 Task: Find connections with filter location Enger with filter topic #Bestadvicewith filter profile language English with filter current company PwC Acceleration Centers in India with filter school Prince Shri Venkateshwara Padmavathy Engineering College with filter industry Business Content with filter service category Event Photography with filter keywords title Principal
Action: Mouse moved to (657, 90)
Screenshot: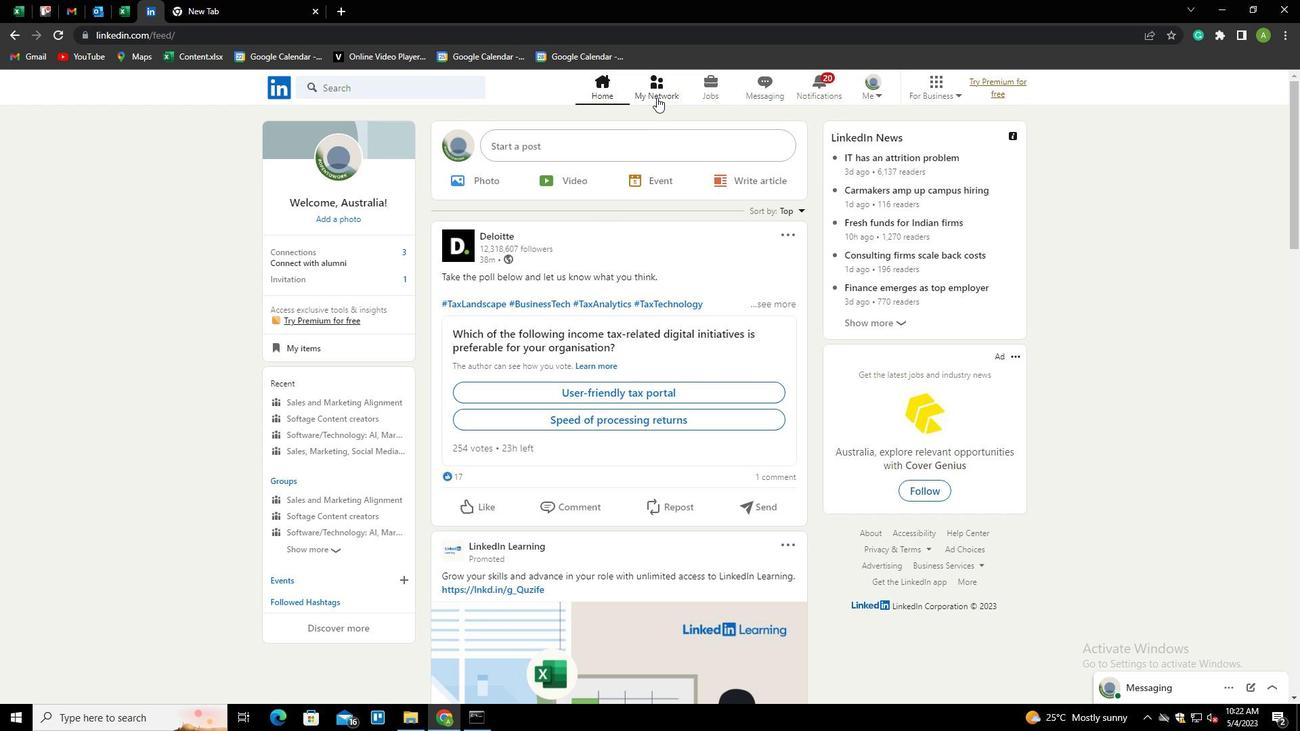 
Action: Mouse pressed left at (657, 90)
Screenshot: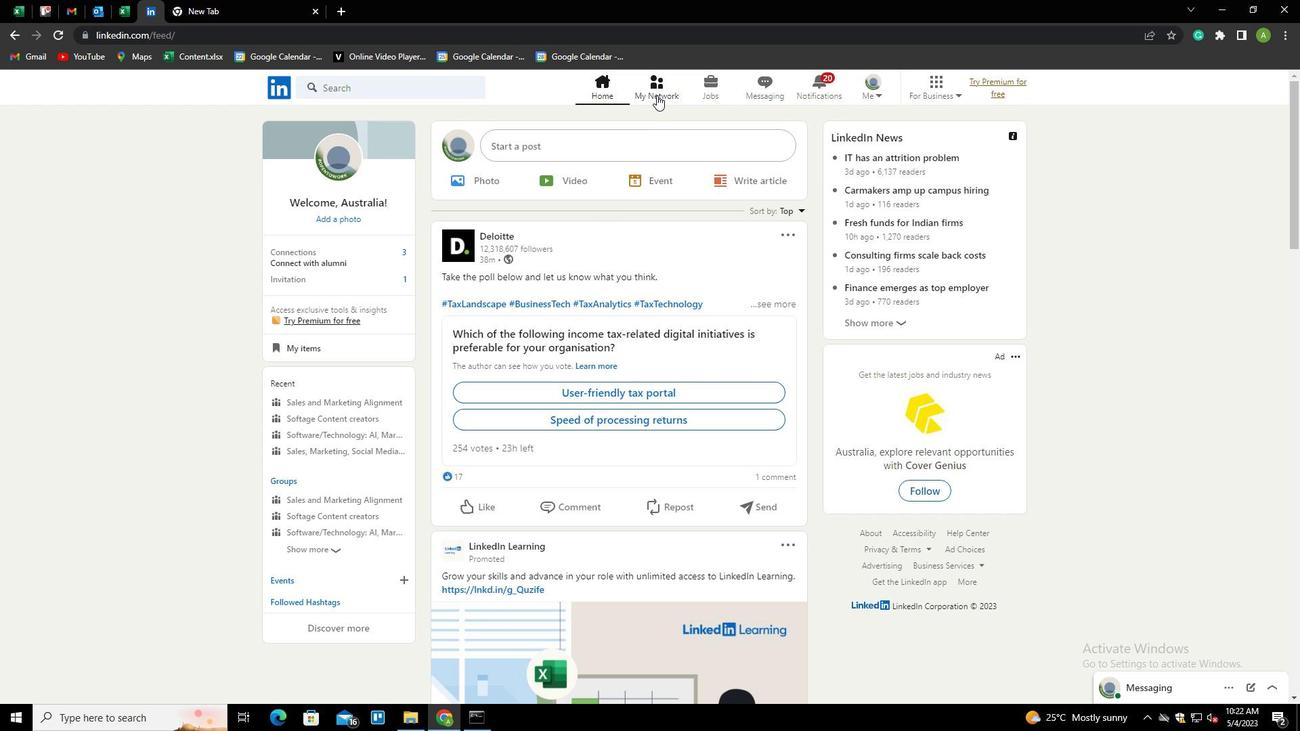 
Action: Mouse moved to (337, 161)
Screenshot: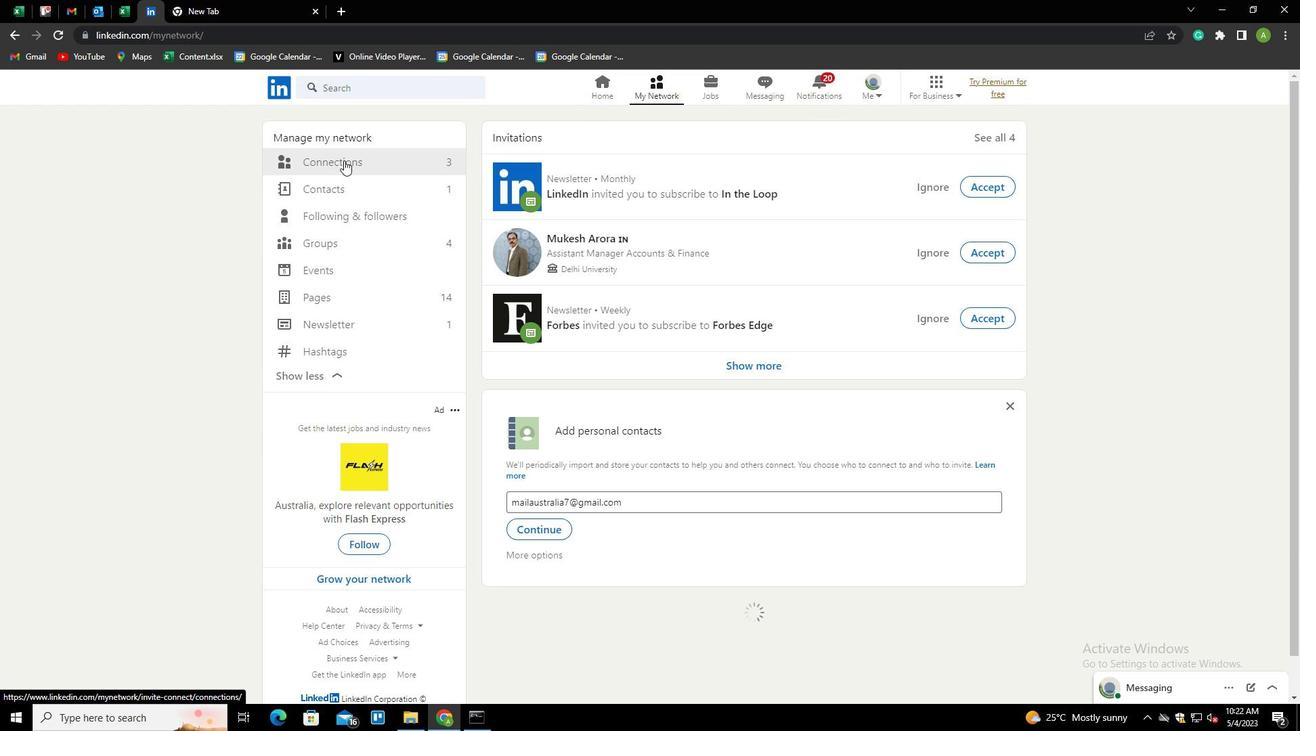 
Action: Mouse pressed left at (337, 161)
Screenshot: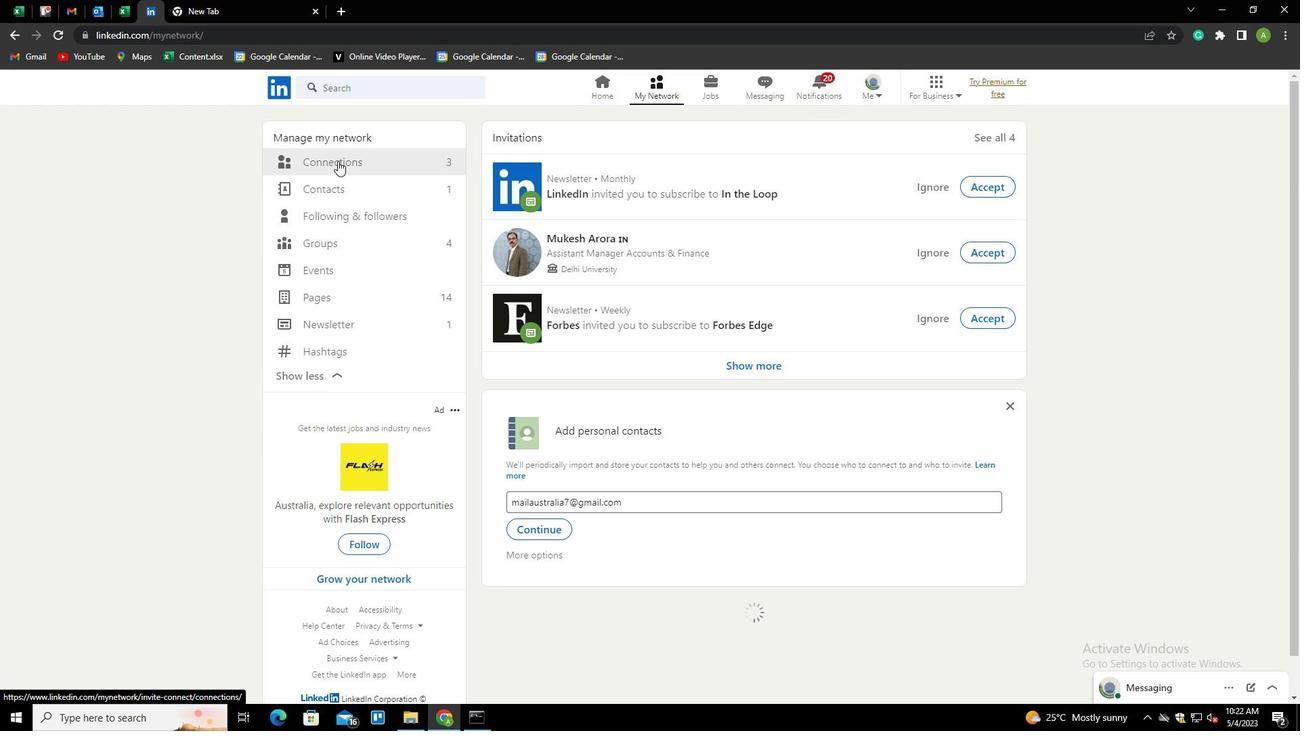 
Action: Mouse moved to (748, 157)
Screenshot: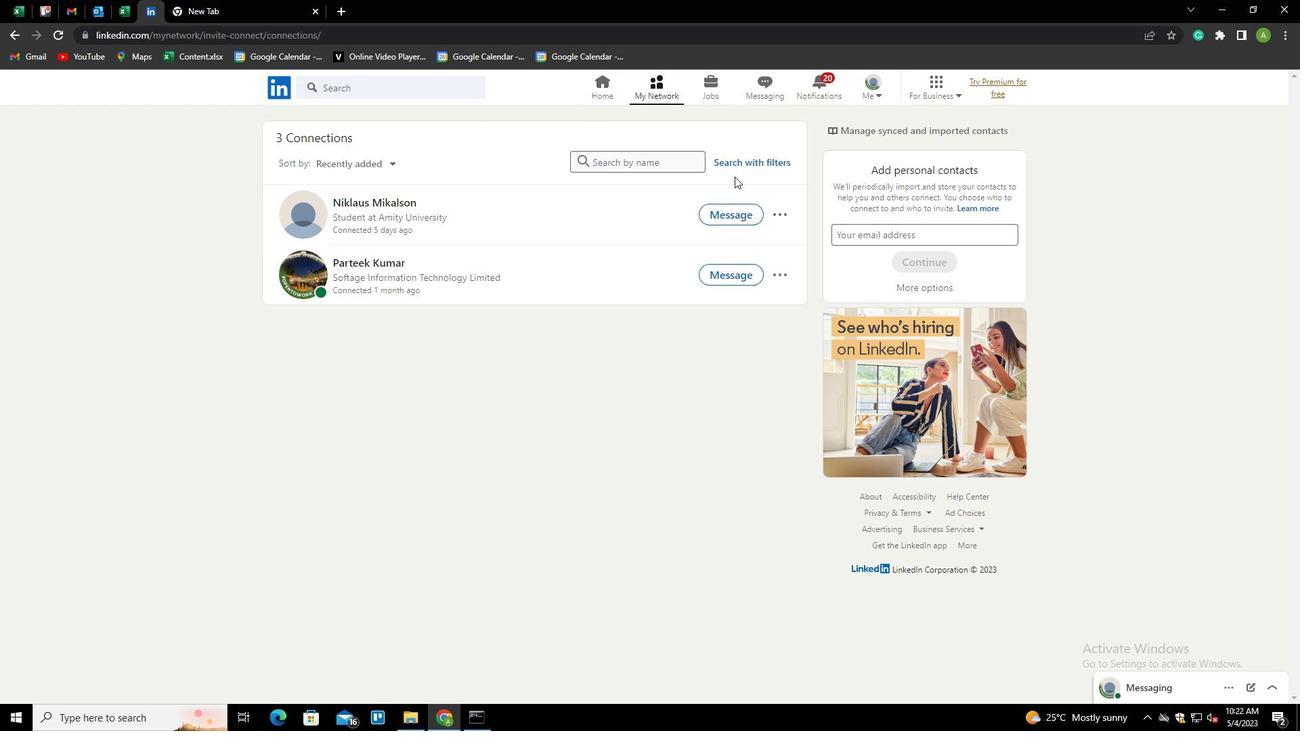 
Action: Mouse pressed left at (748, 157)
Screenshot: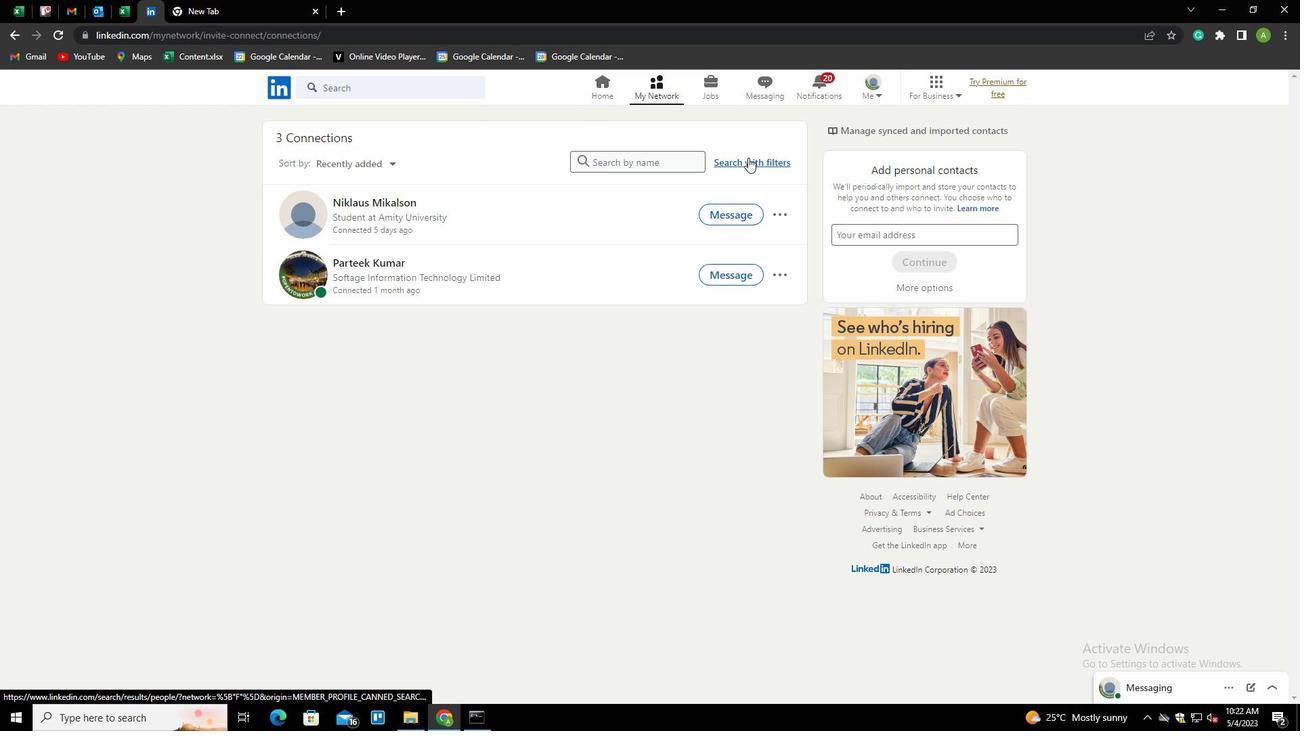 
Action: Mouse moved to (699, 126)
Screenshot: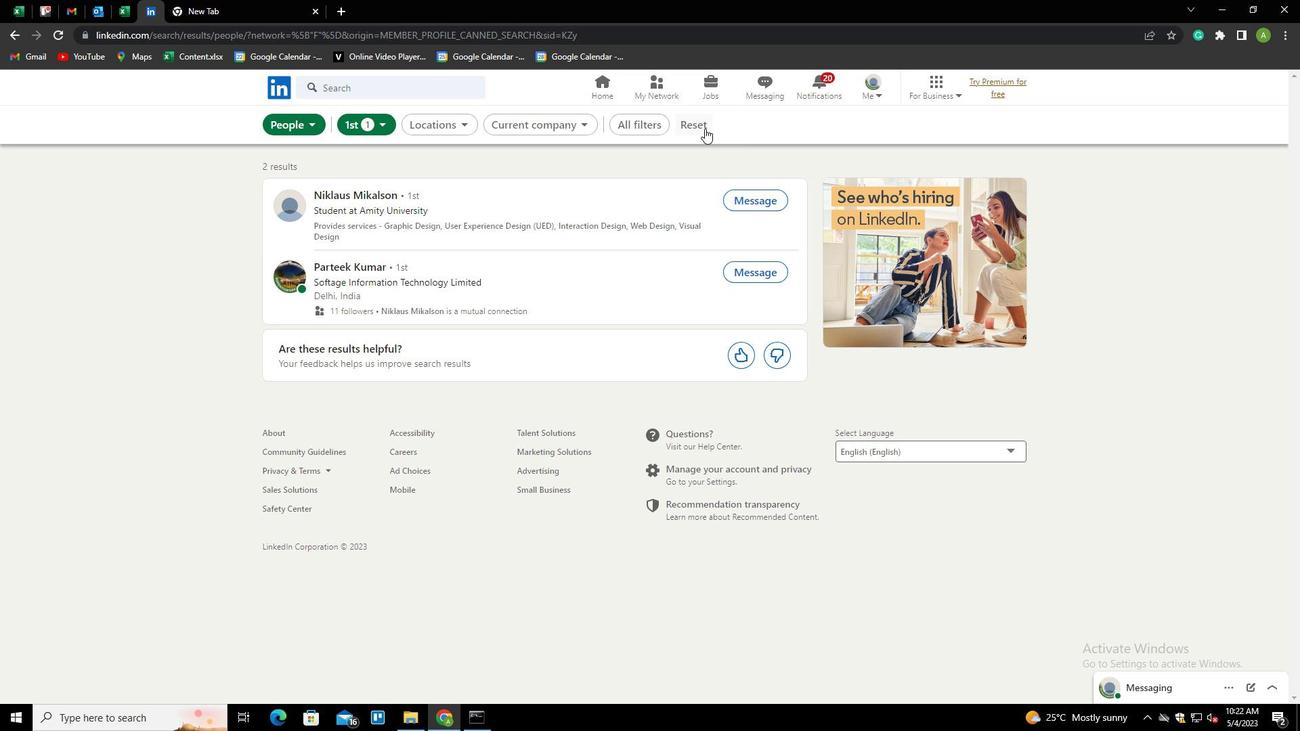 
Action: Mouse pressed left at (699, 126)
Screenshot: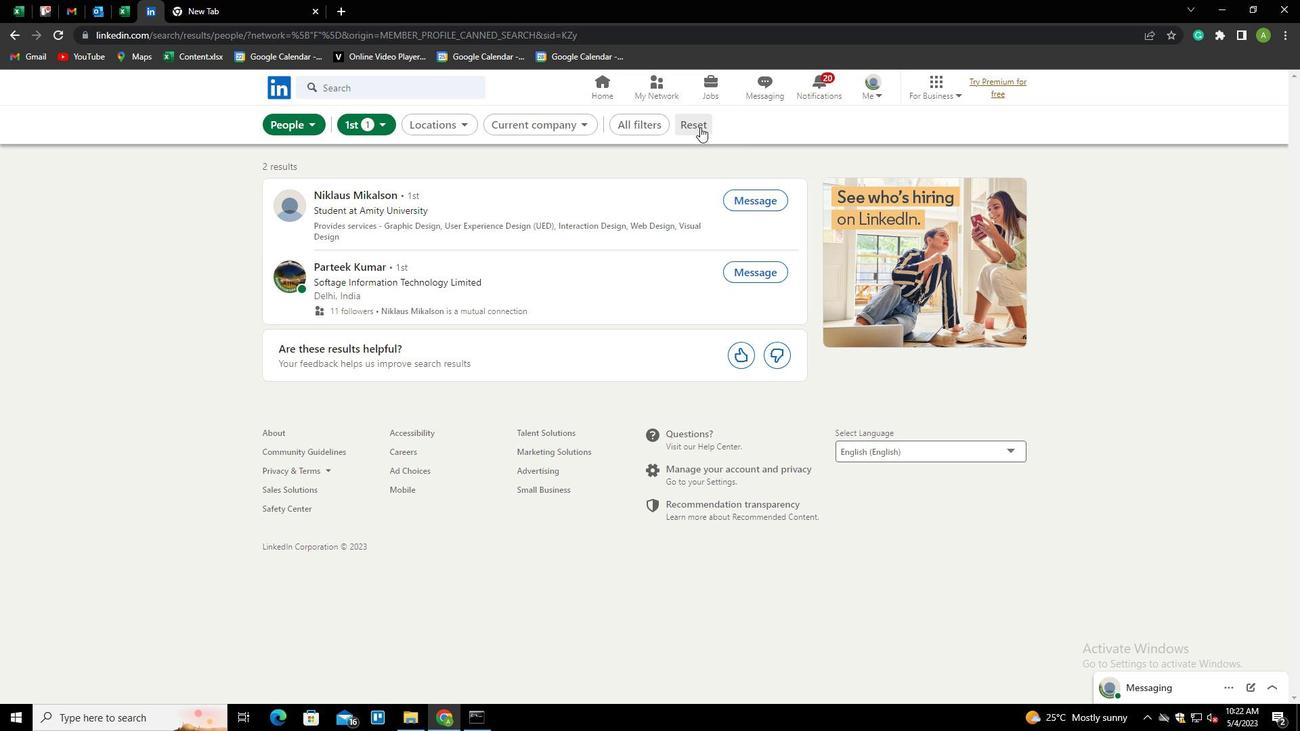 
Action: Mouse moved to (667, 125)
Screenshot: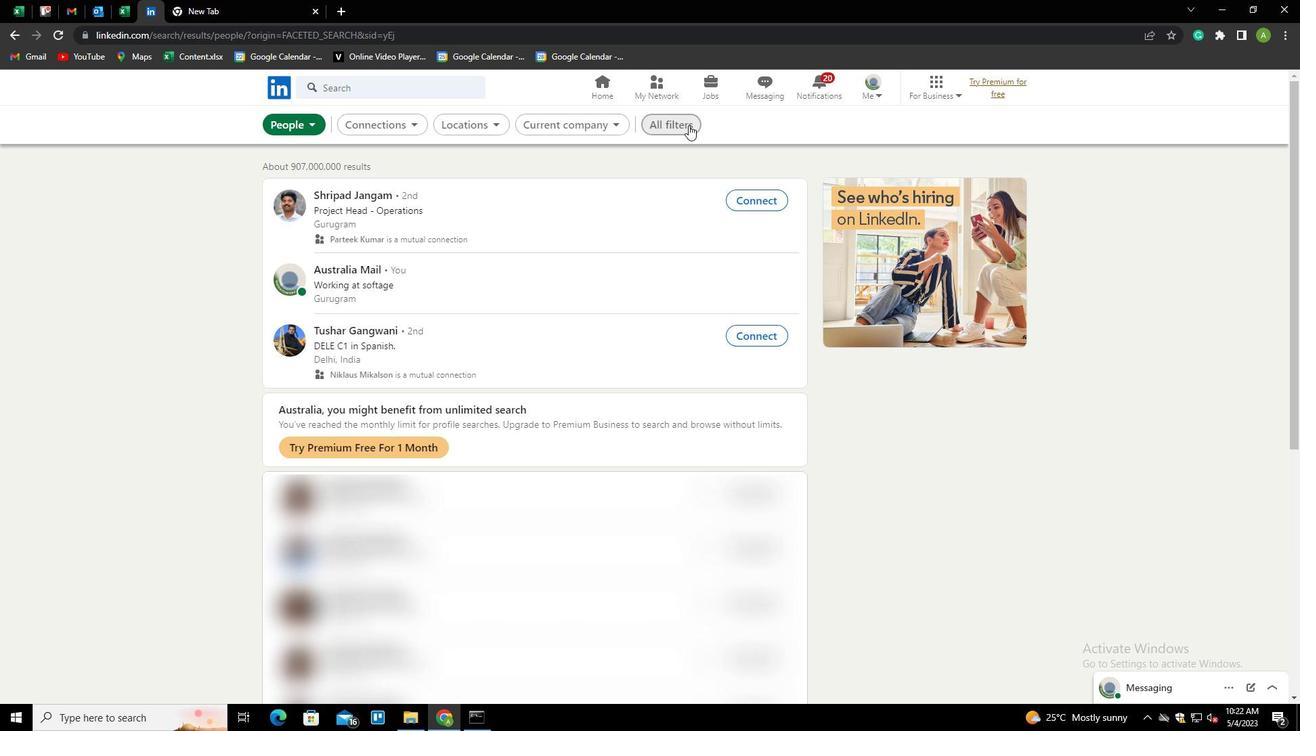 
Action: Mouse pressed left at (667, 125)
Screenshot: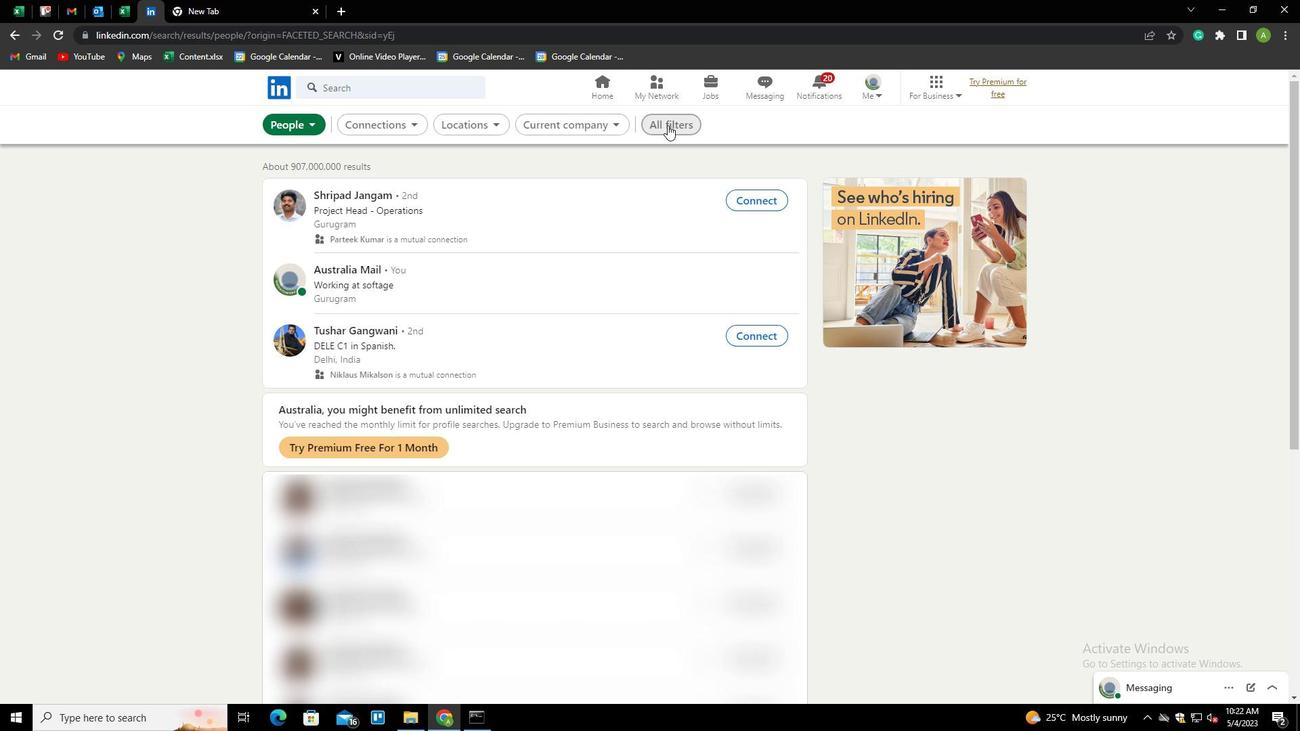
Action: Mouse moved to (739, 222)
Screenshot: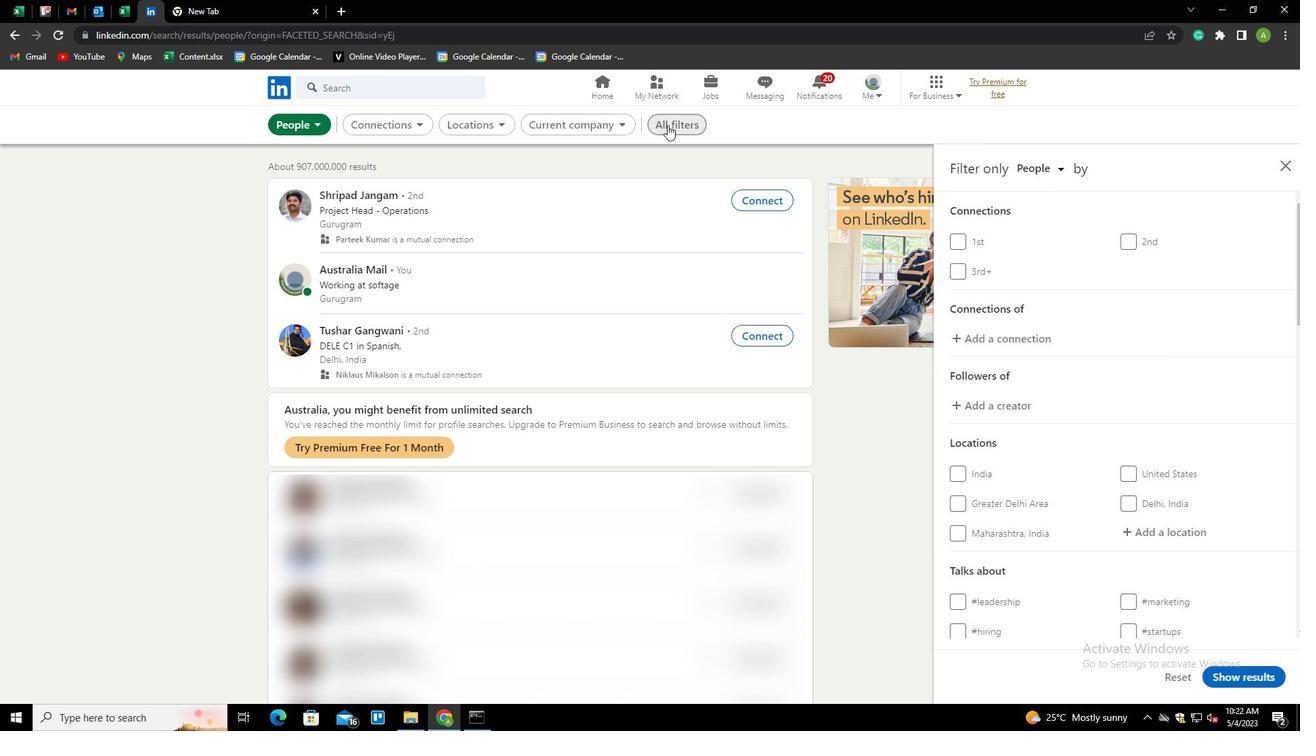 
Action: Mouse pressed left at (739, 222)
Screenshot: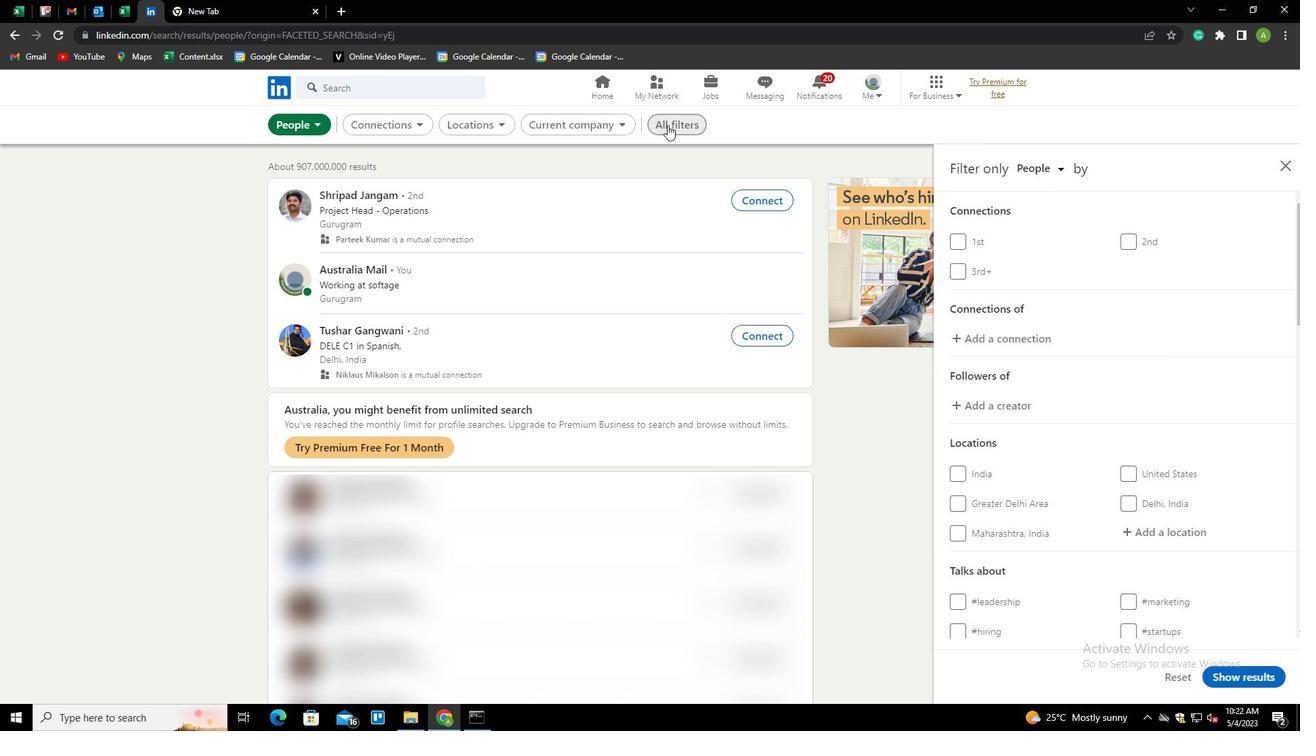 
Action: Mouse moved to (1102, 417)
Screenshot: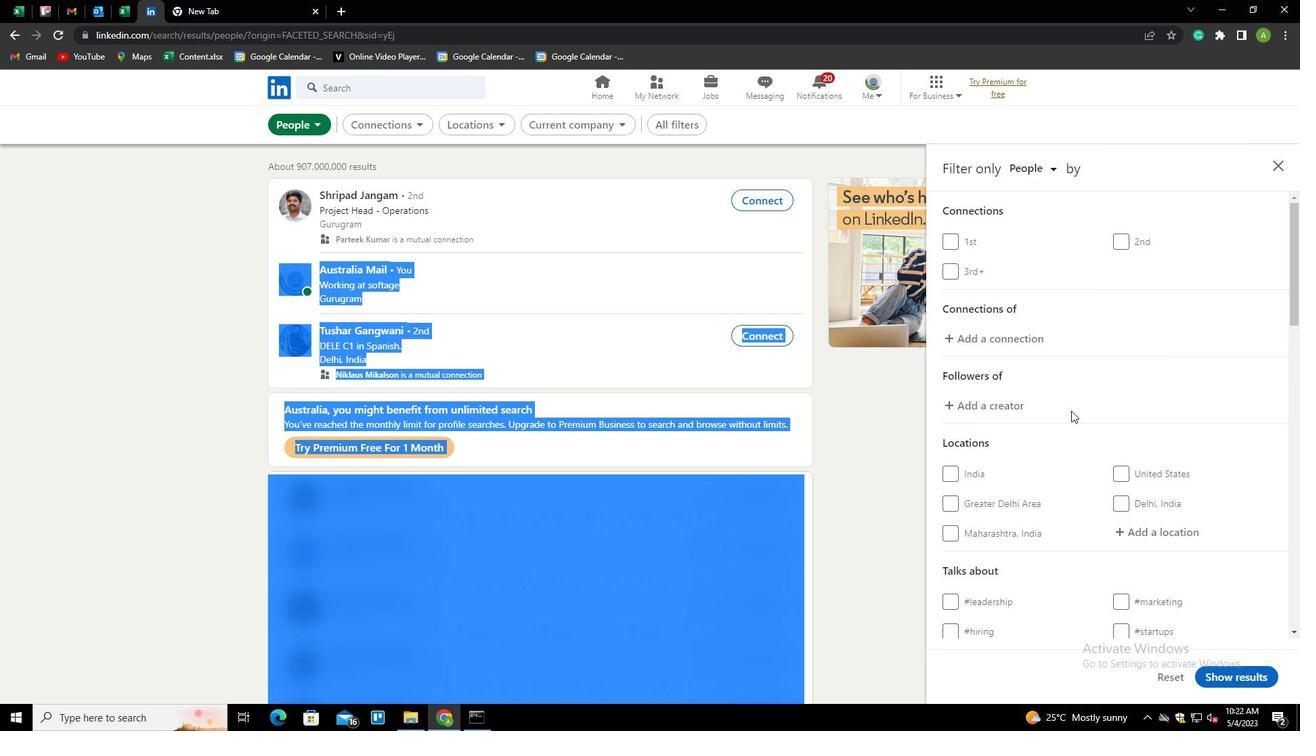 
Action: Mouse scrolled (1102, 416) with delta (0, 0)
Screenshot: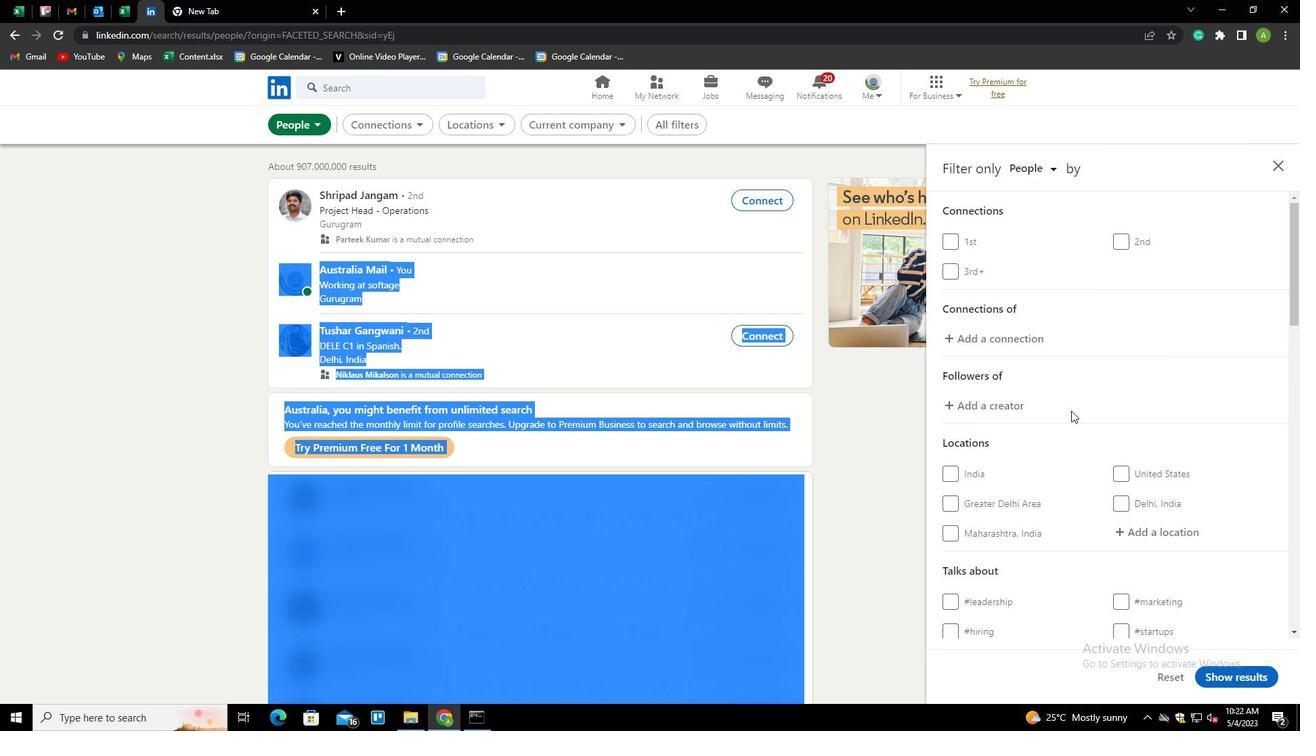 
Action: Mouse scrolled (1102, 416) with delta (0, 0)
Screenshot: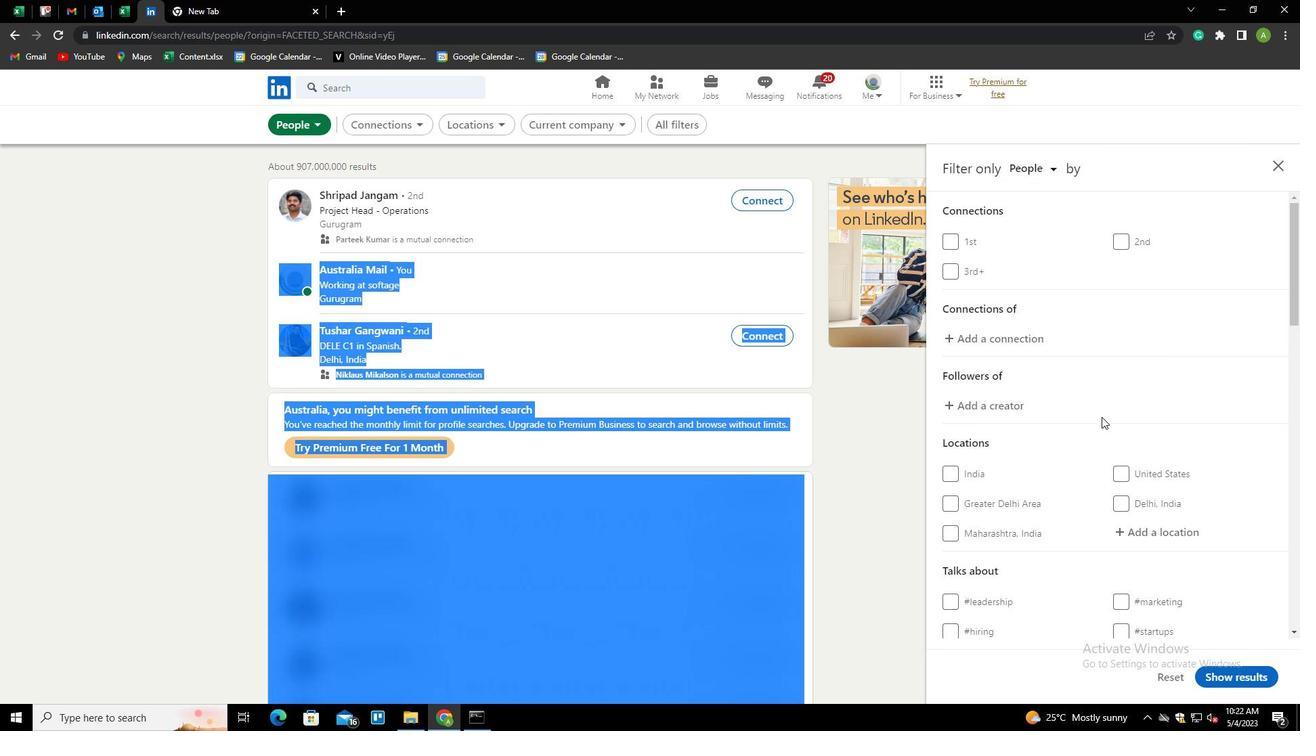 
Action: Mouse pressed left at (1102, 417)
Screenshot: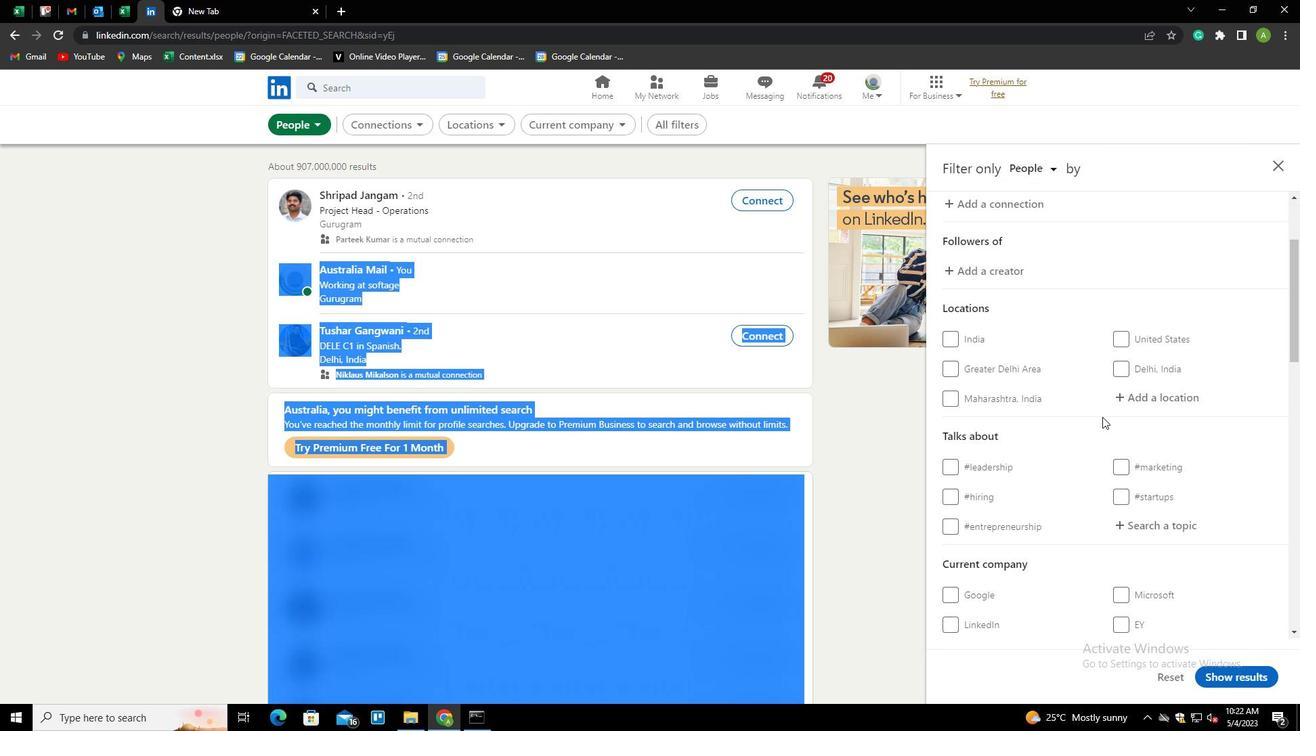 
Action: Mouse moved to (1135, 401)
Screenshot: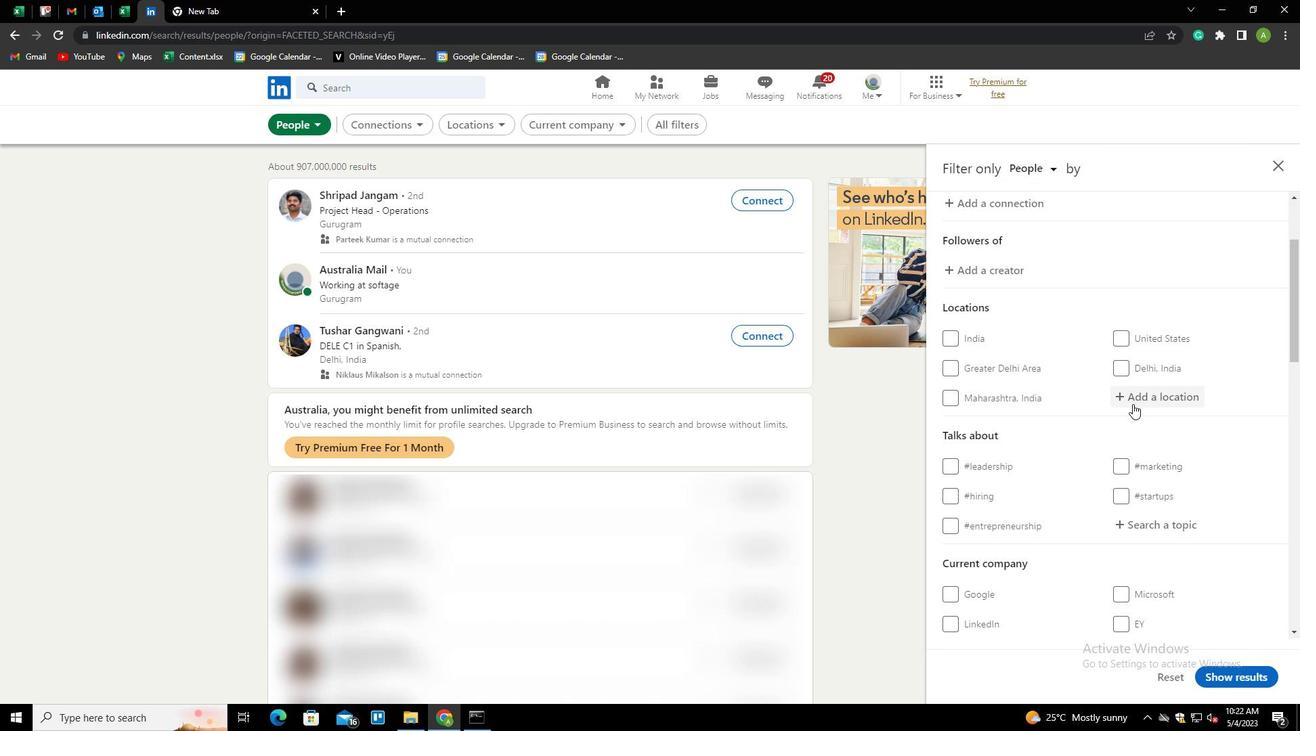 
Action: Mouse pressed left at (1135, 401)
Screenshot: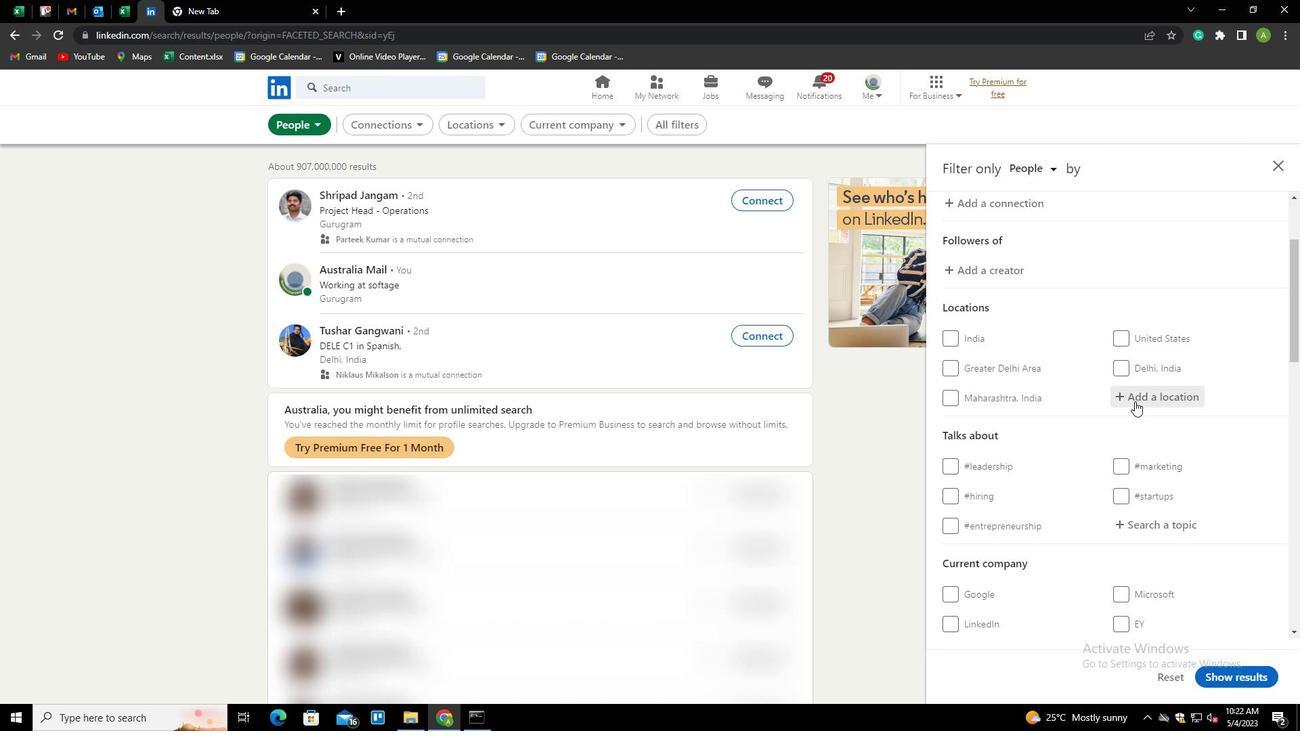 
Action: Key pressed <Key.shift>E
Screenshot: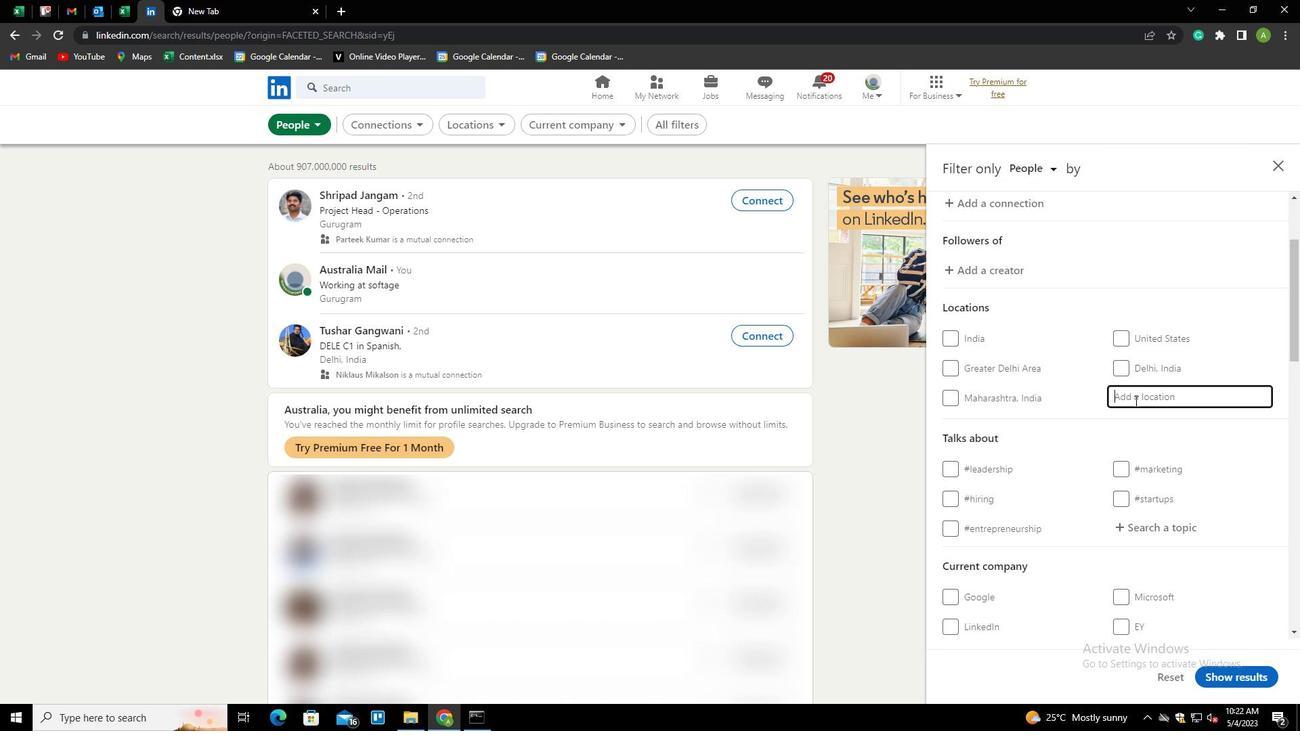 
Action: Mouse moved to (1135, 401)
Screenshot: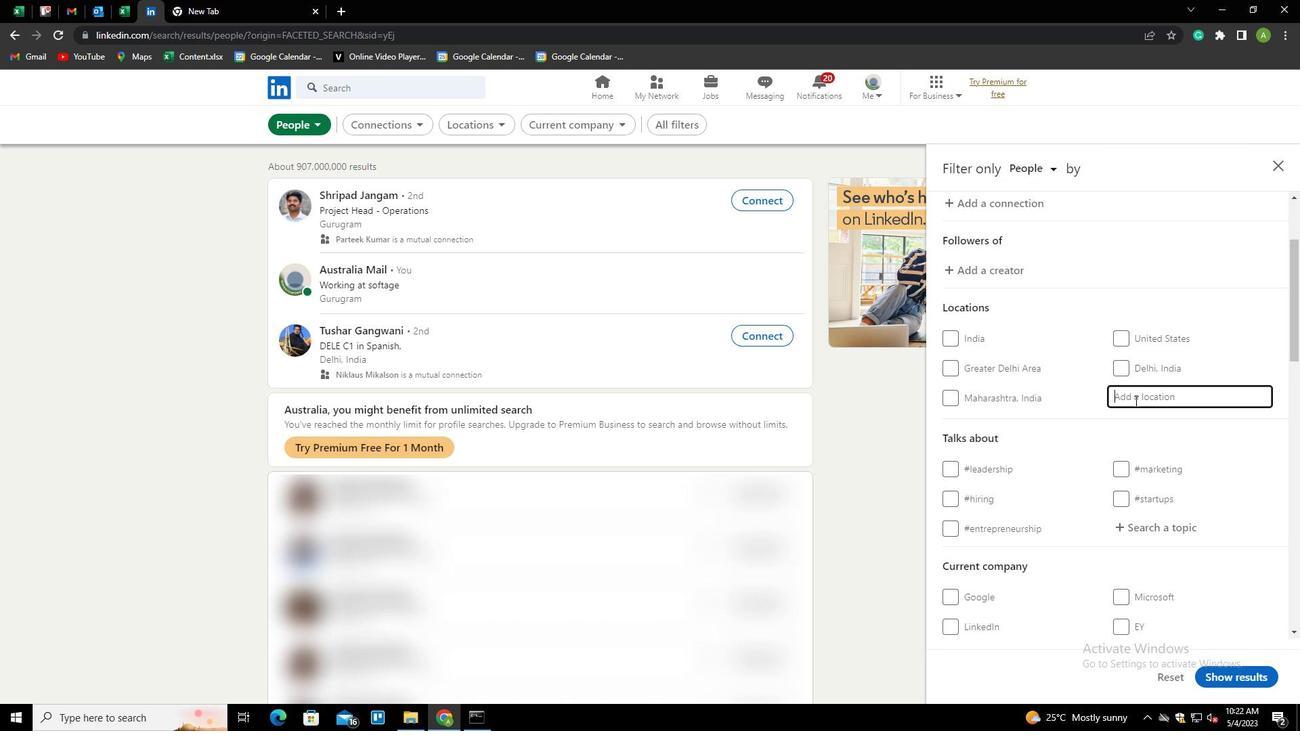 
Action: Key pressed NGER<Key.down><Key.enter>
Screenshot: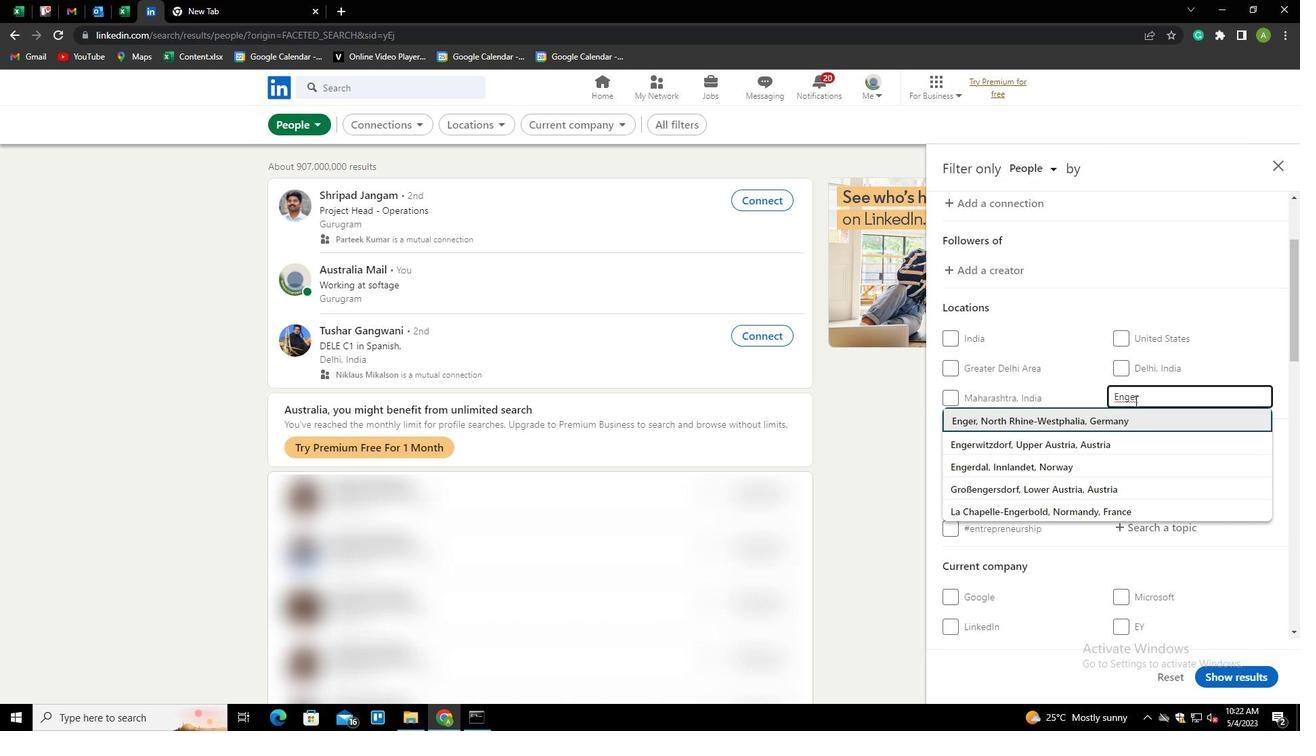 
Action: Mouse scrolled (1135, 400) with delta (0, 0)
Screenshot: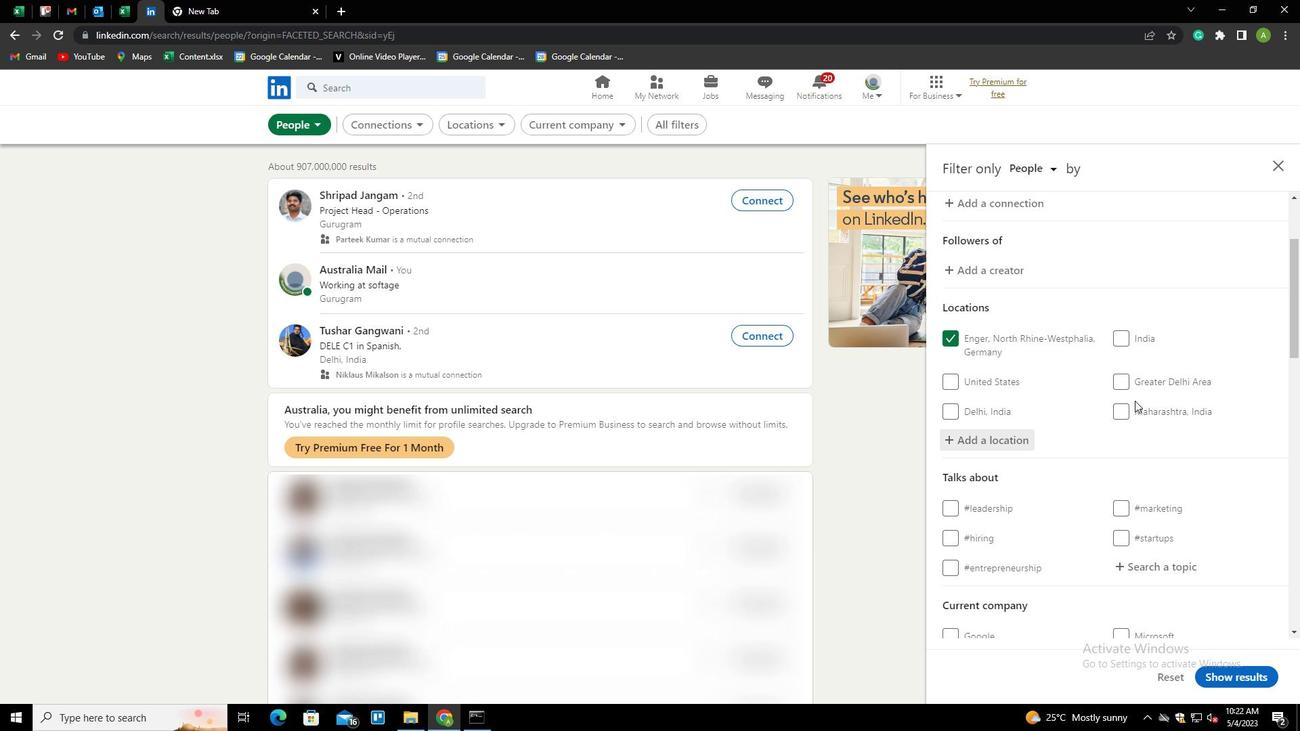 
Action: Mouse scrolled (1135, 400) with delta (0, 0)
Screenshot: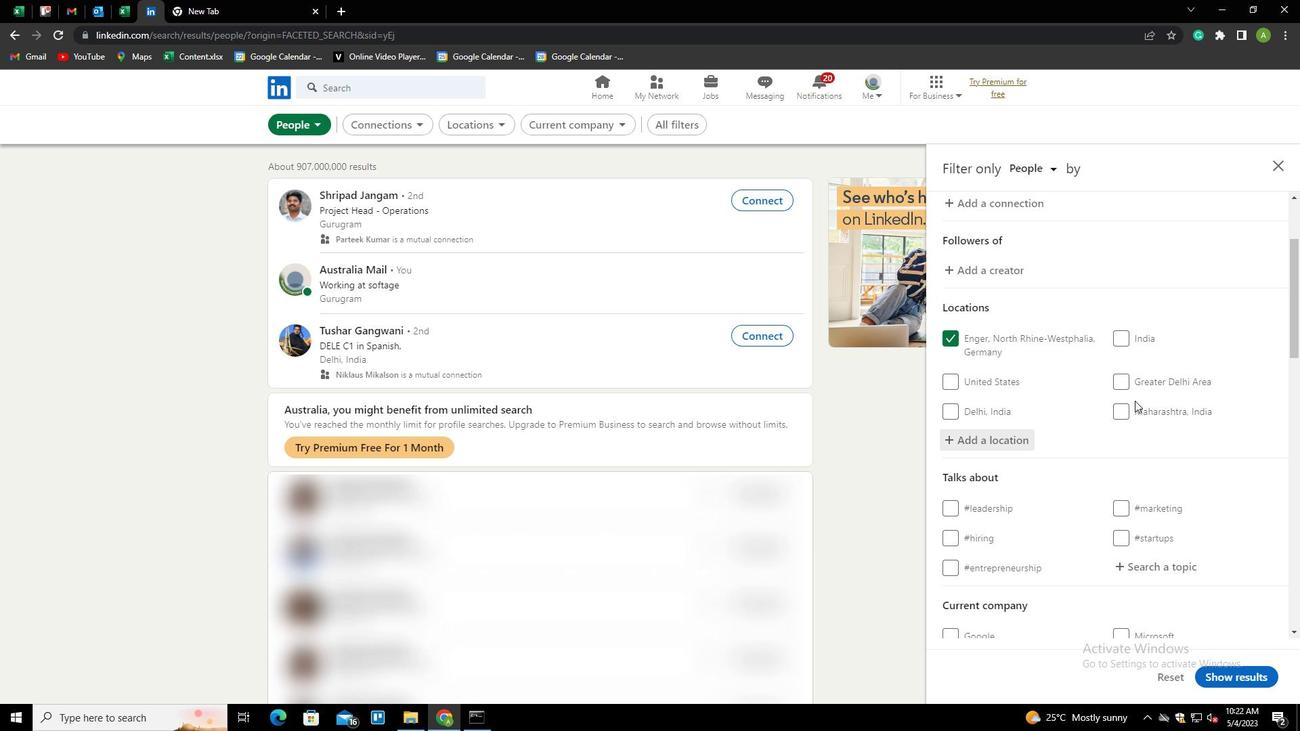 
Action: Mouse moved to (1153, 436)
Screenshot: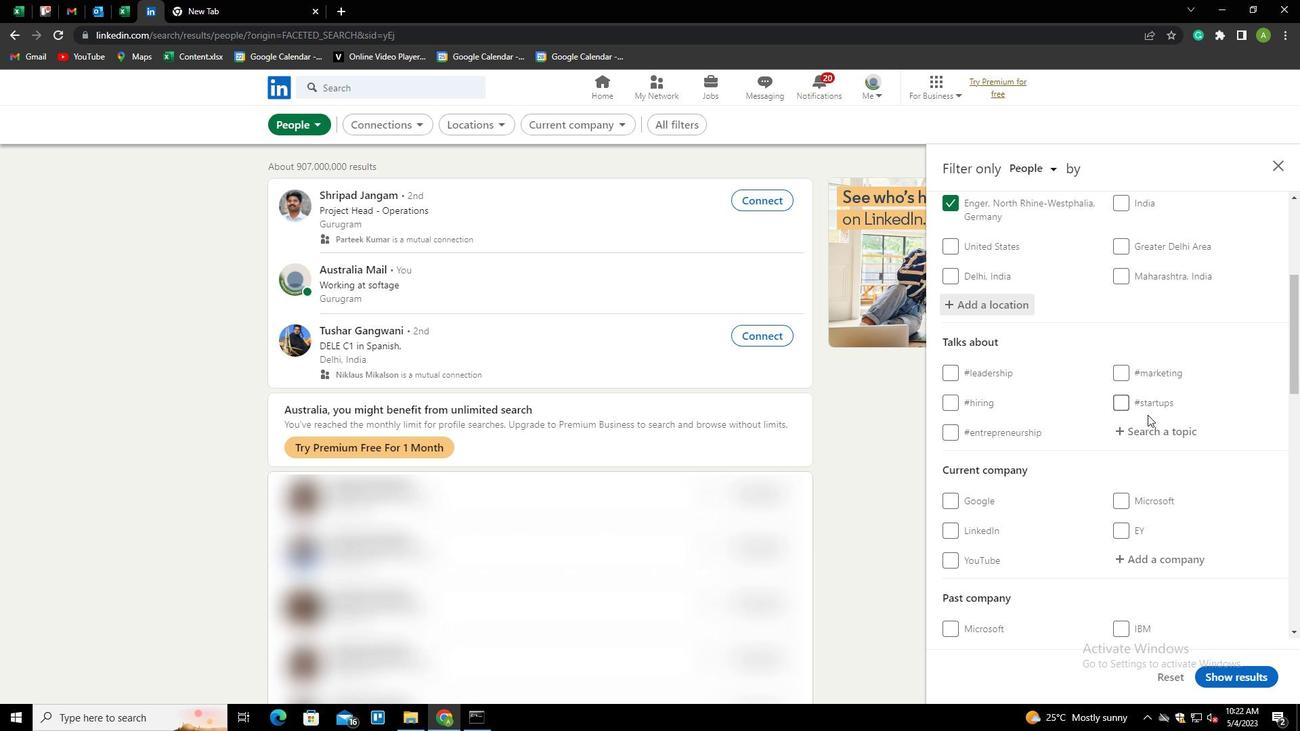 
Action: Mouse pressed left at (1153, 436)
Screenshot: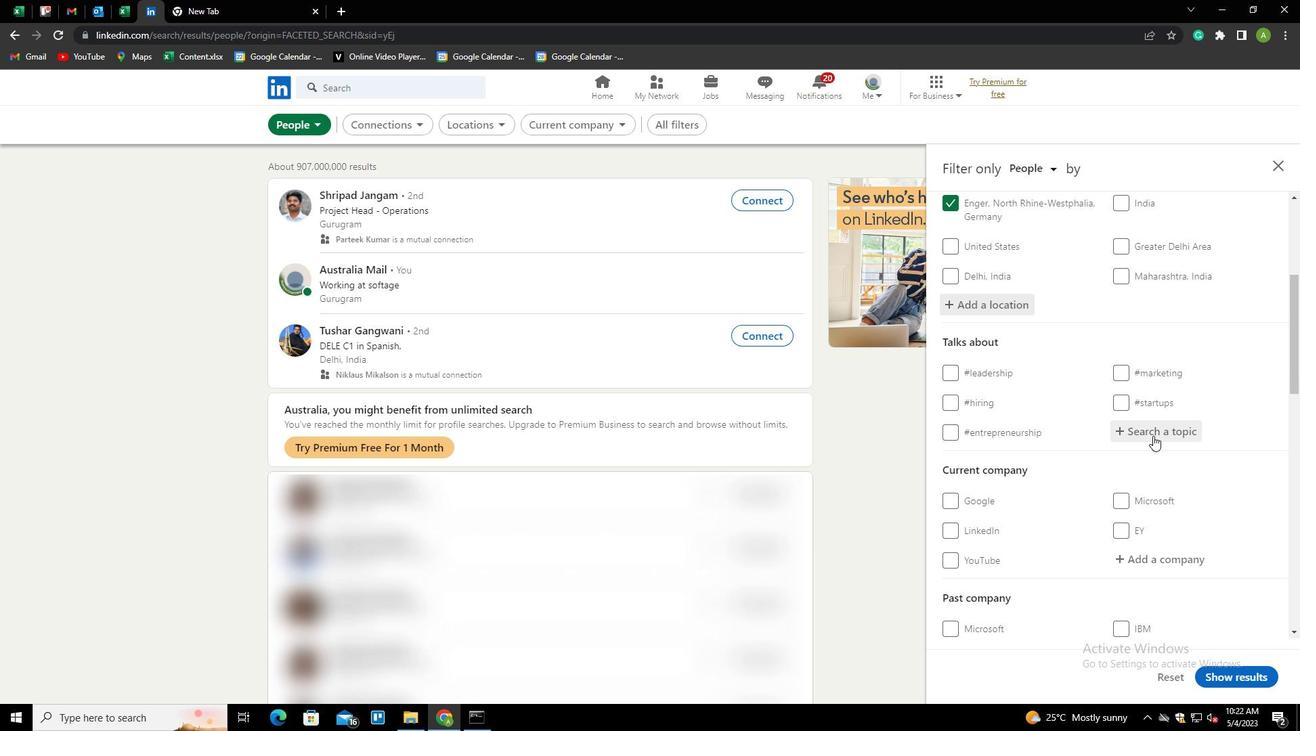 
Action: Key pressed <Key.shift>BESTADVICE<Key.down><Key.enter>
Screenshot: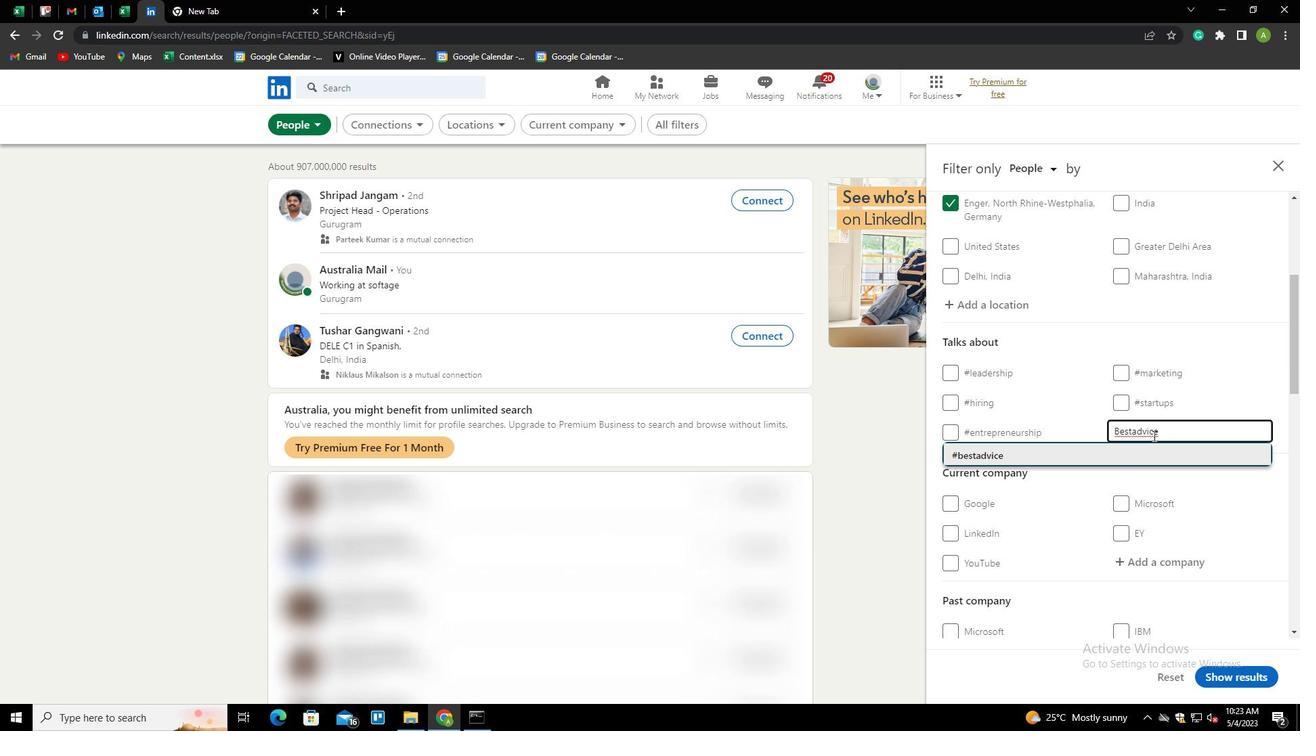 
Action: Mouse scrolled (1153, 435) with delta (0, 0)
Screenshot: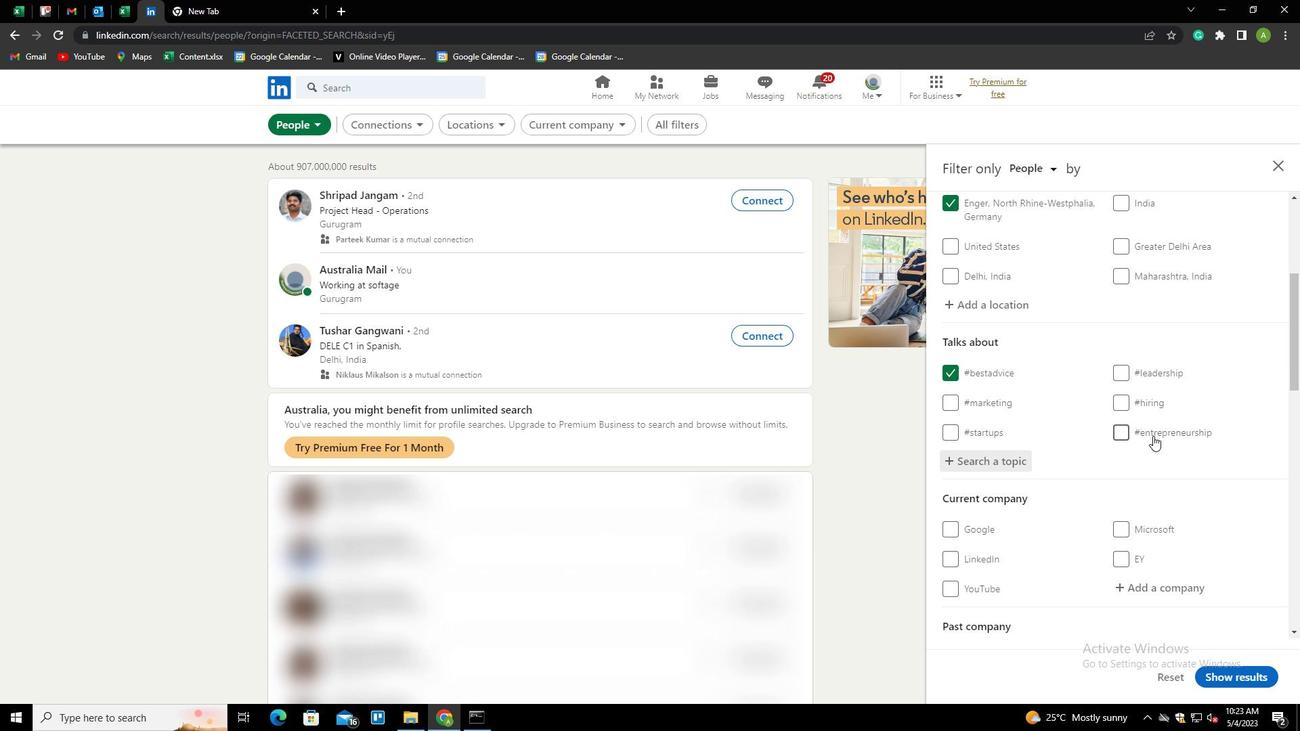 
Action: Mouse scrolled (1153, 435) with delta (0, 0)
Screenshot: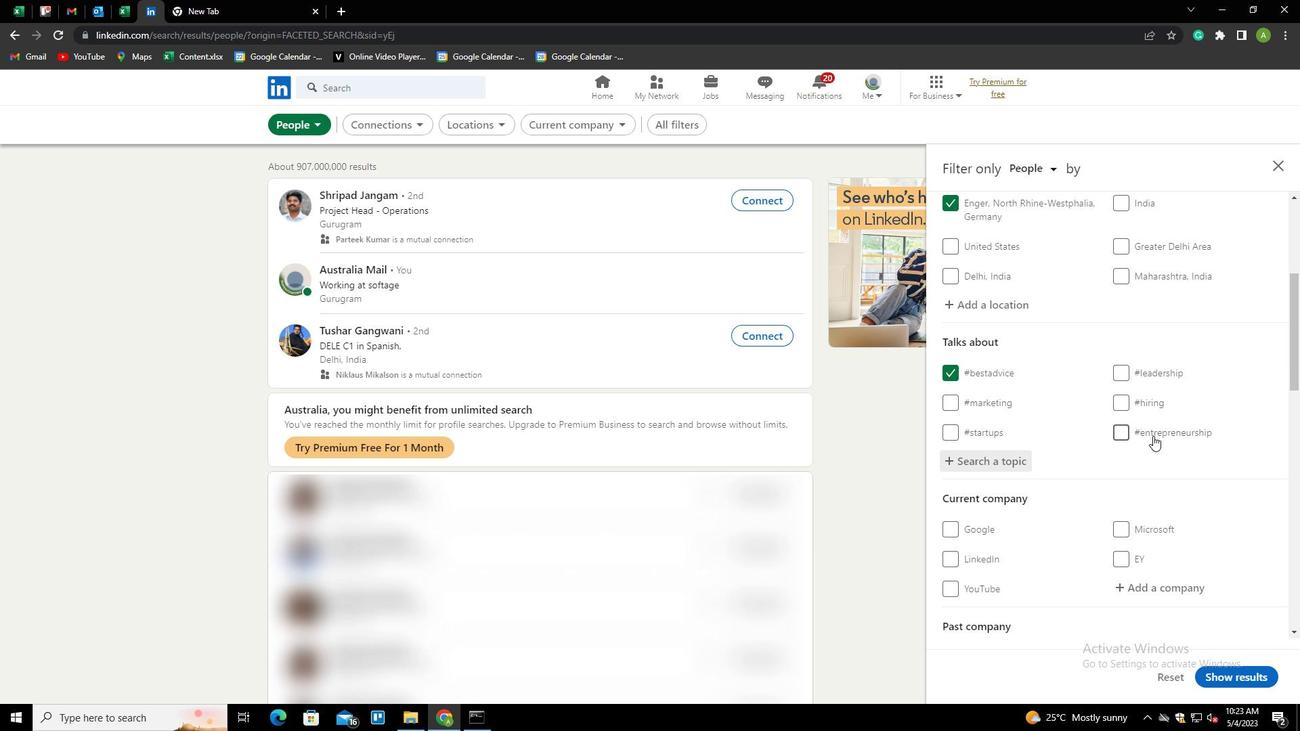 
Action: Mouse scrolled (1153, 435) with delta (0, 0)
Screenshot: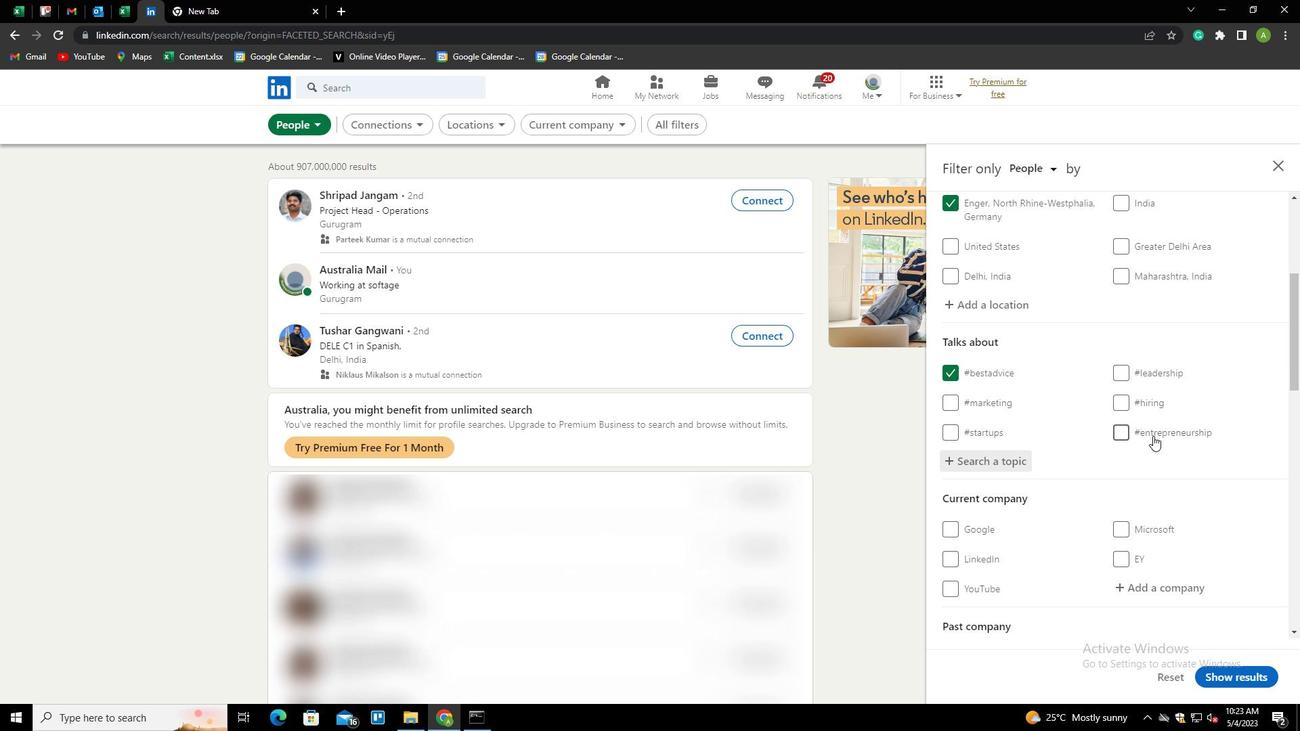 
Action: Mouse scrolled (1153, 435) with delta (0, 0)
Screenshot: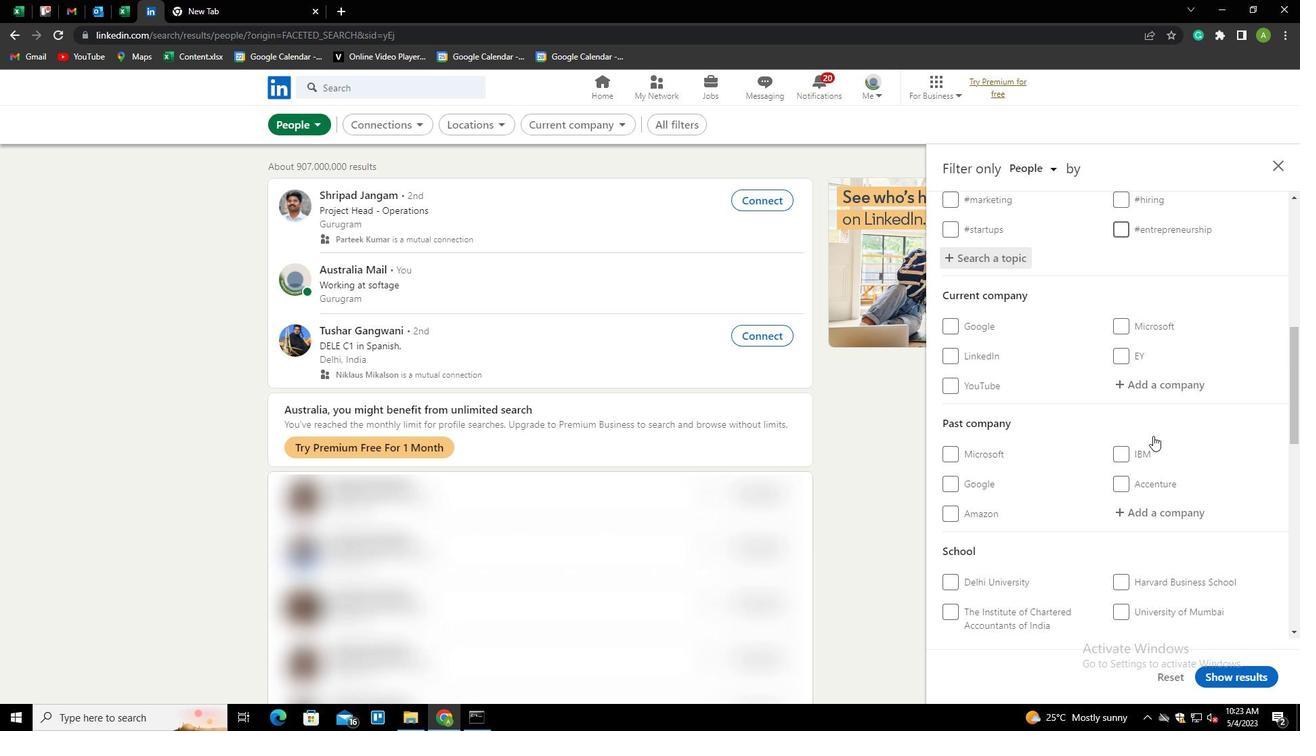 
Action: Mouse scrolled (1153, 435) with delta (0, 0)
Screenshot: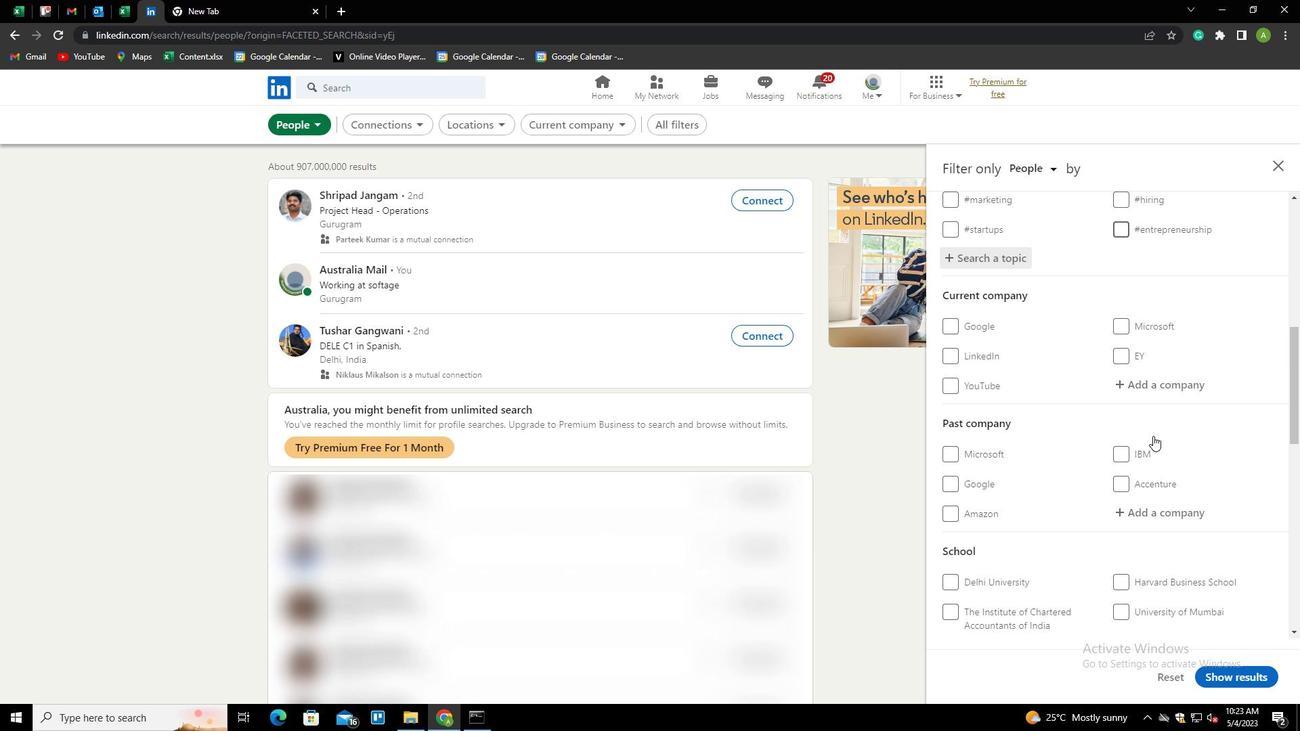 
Action: Mouse scrolled (1153, 435) with delta (0, 0)
Screenshot: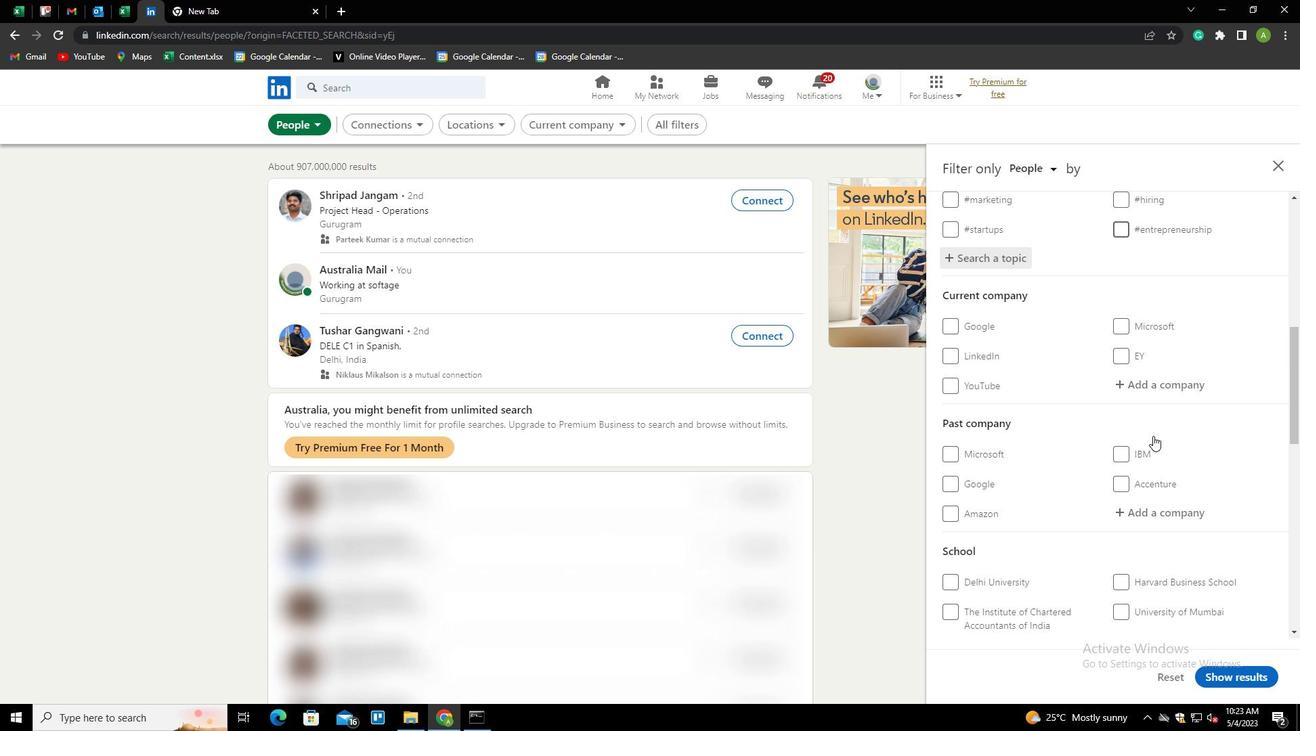 
Action: Mouse scrolled (1153, 435) with delta (0, 0)
Screenshot: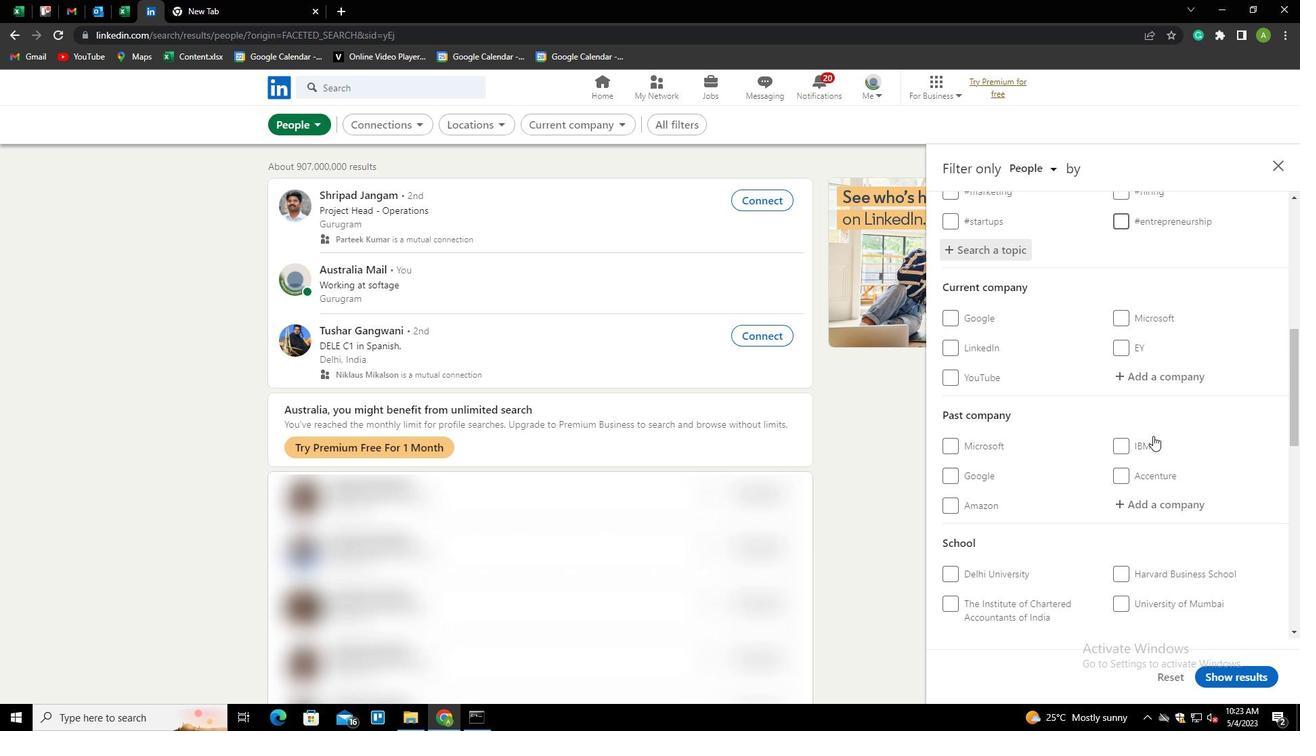 
Action: Mouse scrolled (1153, 435) with delta (0, 0)
Screenshot: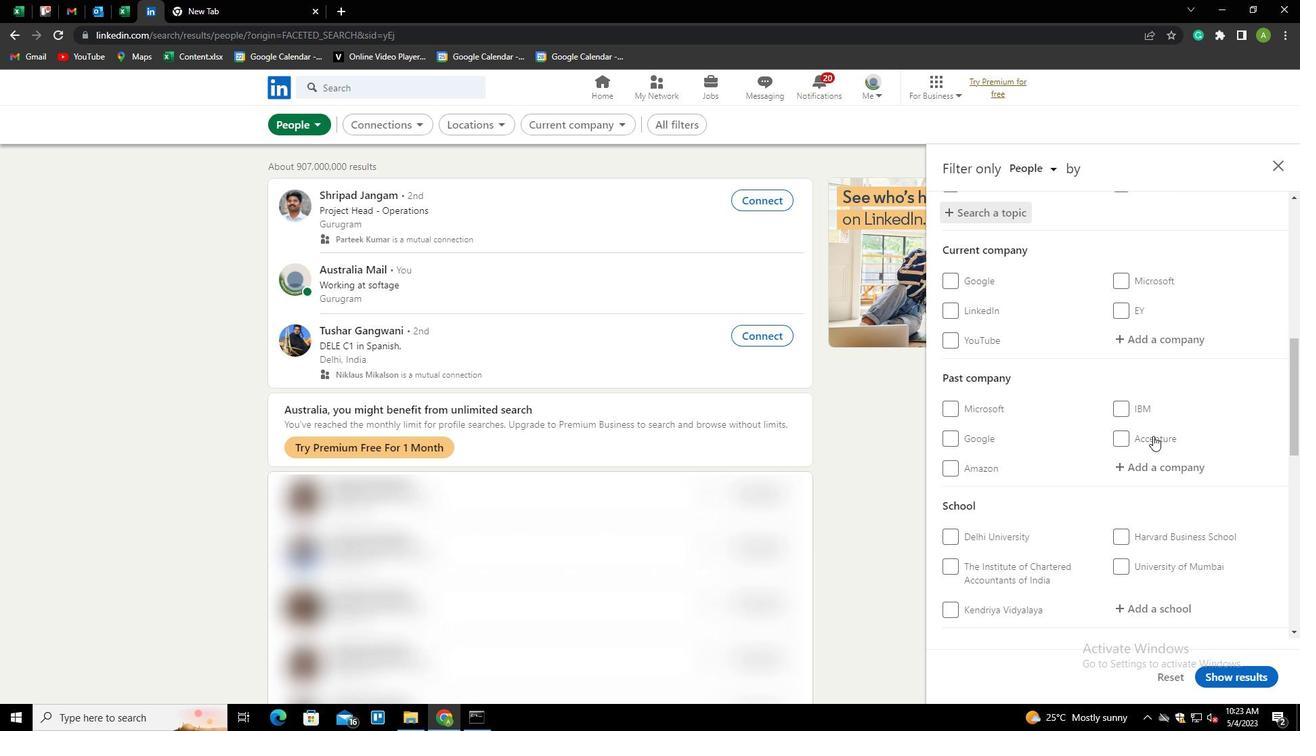
Action: Mouse moved to (1129, 540)
Screenshot: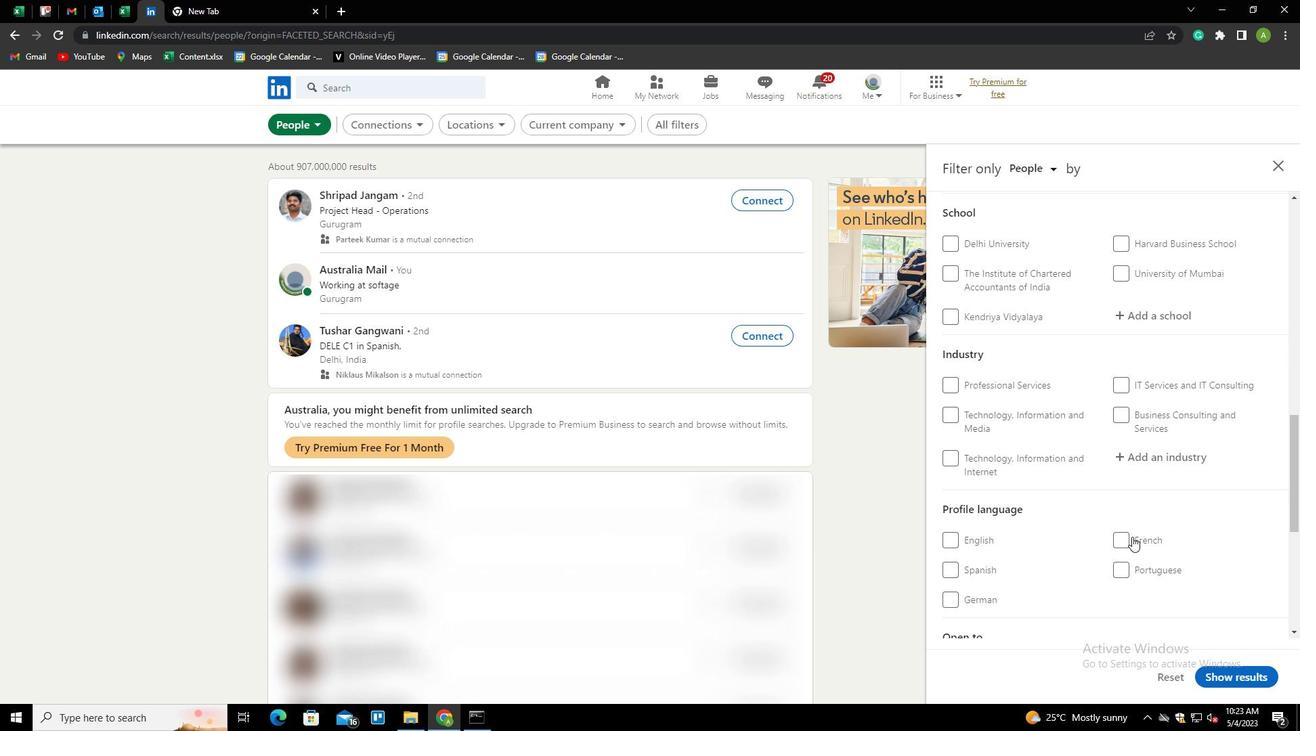 
Action: Mouse pressed left at (1129, 540)
Screenshot: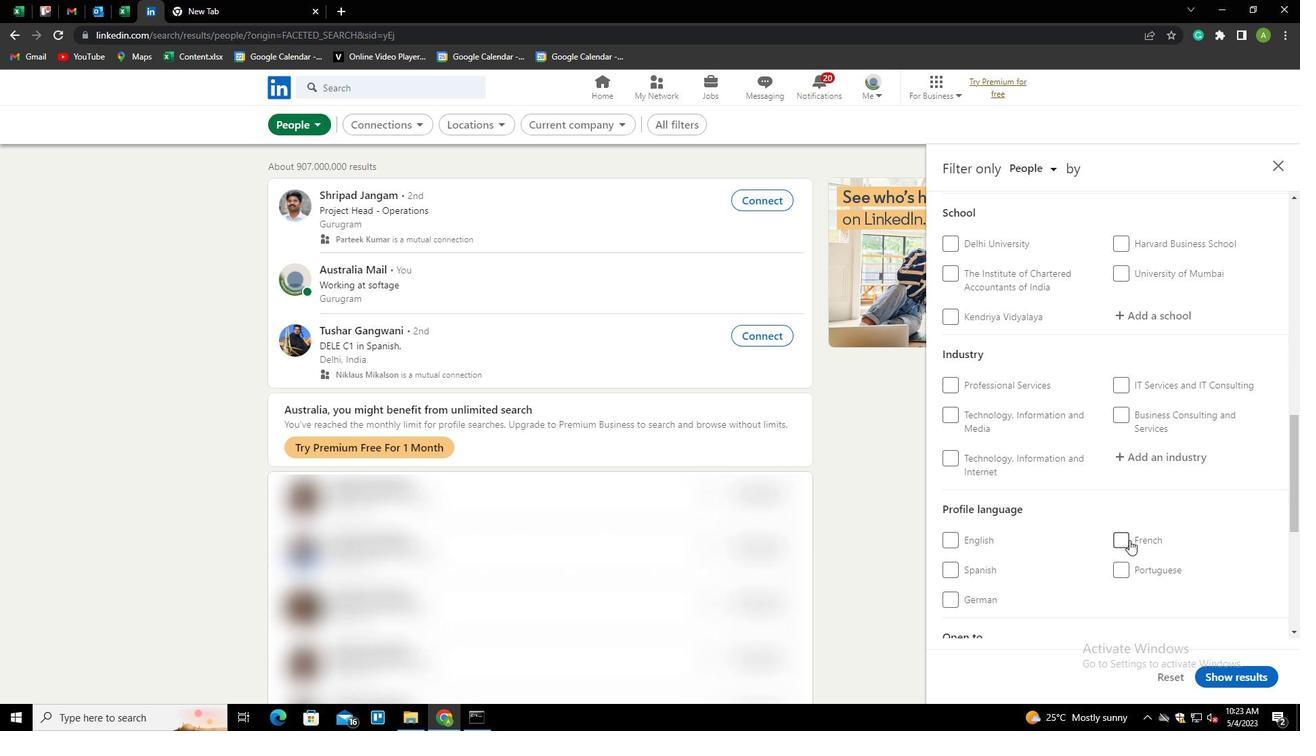 
Action: Mouse moved to (1176, 528)
Screenshot: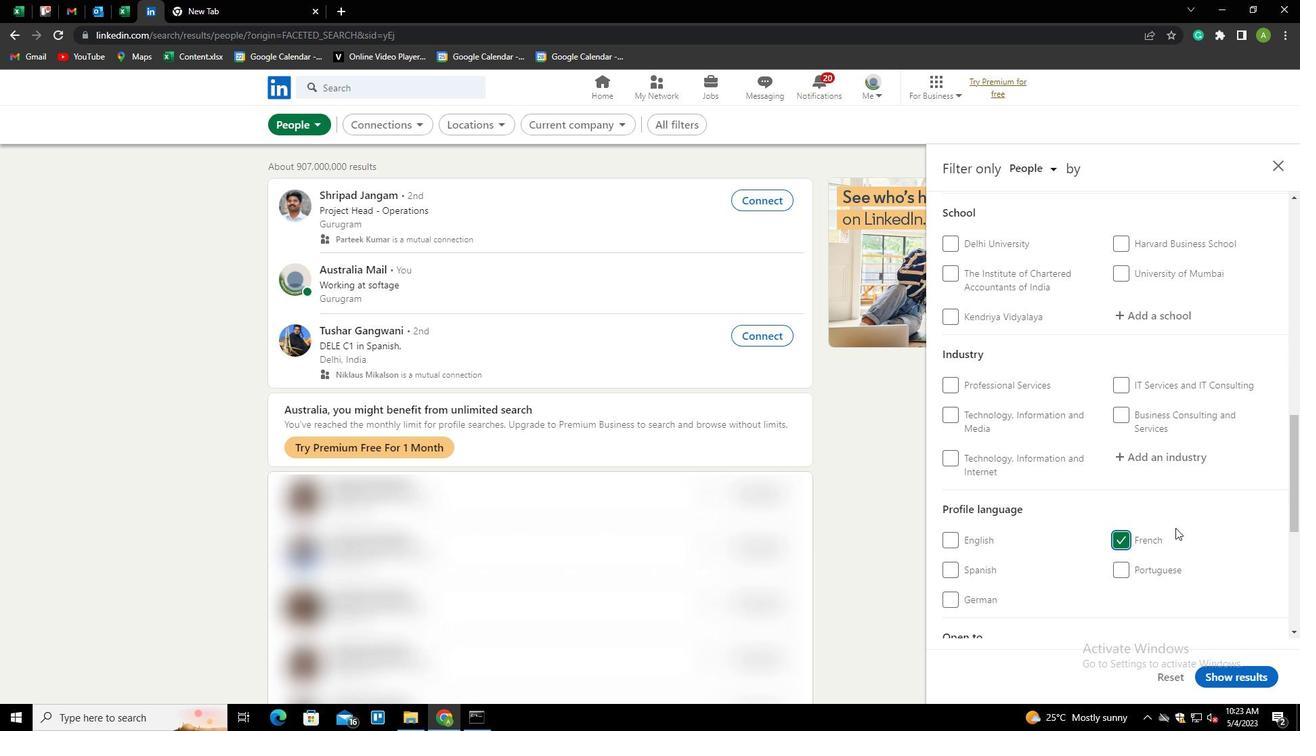 
Action: Mouse scrolled (1176, 529) with delta (0, 0)
Screenshot: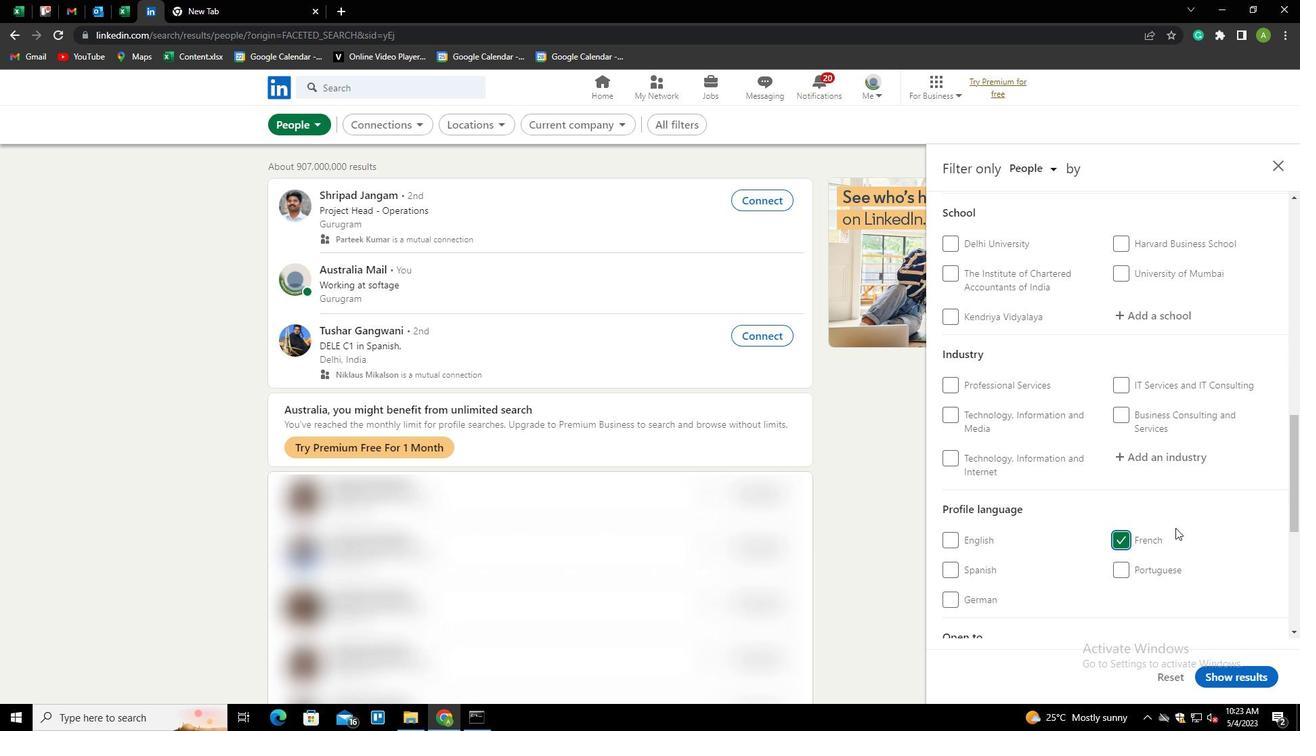 
Action: Mouse moved to (1160, 552)
Screenshot: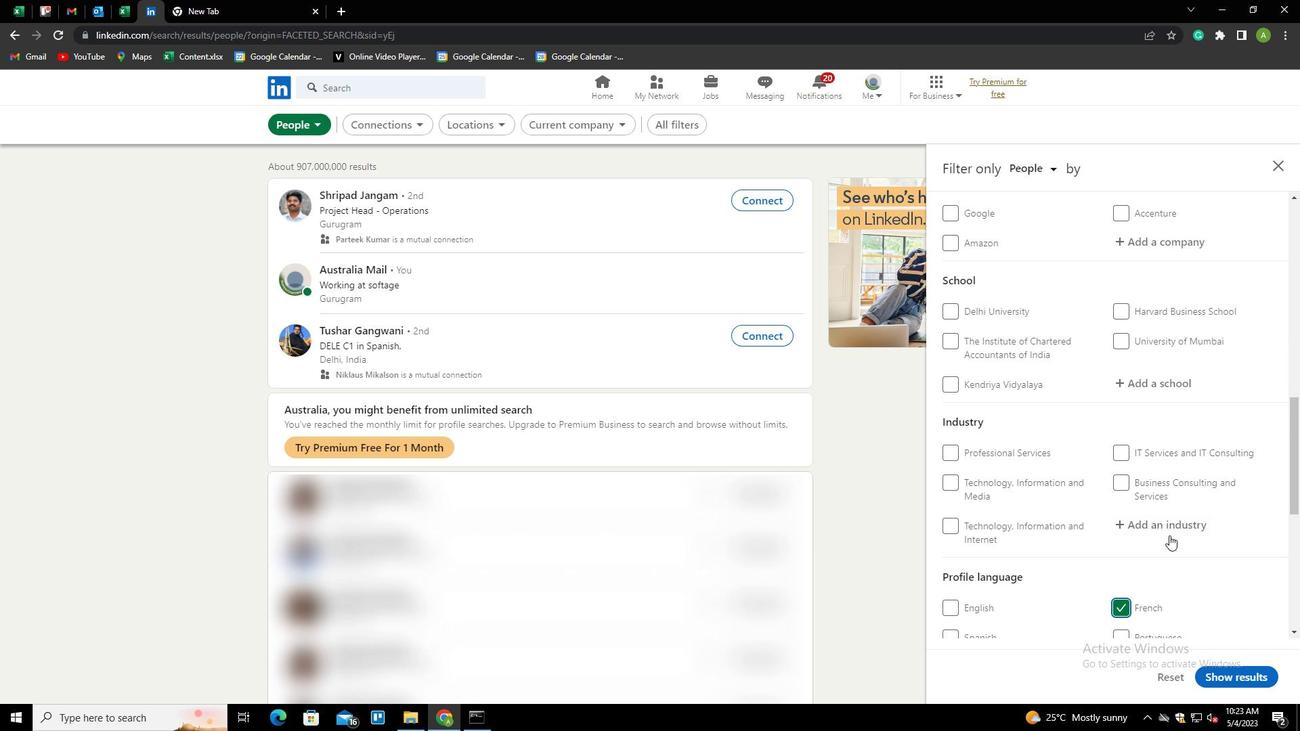 
Action: Mouse scrolled (1160, 552) with delta (0, 0)
Screenshot: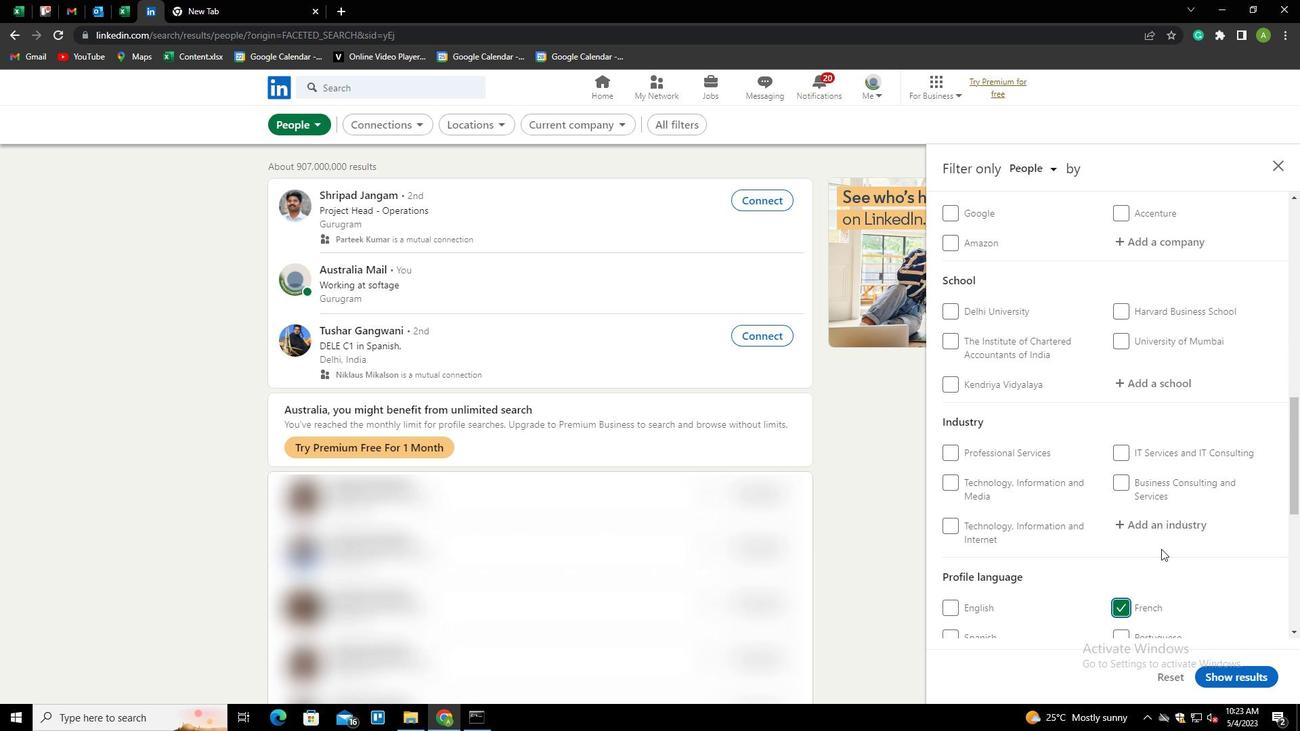 
Action: Mouse moved to (961, 541)
Screenshot: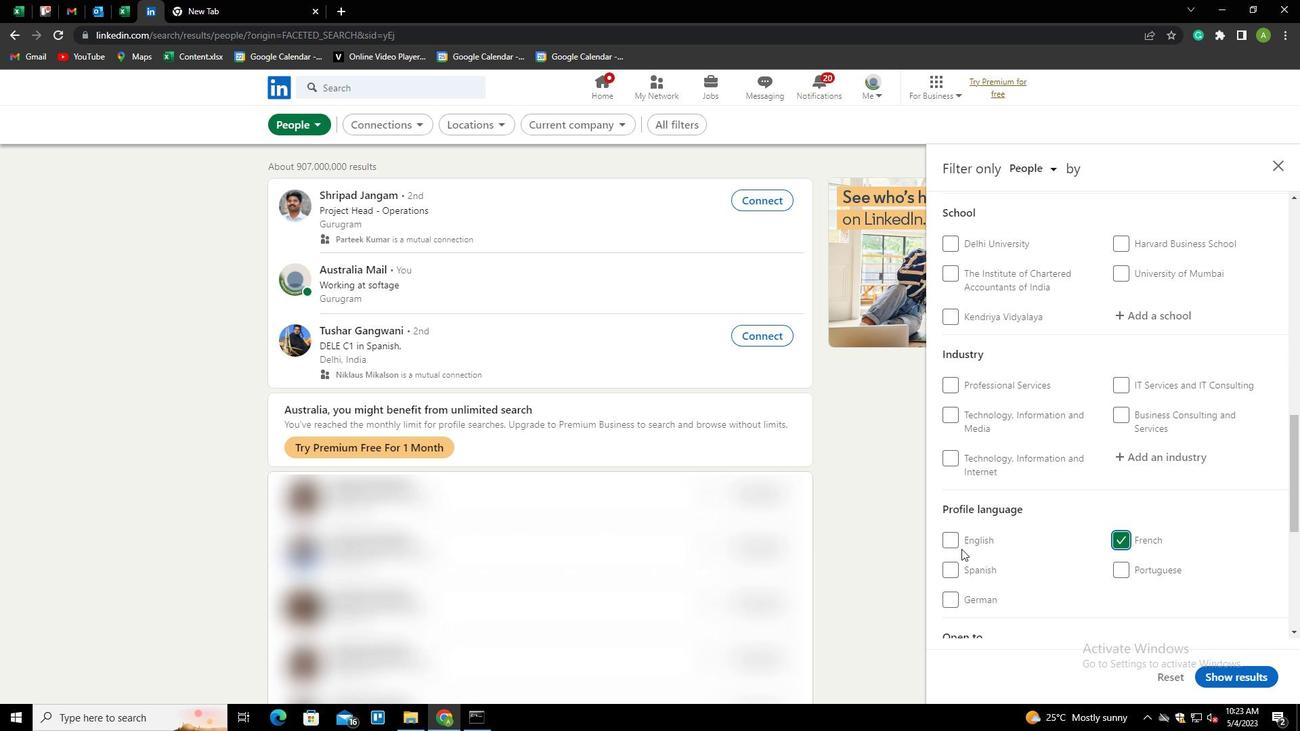 
Action: Mouse pressed left at (961, 541)
Screenshot: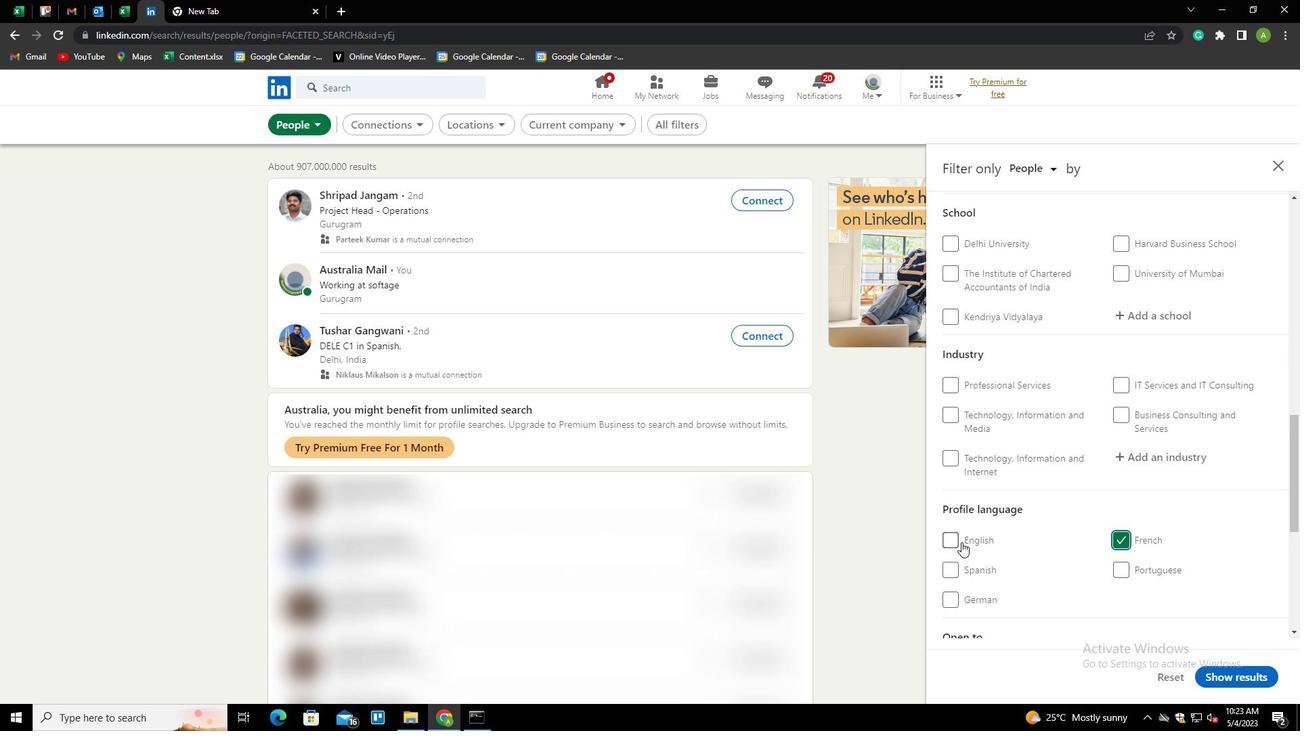 
Action: Mouse moved to (1137, 539)
Screenshot: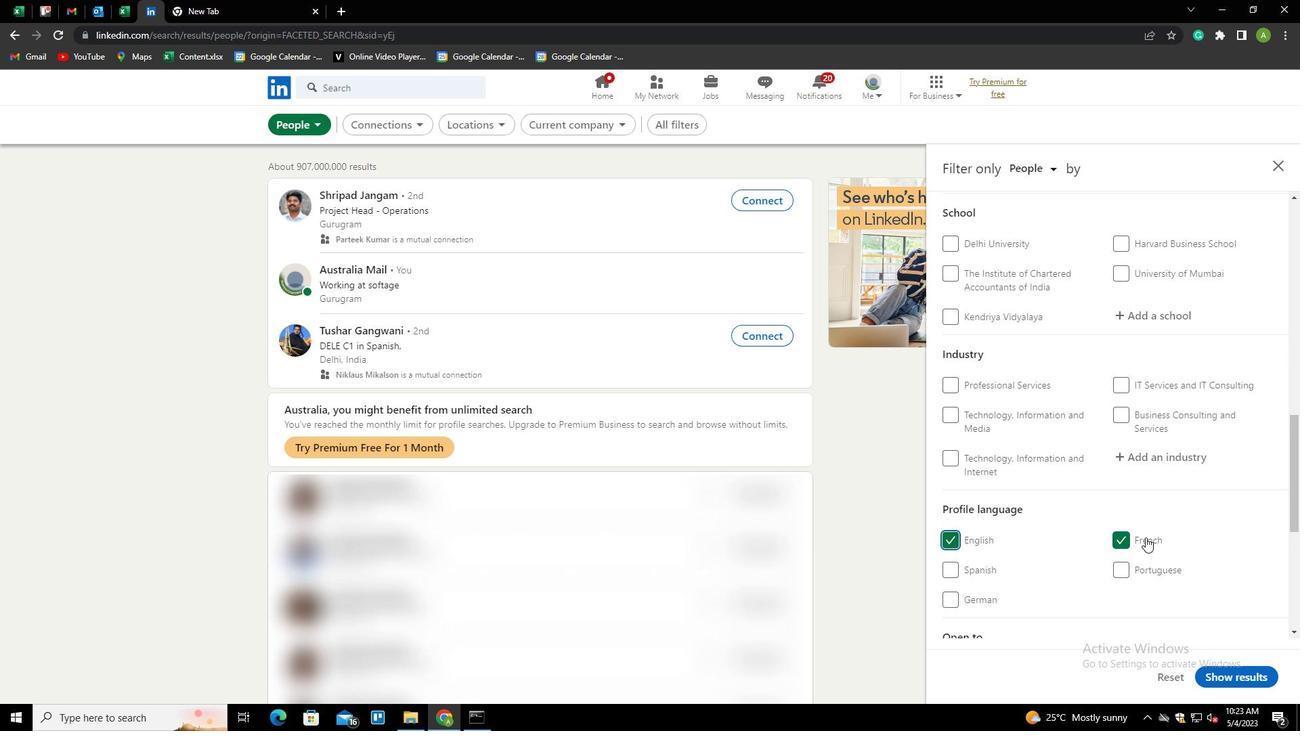
Action: Mouse pressed left at (1137, 539)
Screenshot: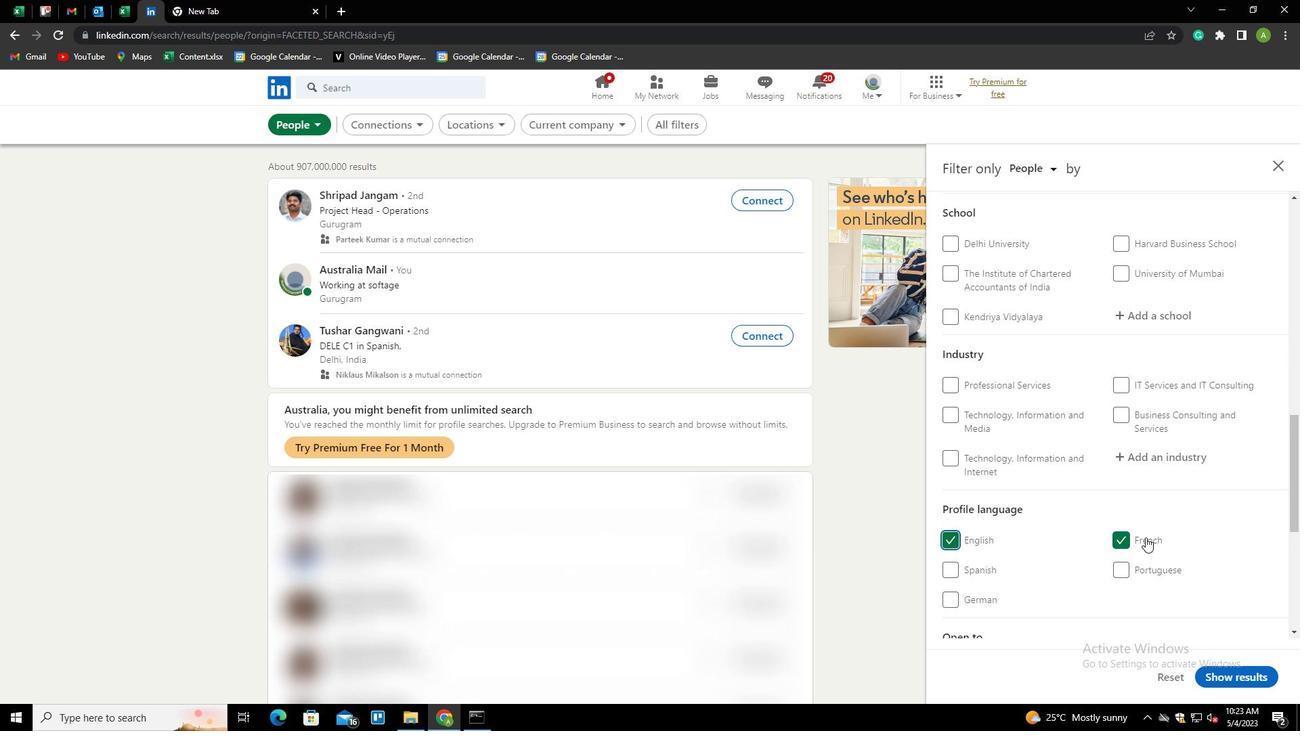
Action: Mouse moved to (1196, 522)
Screenshot: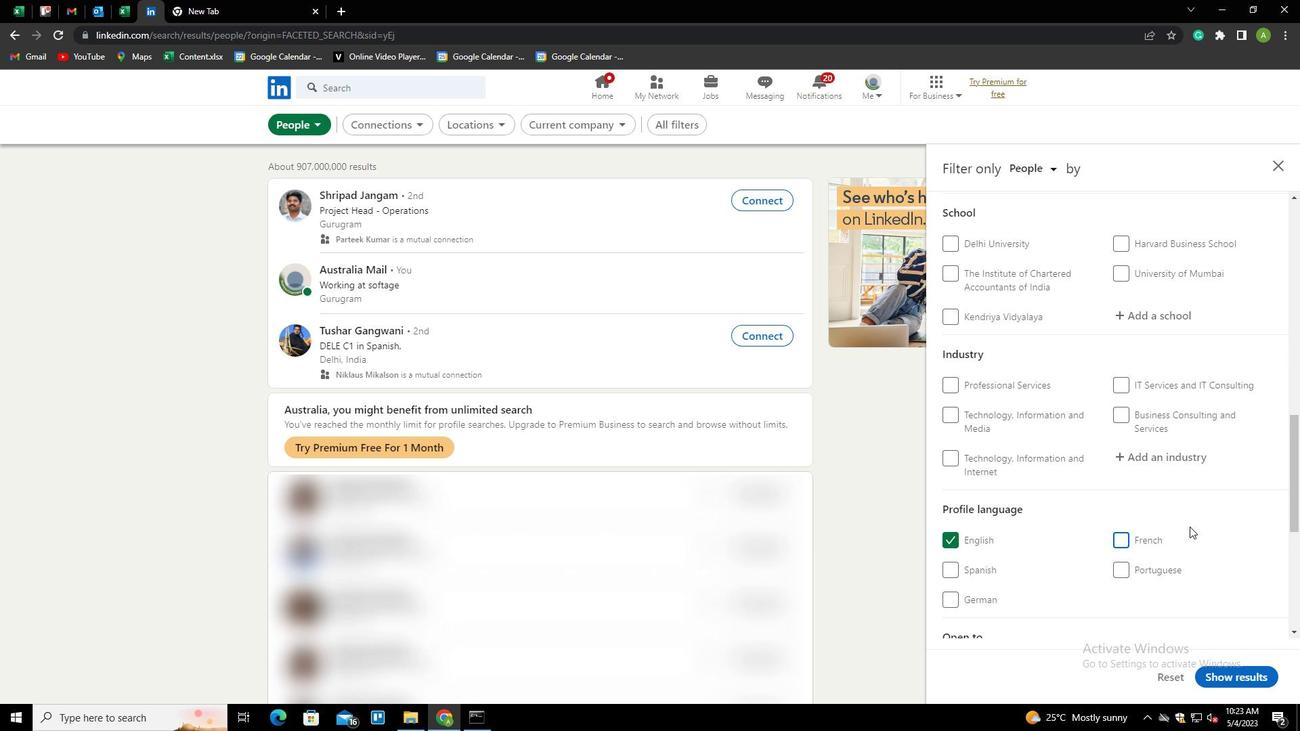 
Action: Mouse scrolled (1196, 522) with delta (0, 0)
Screenshot: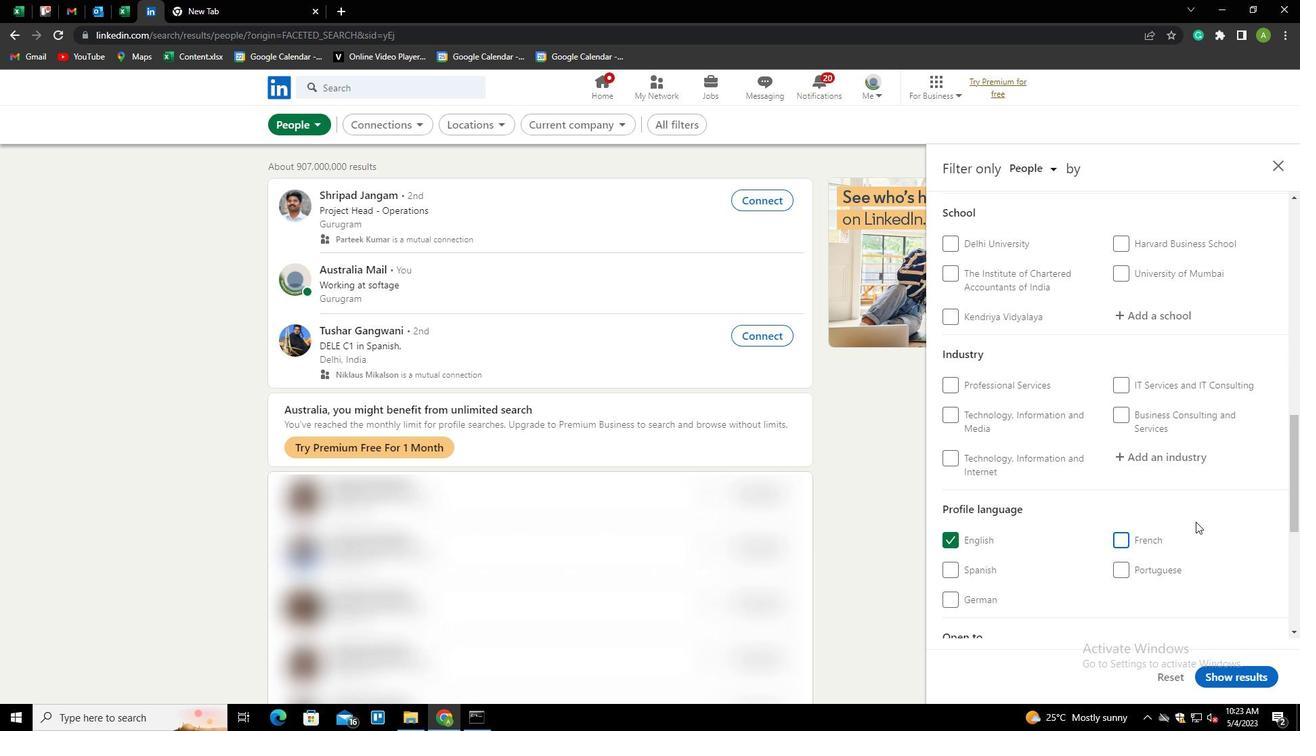 
Action: Mouse scrolled (1196, 522) with delta (0, 0)
Screenshot: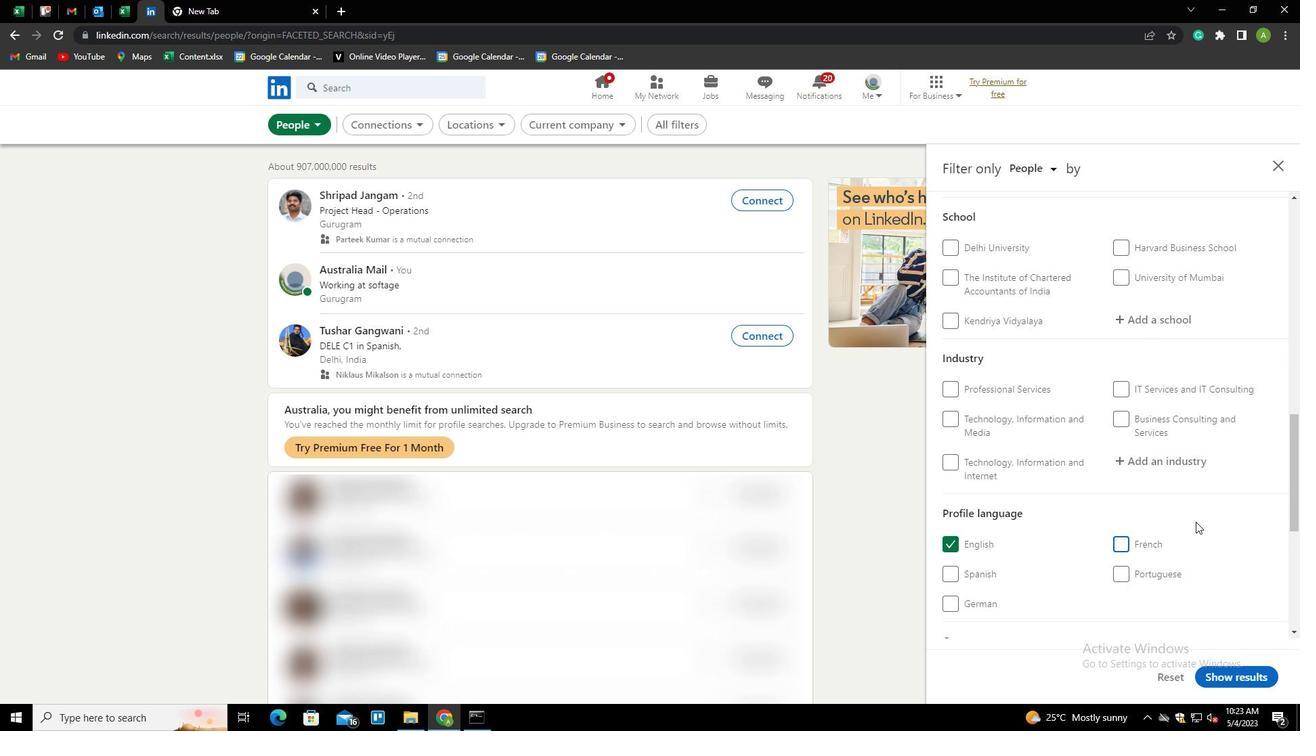 
Action: Mouse scrolled (1196, 522) with delta (0, 0)
Screenshot: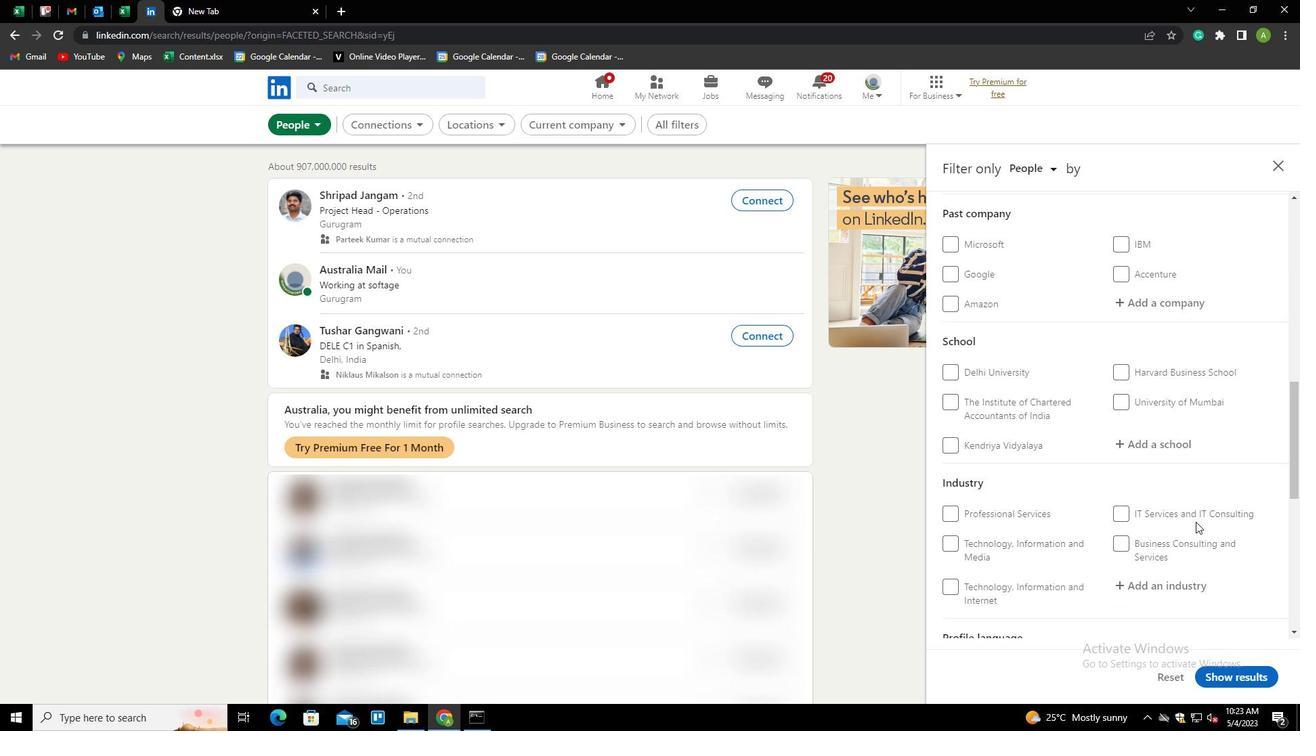 
Action: Mouse scrolled (1196, 522) with delta (0, 0)
Screenshot: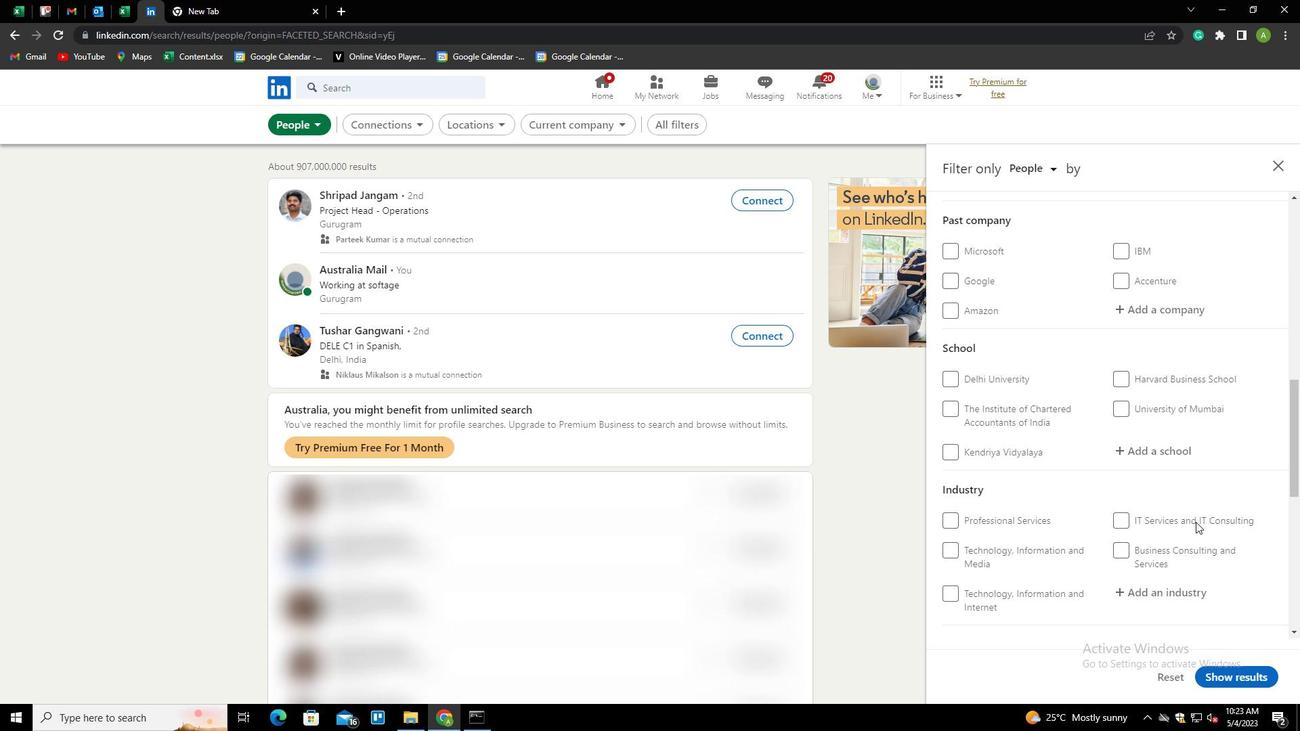 
Action: Mouse scrolled (1196, 522) with delta (0, 0)
Screenshot: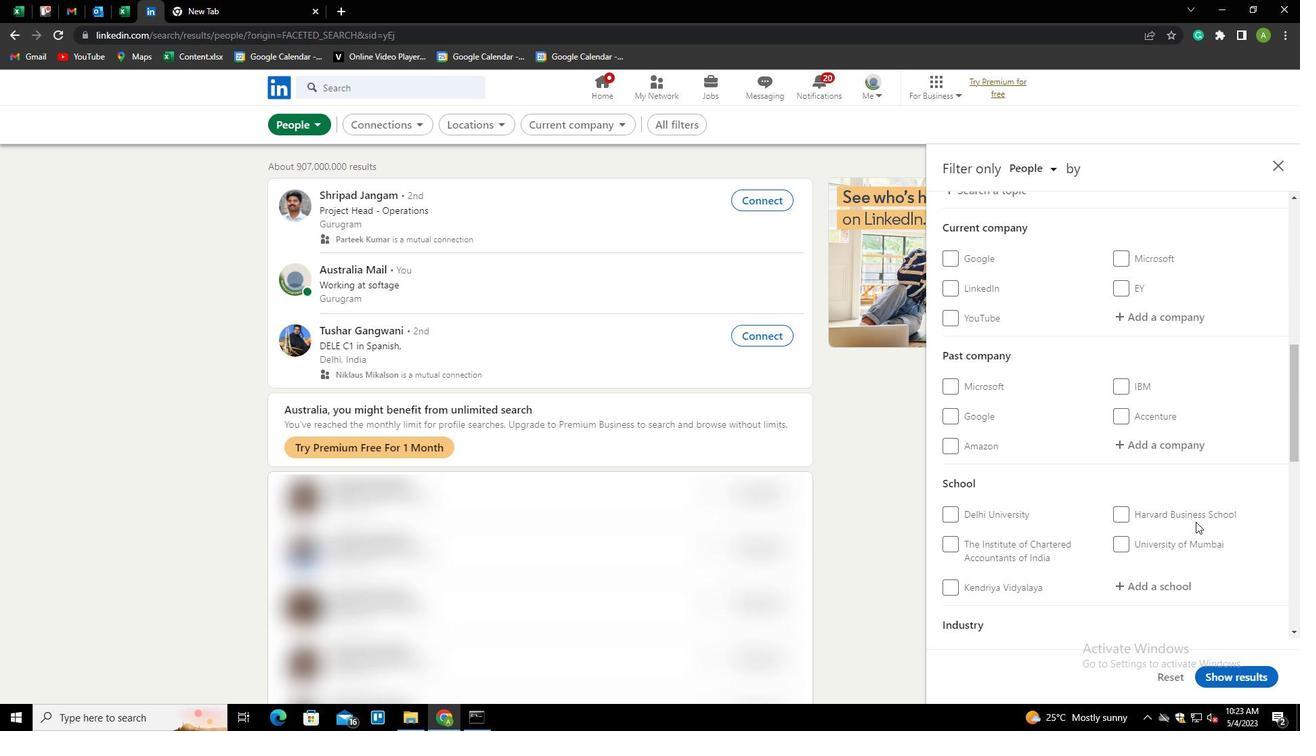 
Action: Mouse scrolled (1196, 522) with delta (0, 0)
Screenshot: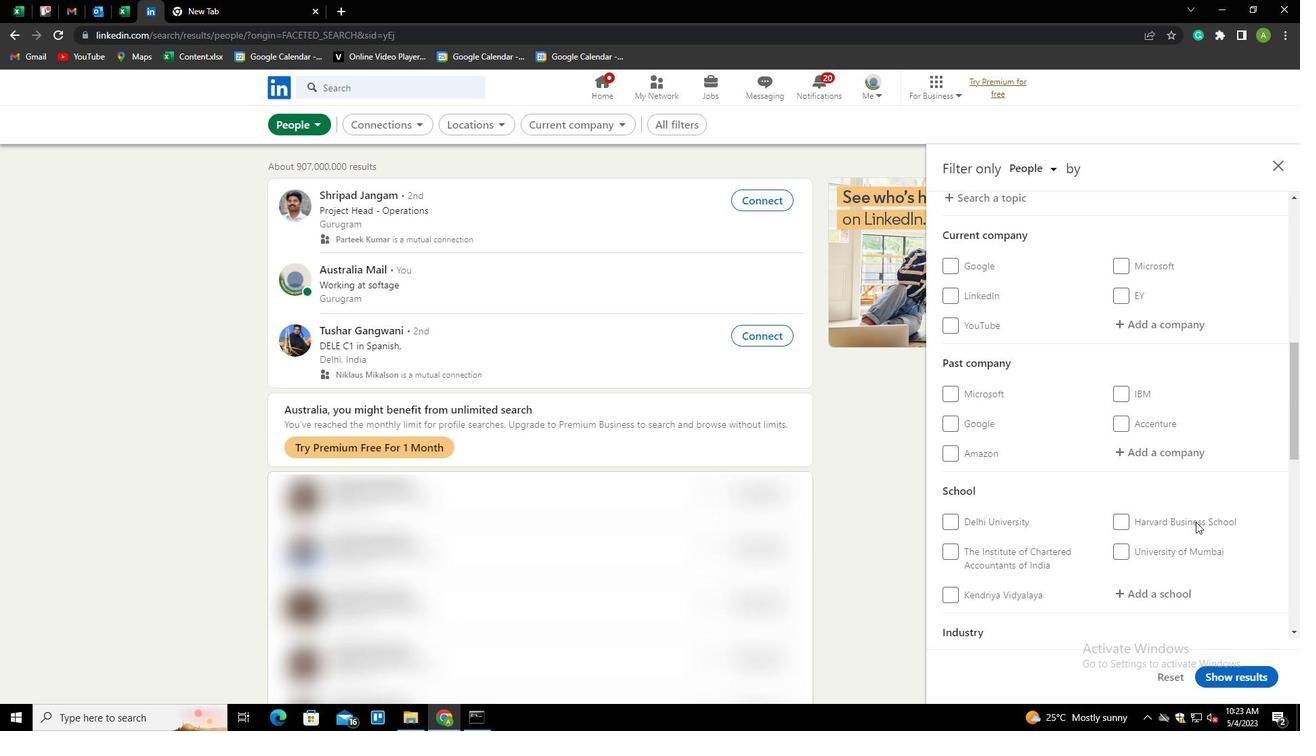 
Action: Mouse scrolled (1196, 522) with delta (0, 0)
Screenshot: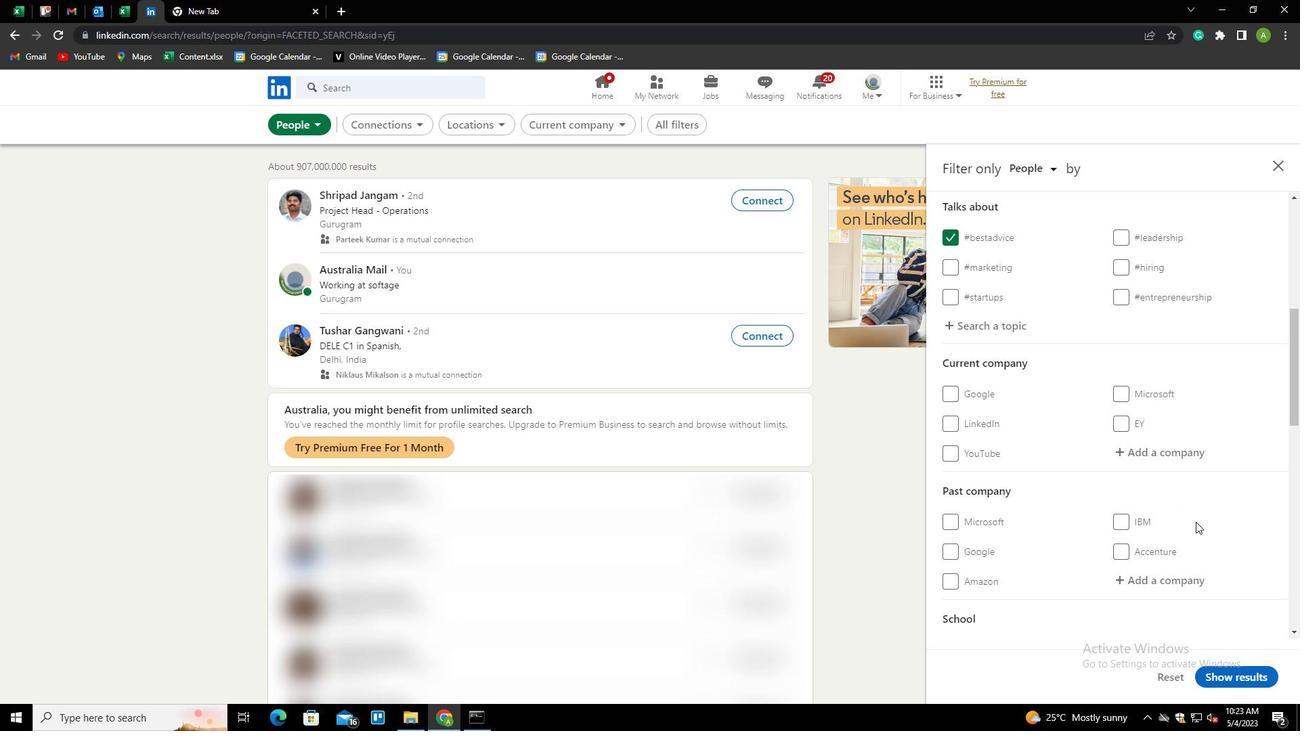 
Action: Mouse scrolled (1196, 522) with delta (0, 0)
Screenshot: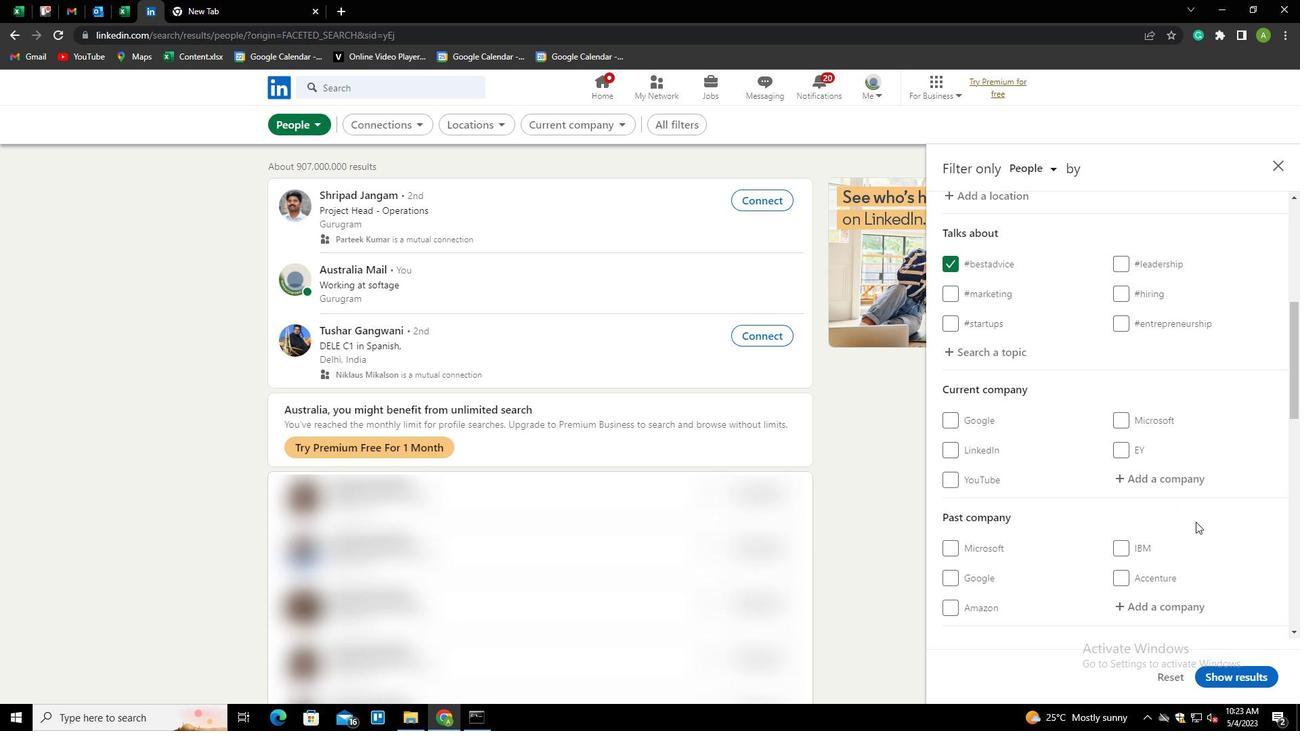 
Action: Mouse moved to (1190, 529)
Screenshot: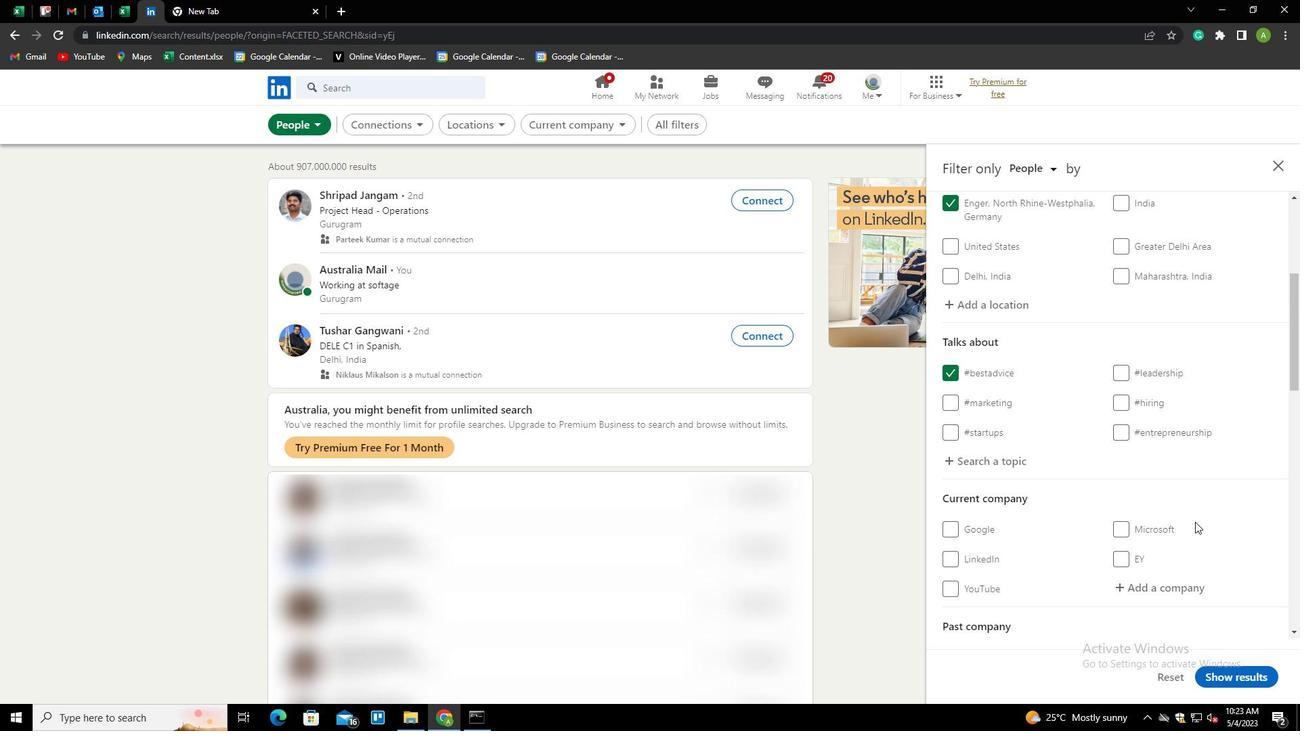 
Action: Mouse scrolled (1190, 528) with delta (0, 0)
Screenshot: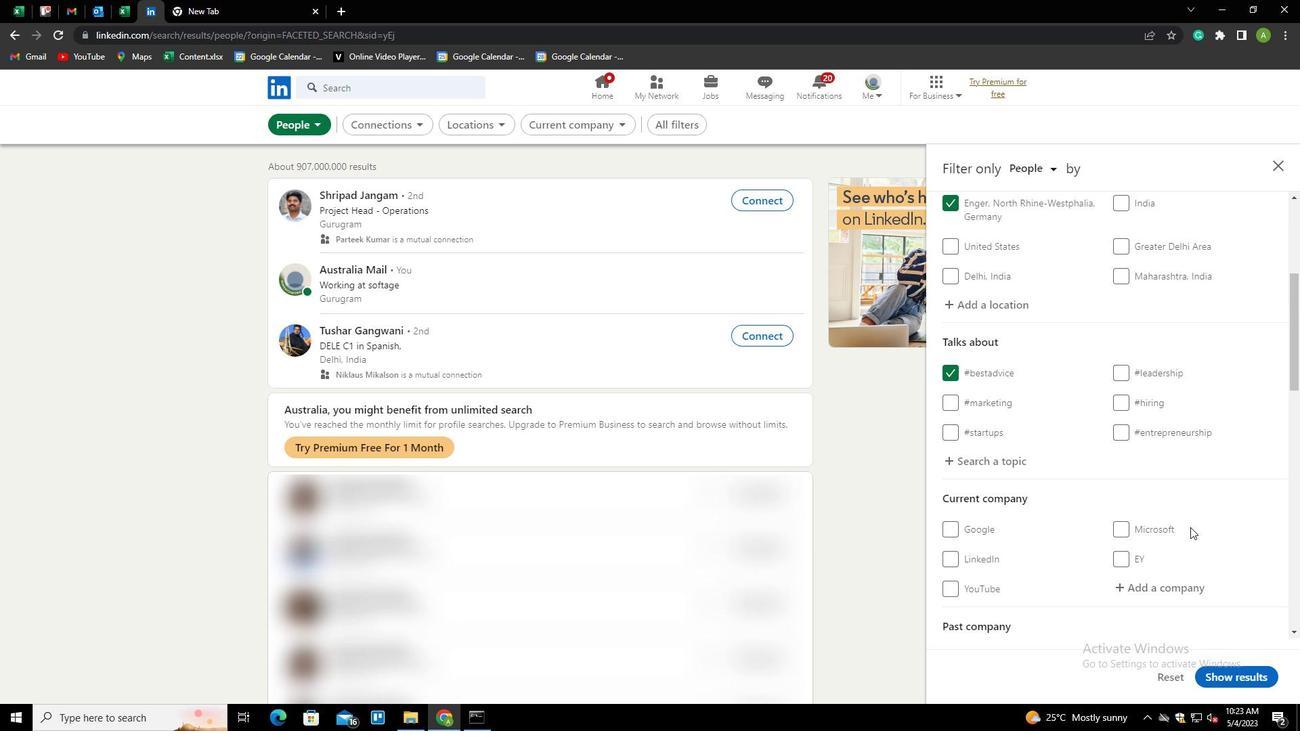 
Action: Mouse scrolled (1190, 528) with delta (0, 0)
Screenshot: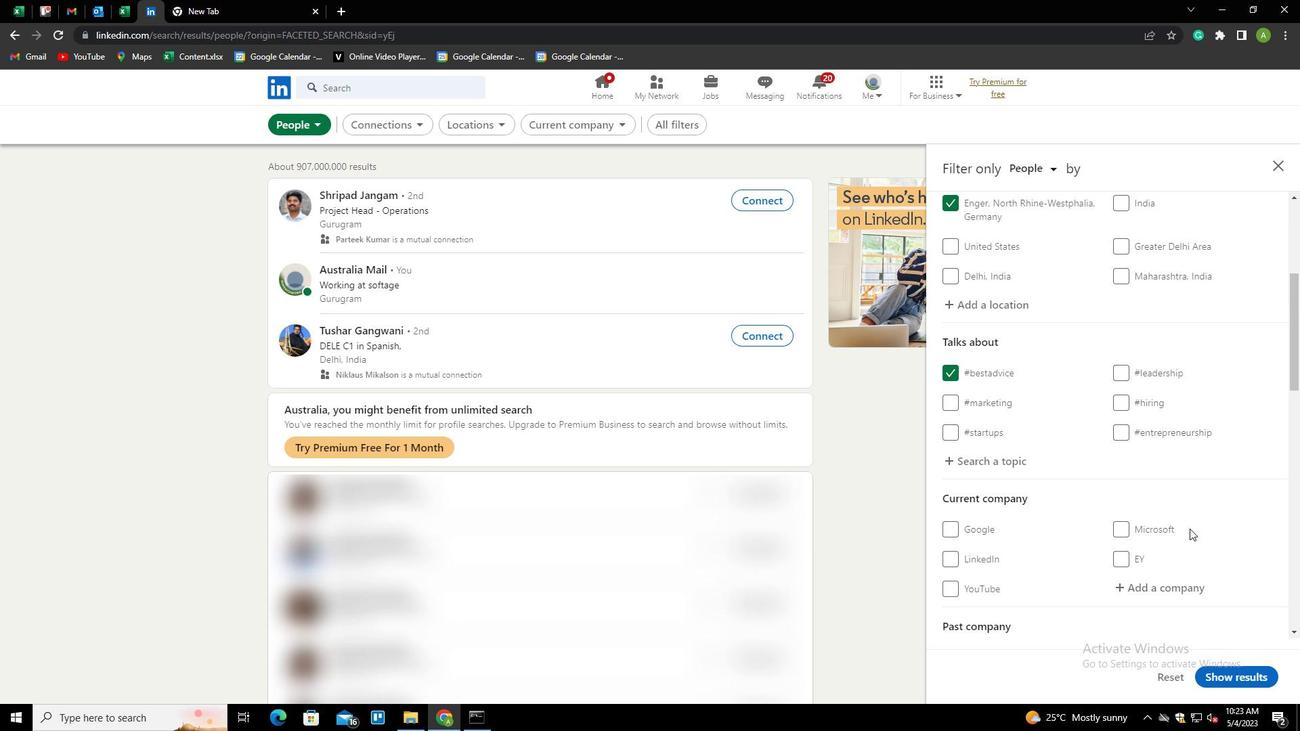 
Action: Mouse moved to (1134, 443)
Screenshot: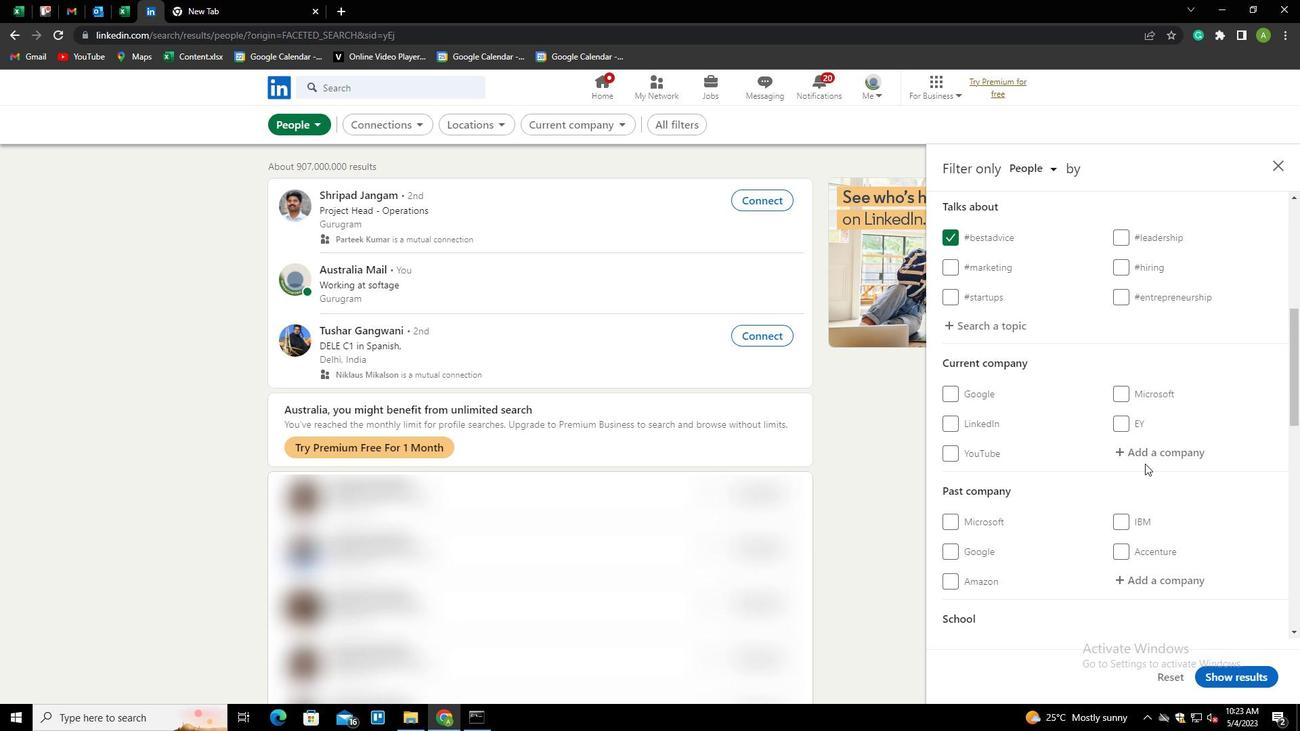 
Action: Mouse pressed left at (1134, 443)
Screenshot: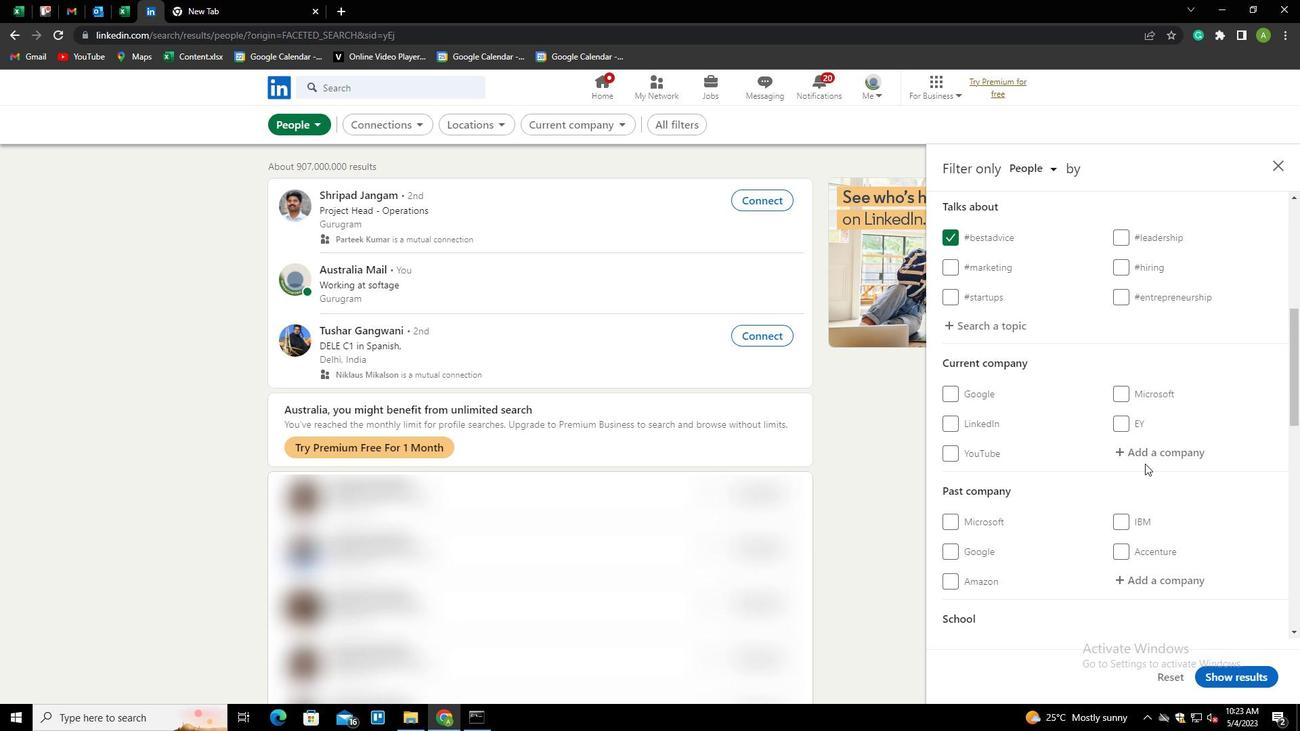 
Action: Mouse moved to (1139, 447)
Screenshot: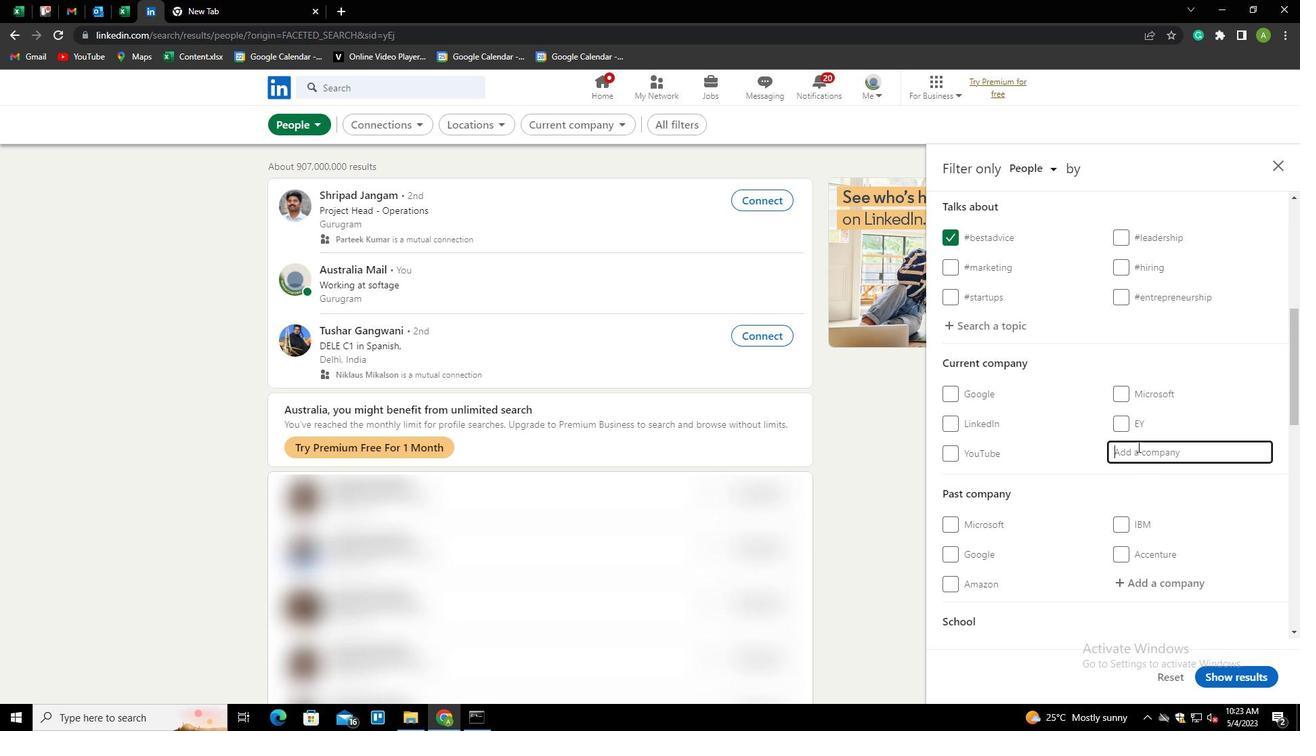 
Action: Mouse pressed left at (1139, 447)
Screenshot: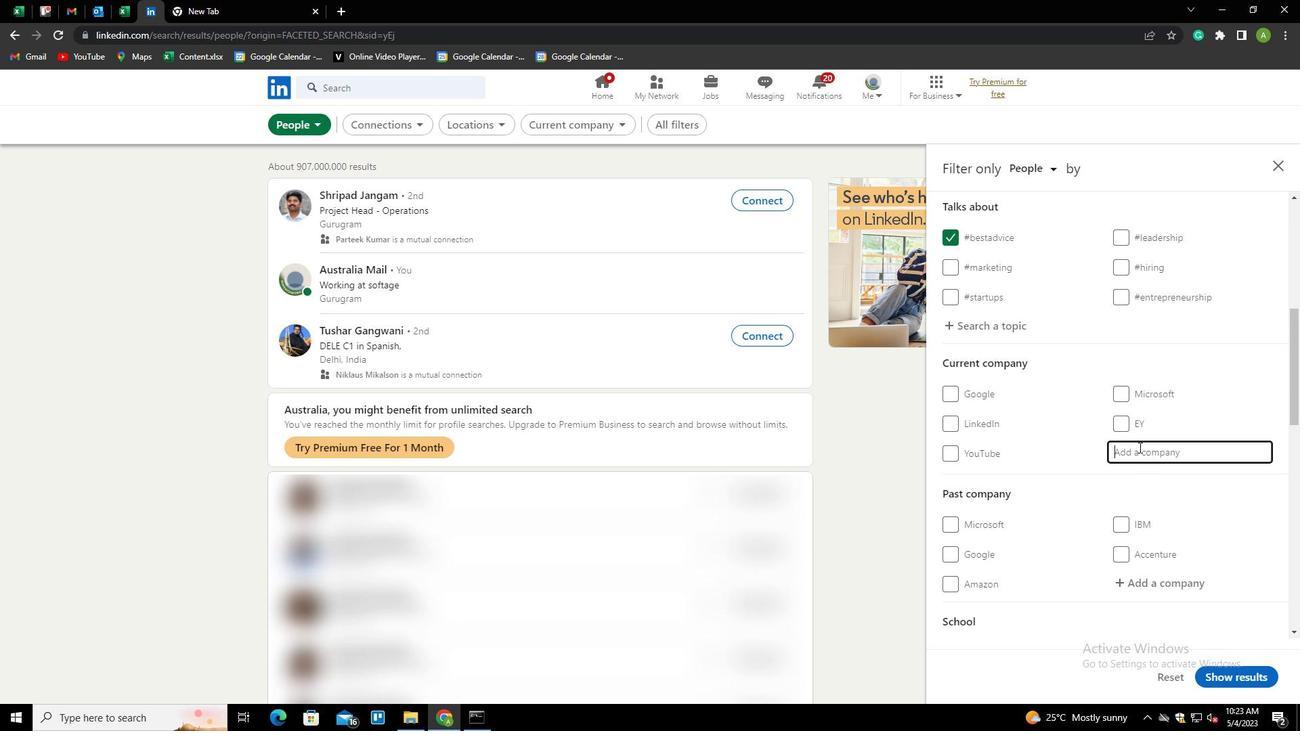 
Action: Key pressed <Key.shift>PW<Key.shift><Key.shift>C<Key.space><Key.shift>ACCELRATION<Key.left><Key.left><Key.left><Key.left><Key.left><Key.left>E<Key.down><Key.end><Key.space><Key.shift>CENTERS<Key.down><Key.down><Key.enter>
Screenshot: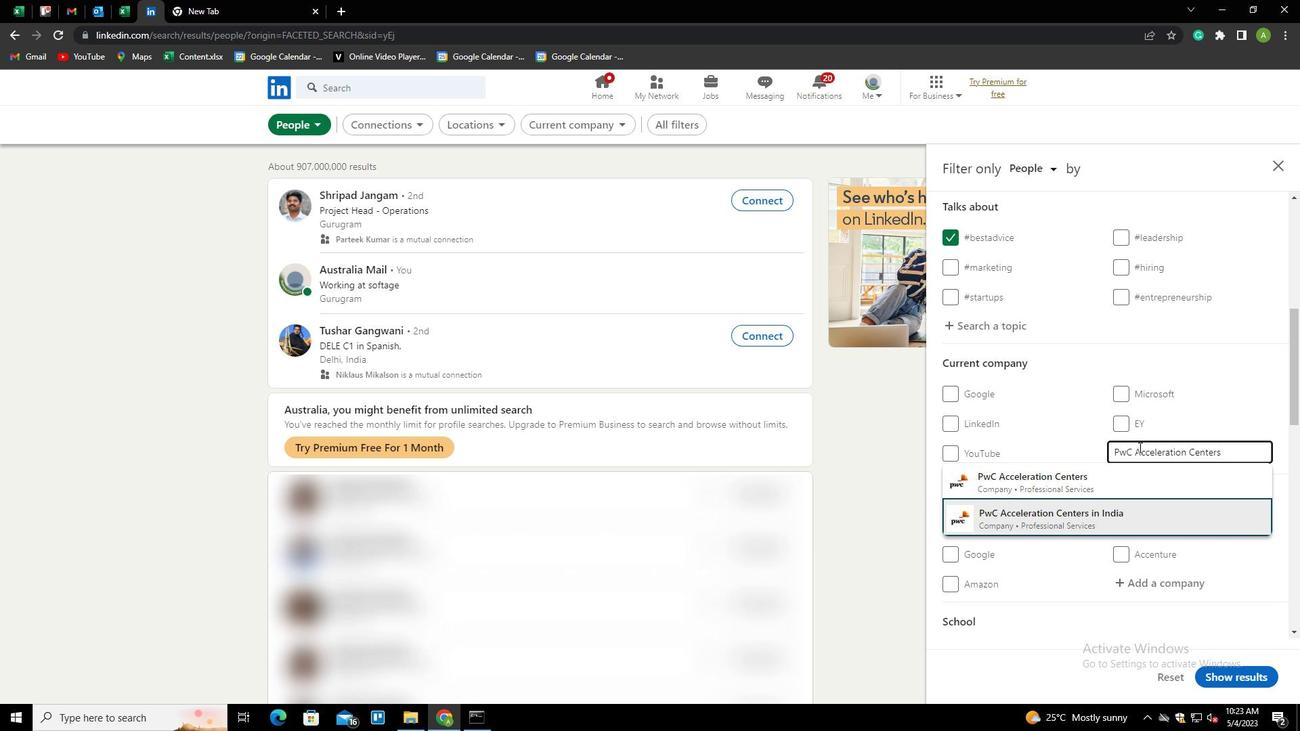 
Action: Mouse scrolled (1139, 447) with delta (0, 0)
Screenshot: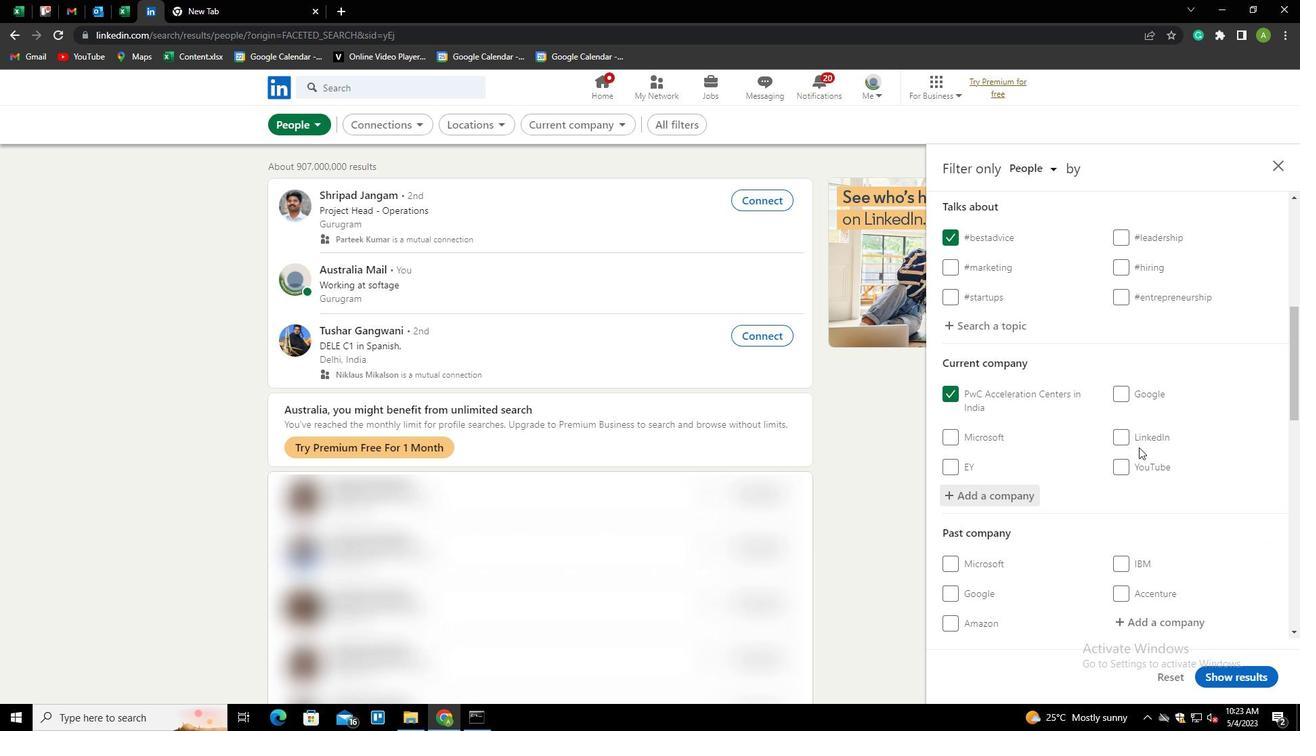 
Action: Mouse scrolled (1139, 447) with delta (0, 0)
Screenshot: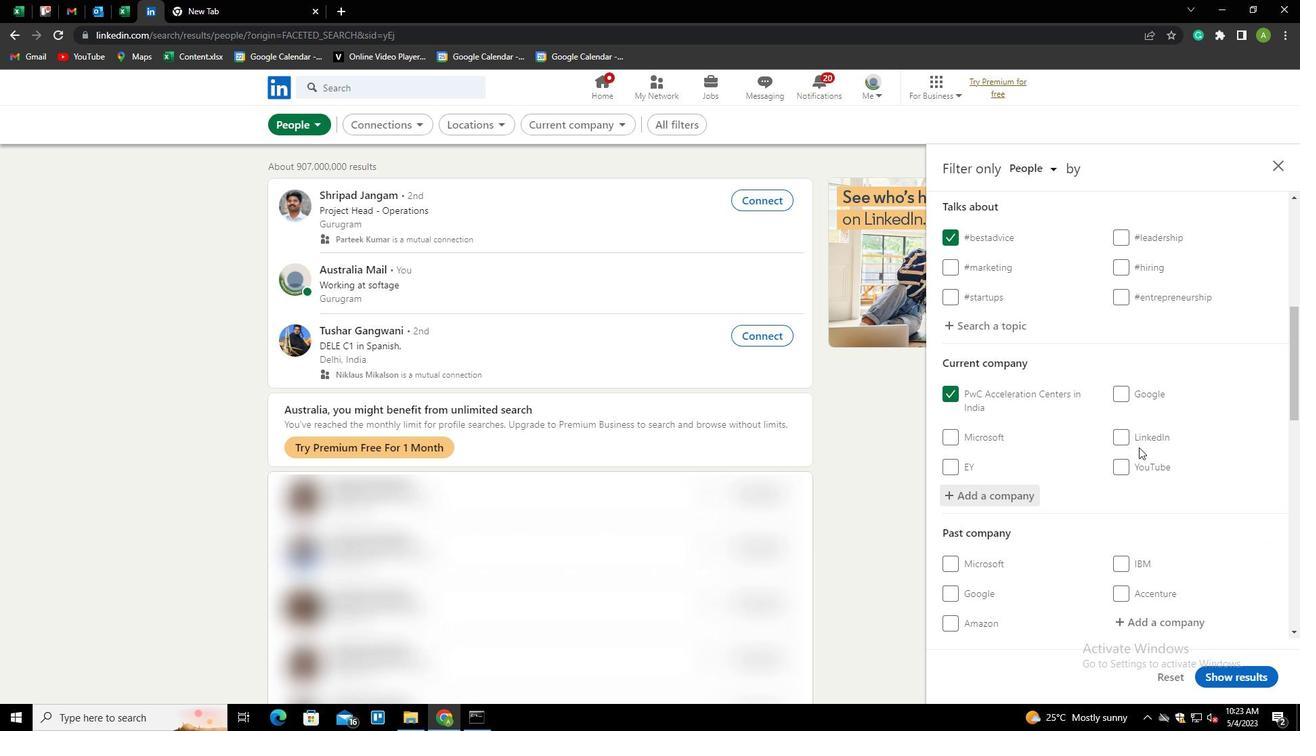 
Action: Mouse scrolled (1139, 447) with delta (0, 0)
Screenshot: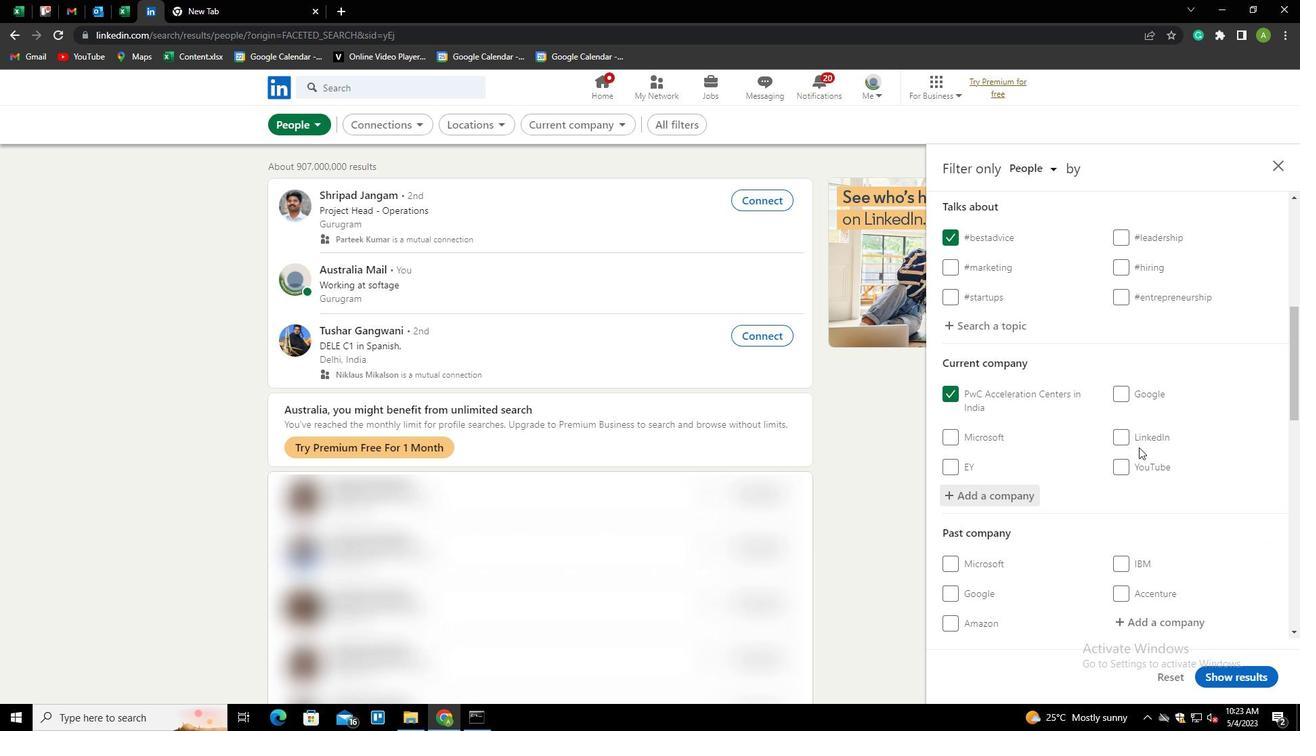
Action: Mouse scrolled (1139, 447) with delta (0, 0)
Screenshot: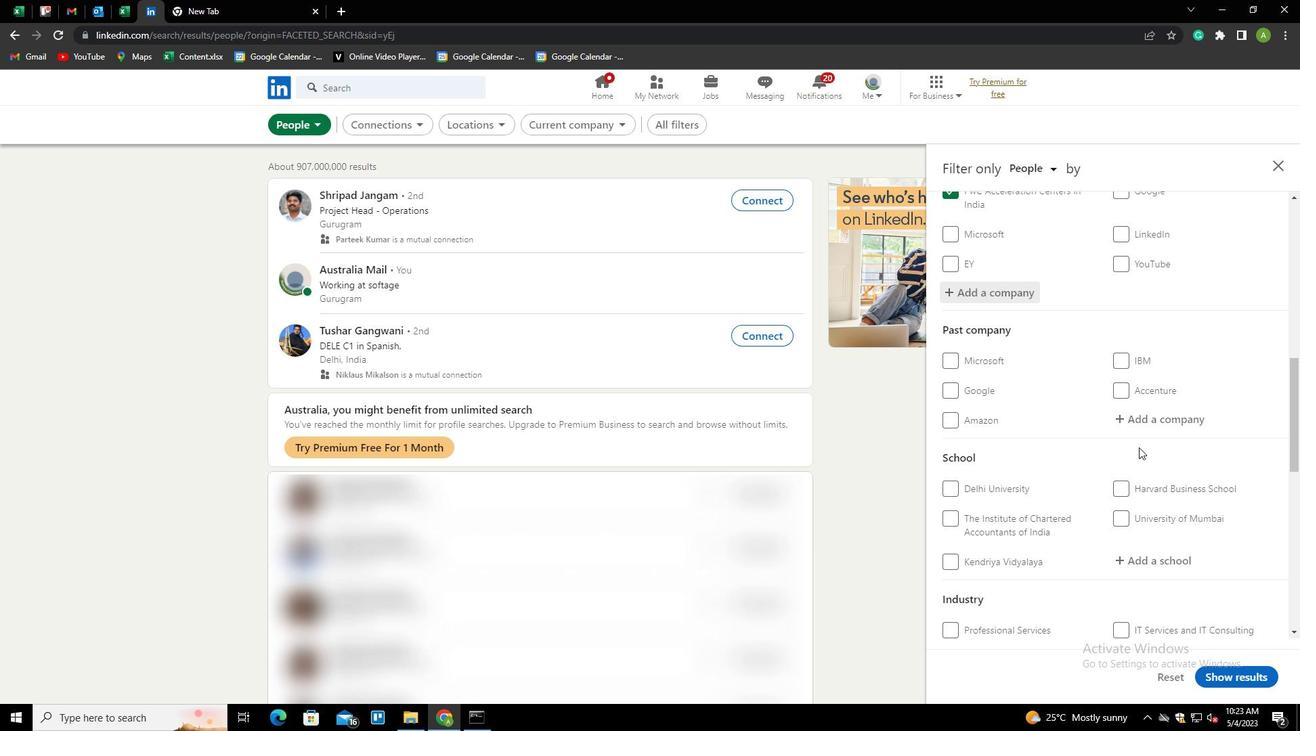 
Action: Mouse scrolled (1139, 447) with delta (0, 0)
Screenshot: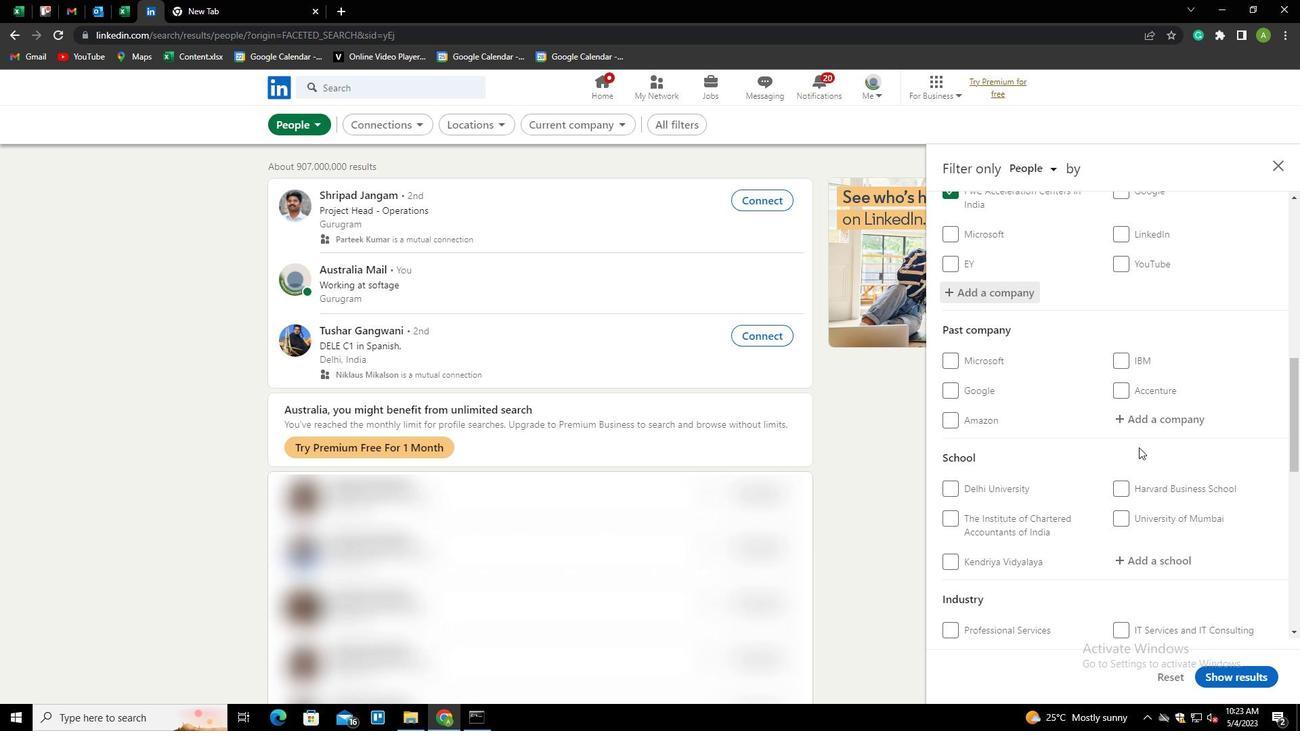 
Action: Mouse moved to (1143, 417)
Screenshot: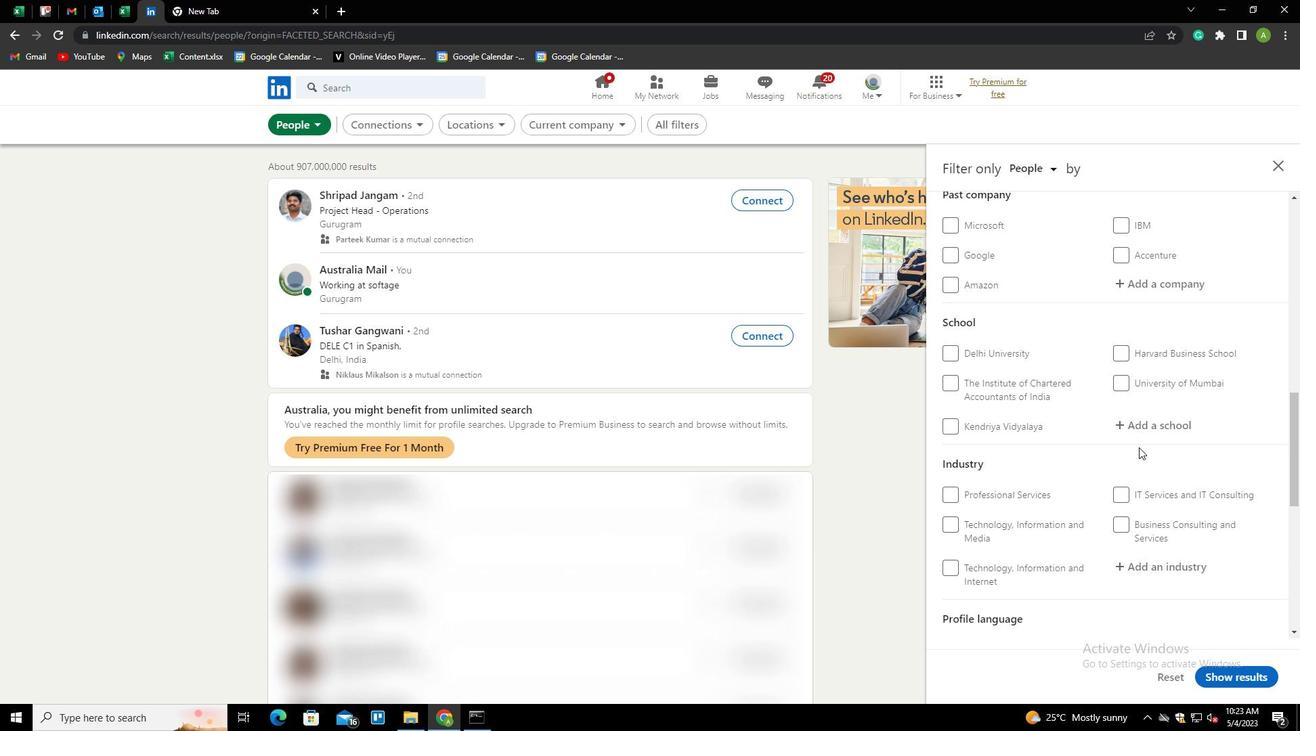 
Action: Mouse pressed left at (1143, 417)
Screenshot: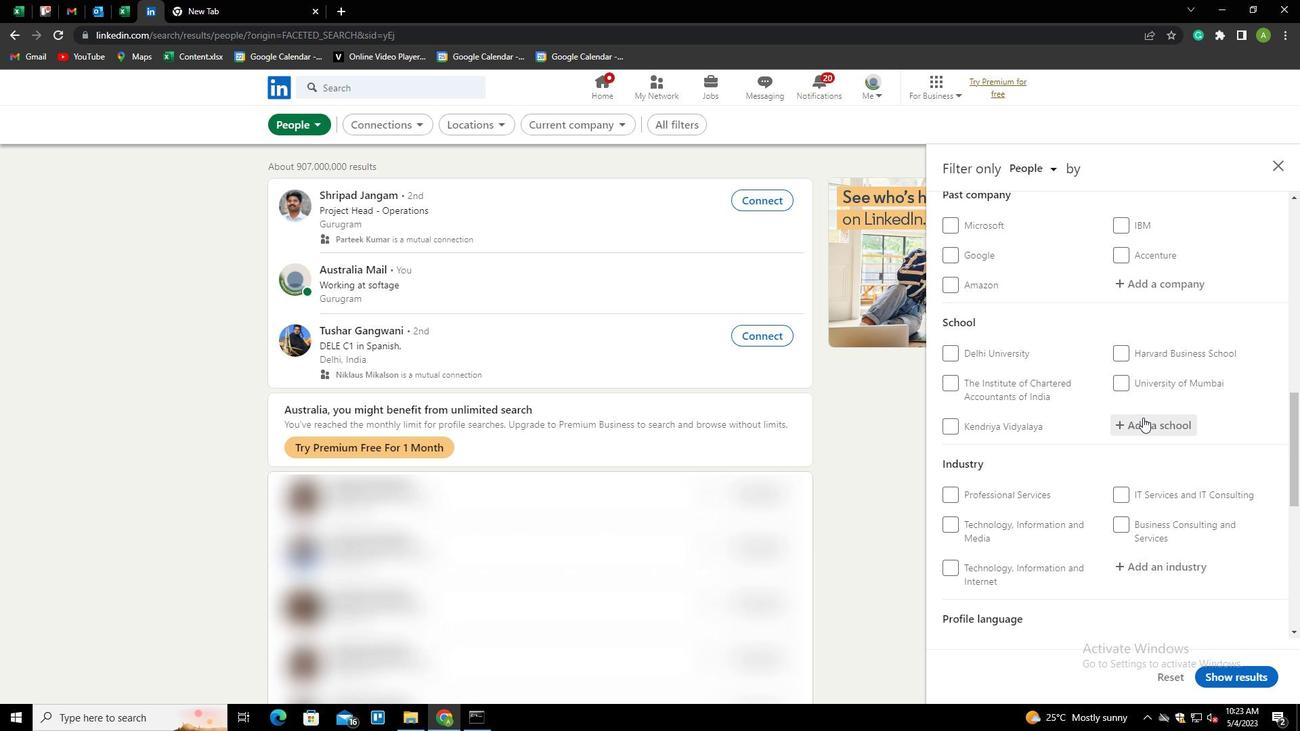 
Action: Key pressed <Key.shift>PRINCE<Key.space>S<Key.shift><Key.backspace><Key.shift>SHRI<Key.down><Key.down><Key.down><Key.space><Key.shift><Key.shift><Key.shift><Key.shift><Key.shift><Key.shift><Key.shift><Key.shift><Key.shift><Key.shift><Key.shift><Key.shift><Key.shift><Key.shift><Key.shift><Key.shift><Key.shift>REN<Key.backspace><Key.backspace><Key.backspace><Key.shift>VENKA<Key.down><Key.enter>
Screenshot: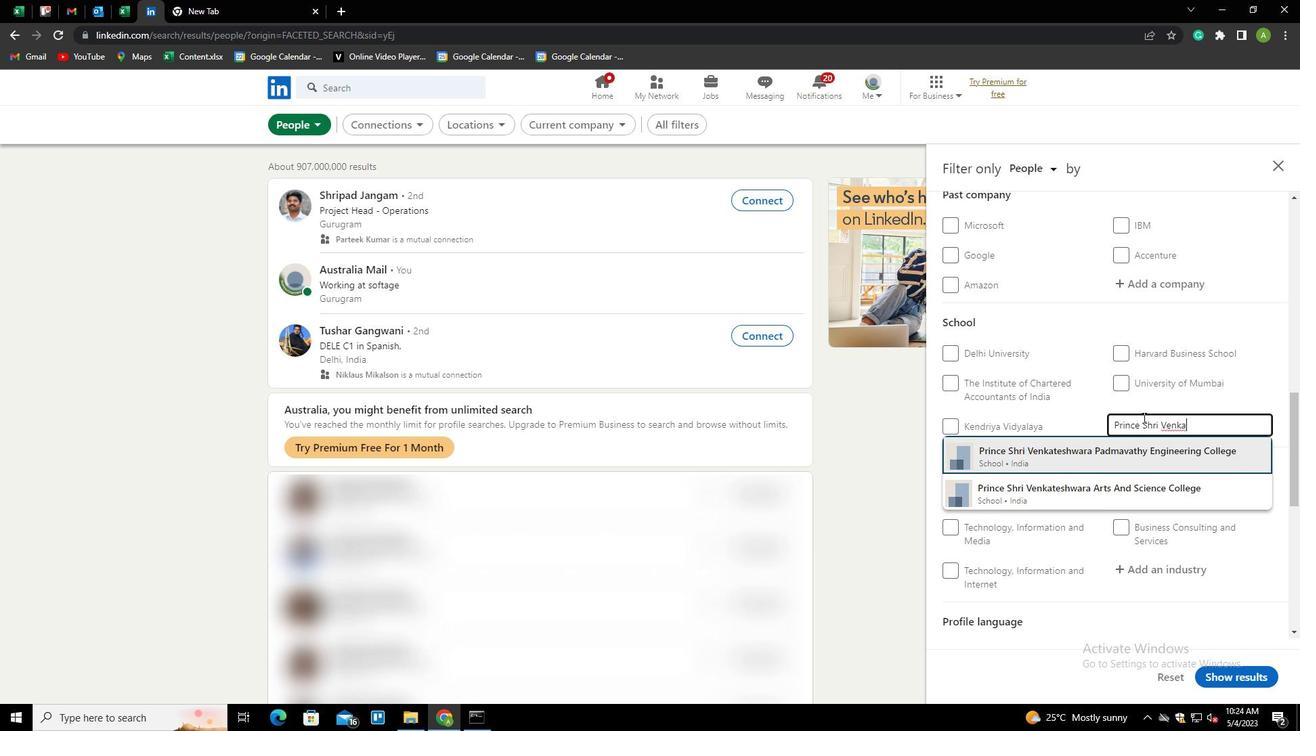 
Action: Mouse scrolled (1143, 417) with delta (0, 0)
Screenshot: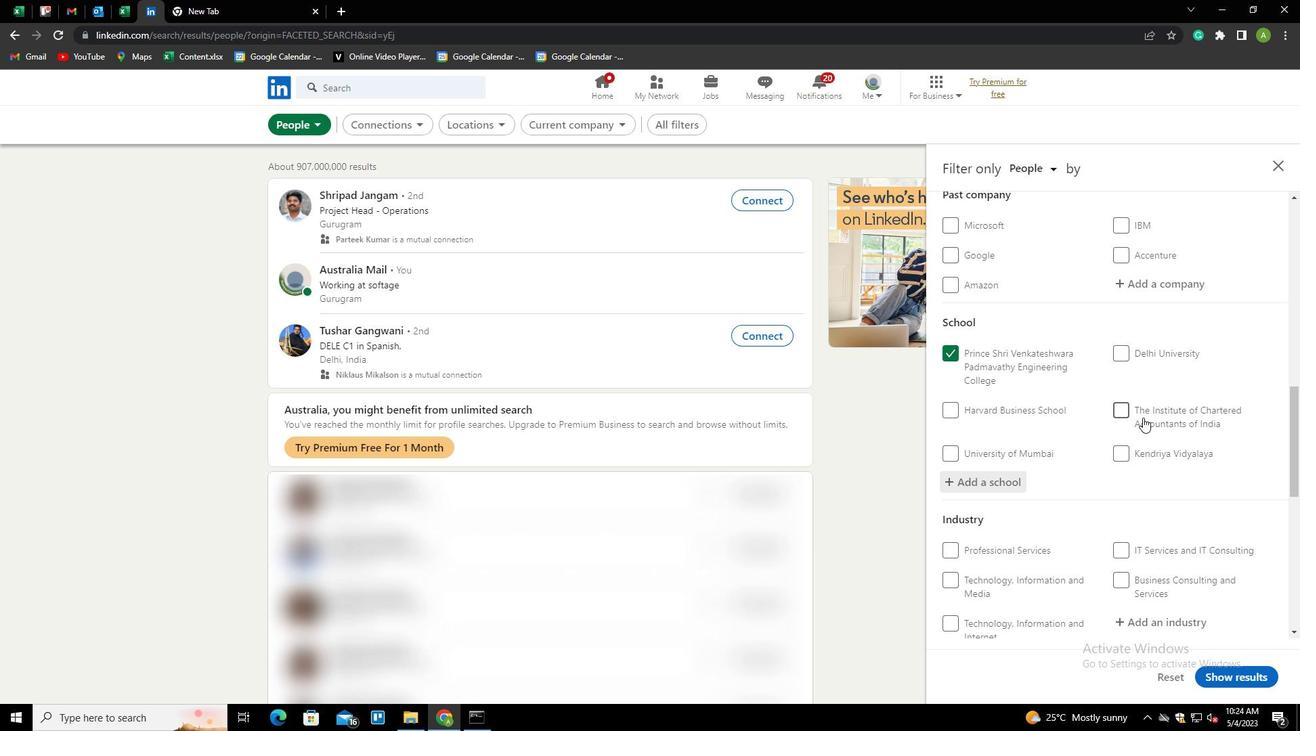 
Action: Mouse scrolled (1143, 417) with delta (0, 0)
Screenshot: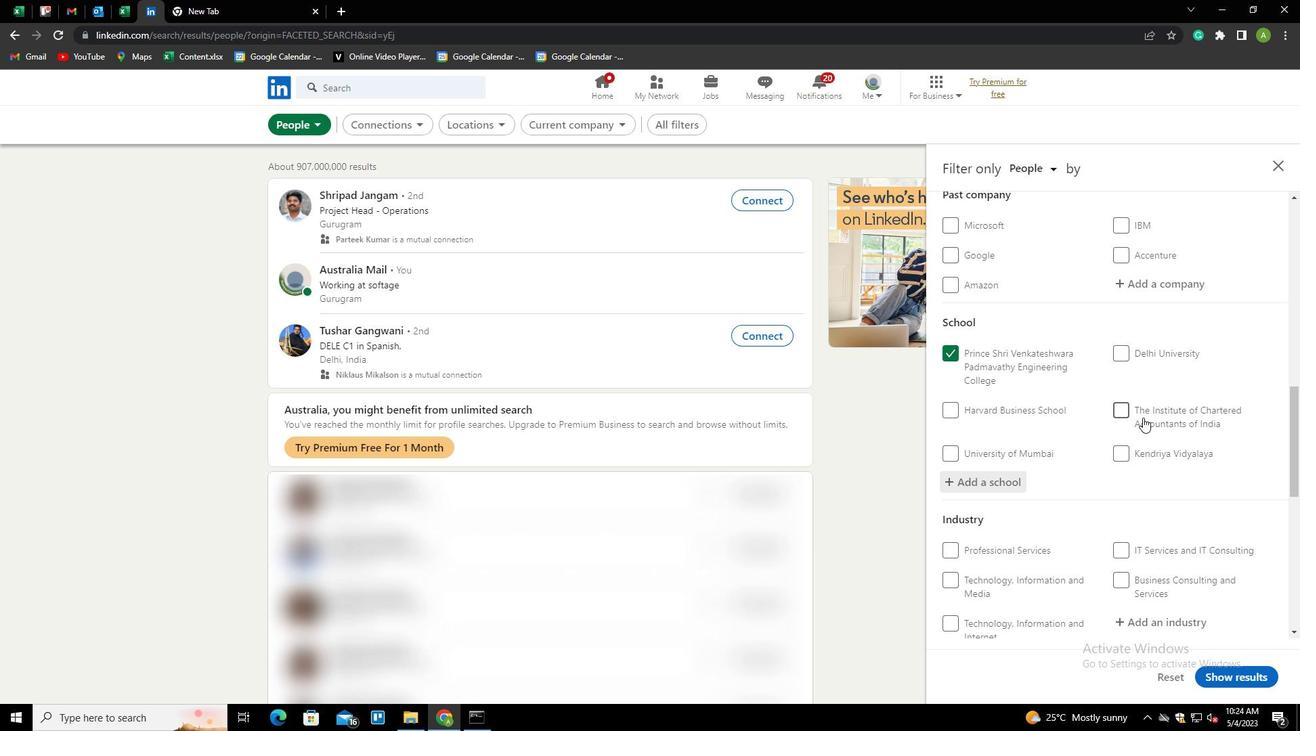 
Action: Mouse scrolled (1143, 417) with delta (0, 0)
Screenshot: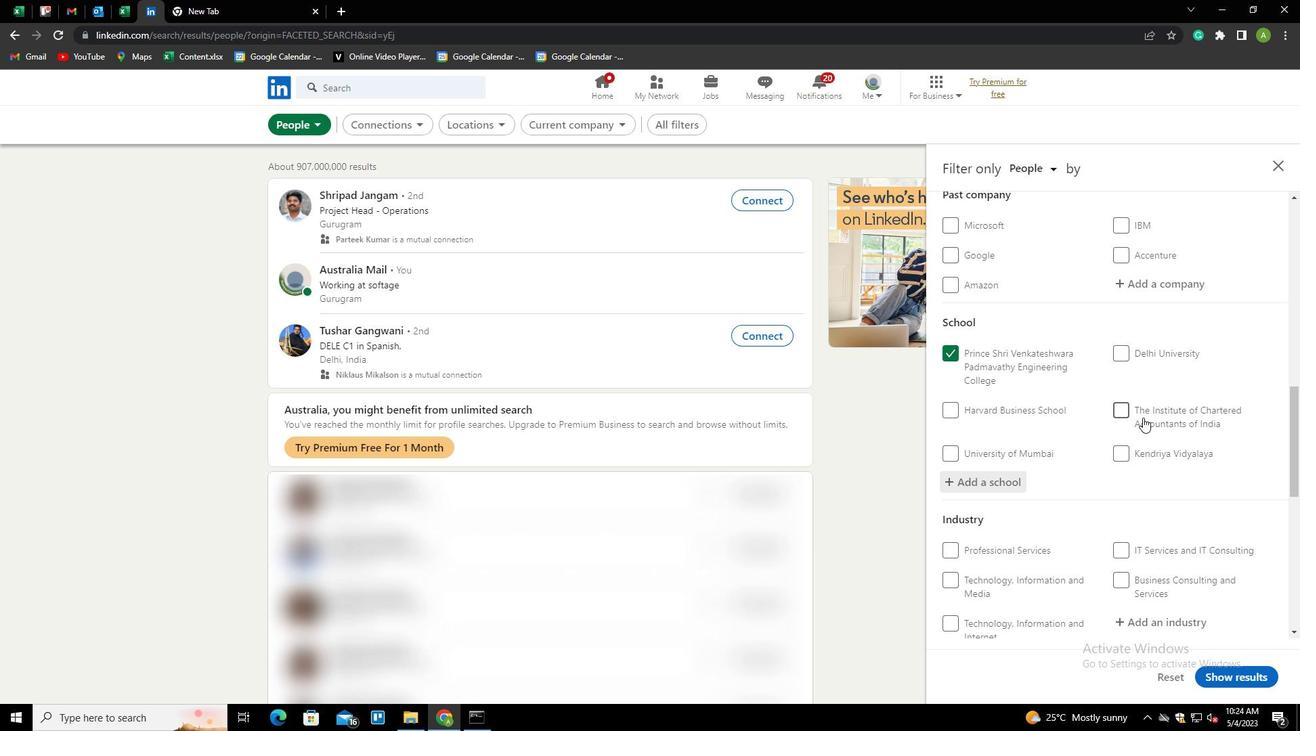 
Action: Mouse scrolled (1143, 417) with delta (0, 0)
Screenshot: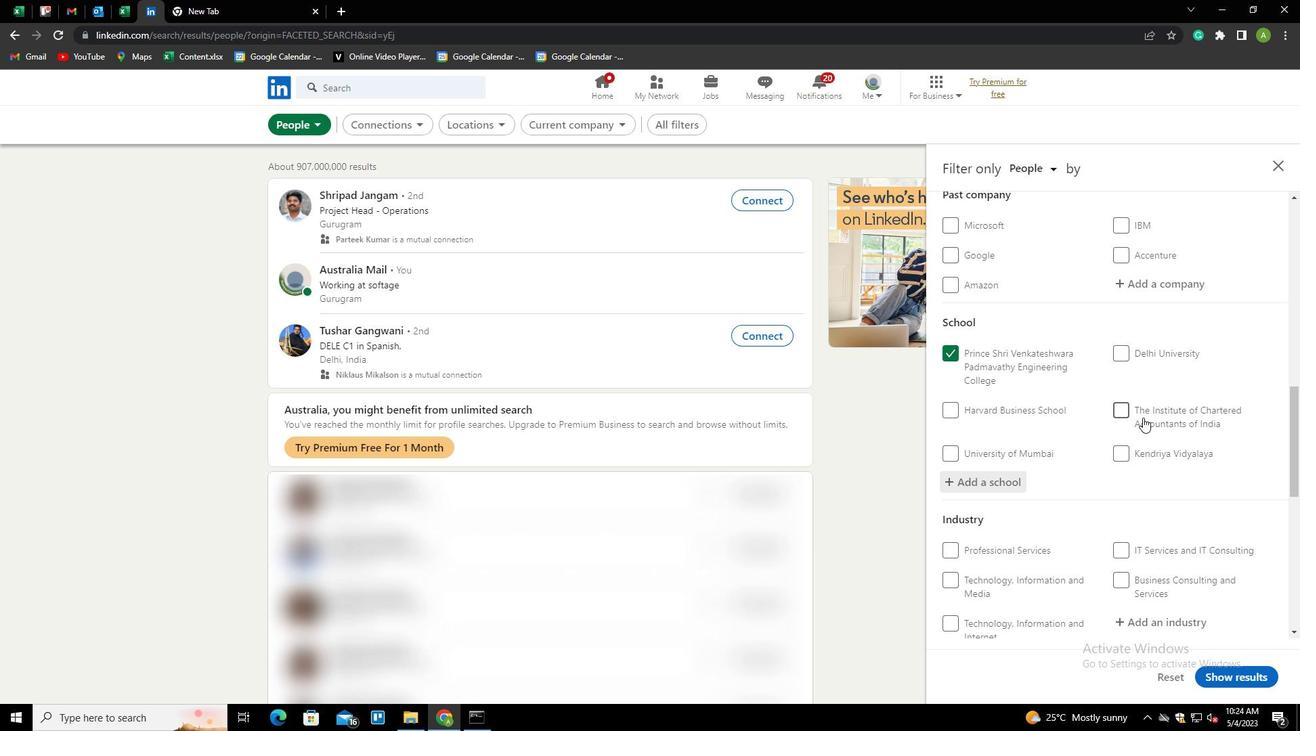 
Action: Mouse moved to (1143, 443)
Screenshot: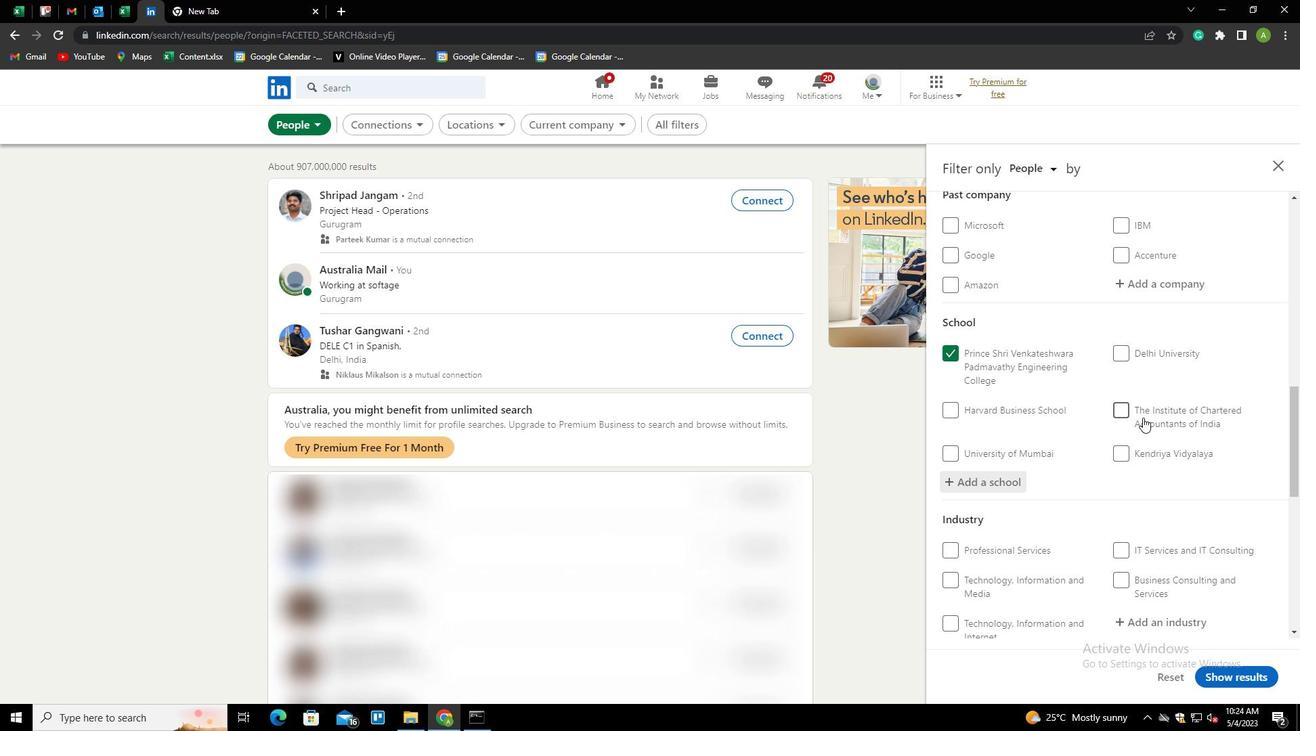 
Action: Mouse scrolled (1143, 442) with delta (0, 0)
Screenshot: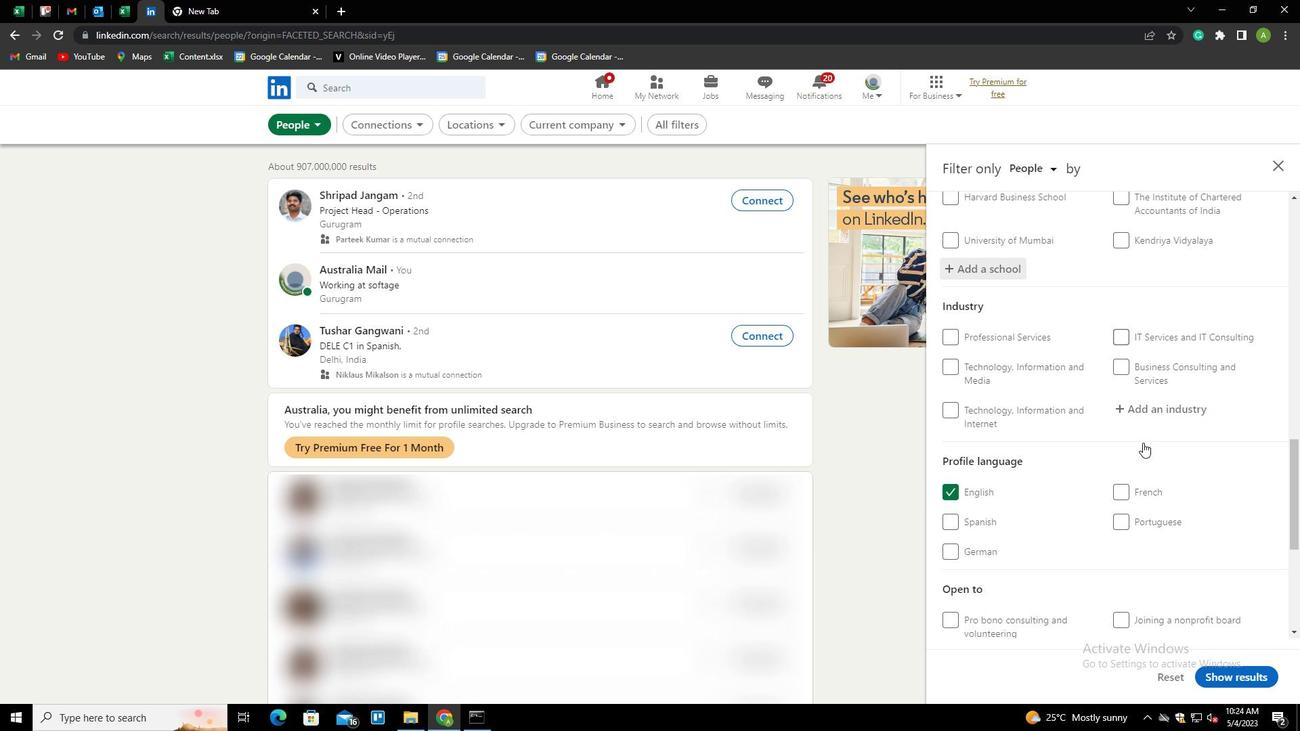 
Action: Mouse scrolled (1143, 442) with delta (0, 0)
Screenshot: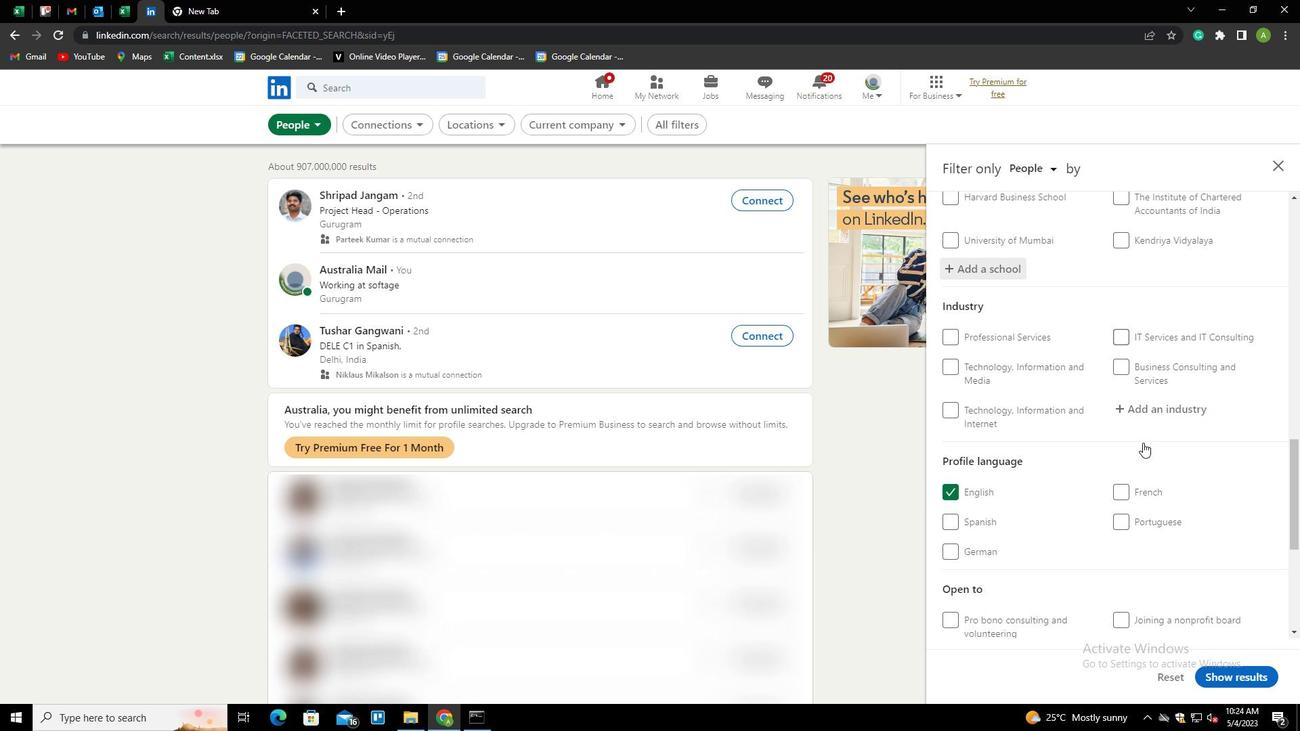
Action: Mouse moved to (1134, 322)
Screenshot: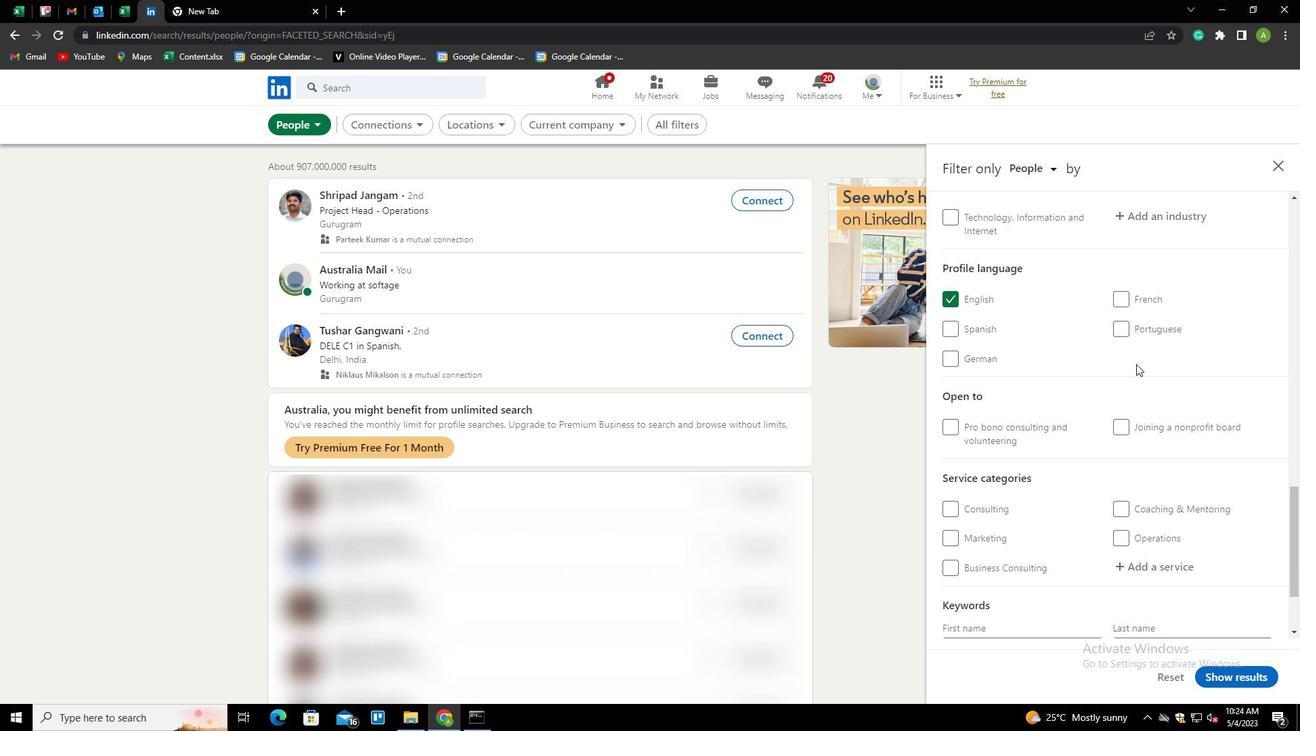 
Action: Mouse scrolled (1134, 323) with delta (0, 0)
Screenshot: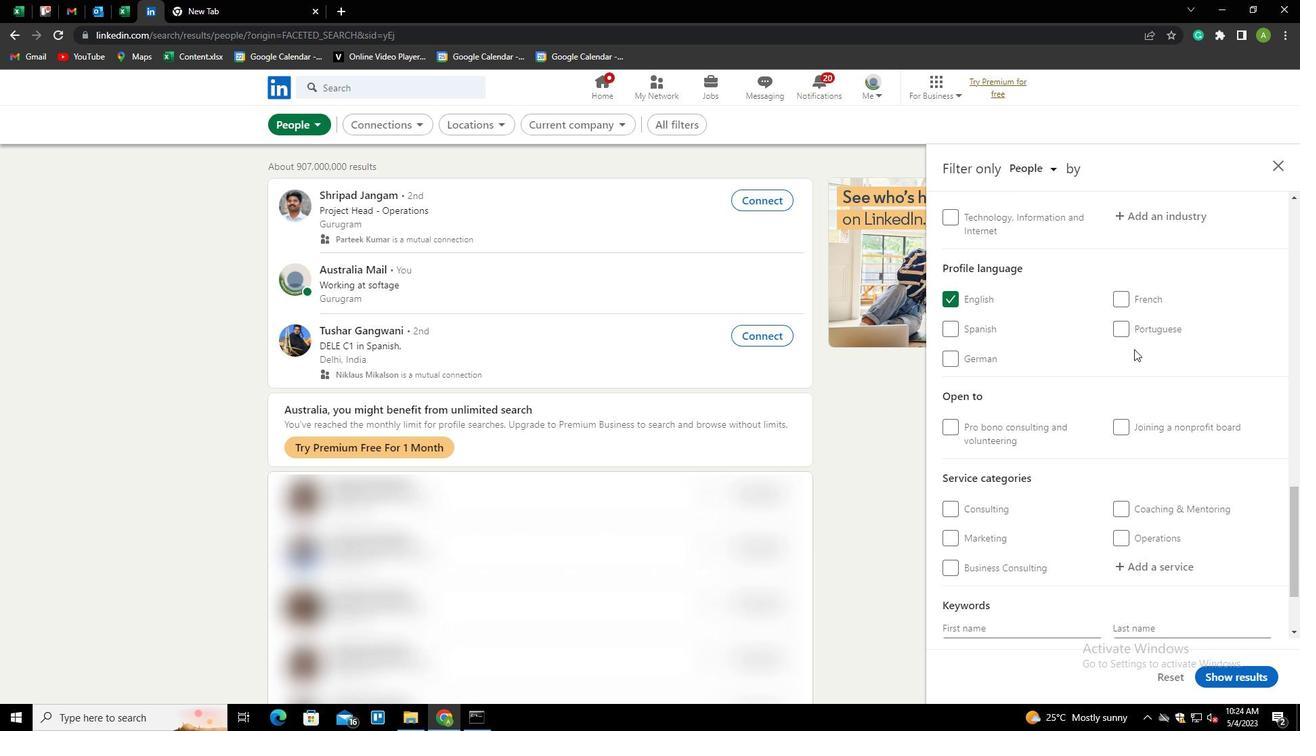
Action: Mouse moved to (1134, 322)
Screenshot: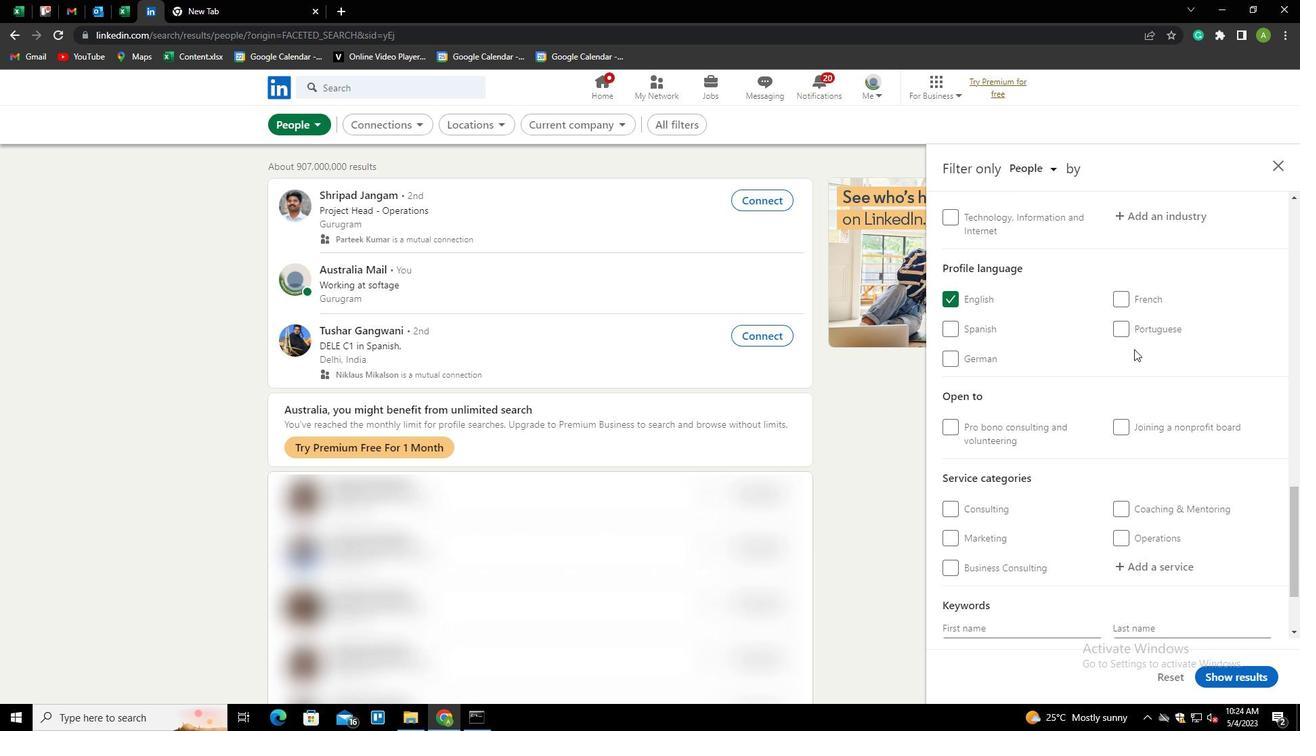
Action: Mouse scrolled (1134, 323) with delta (0, 0)
Screenshot: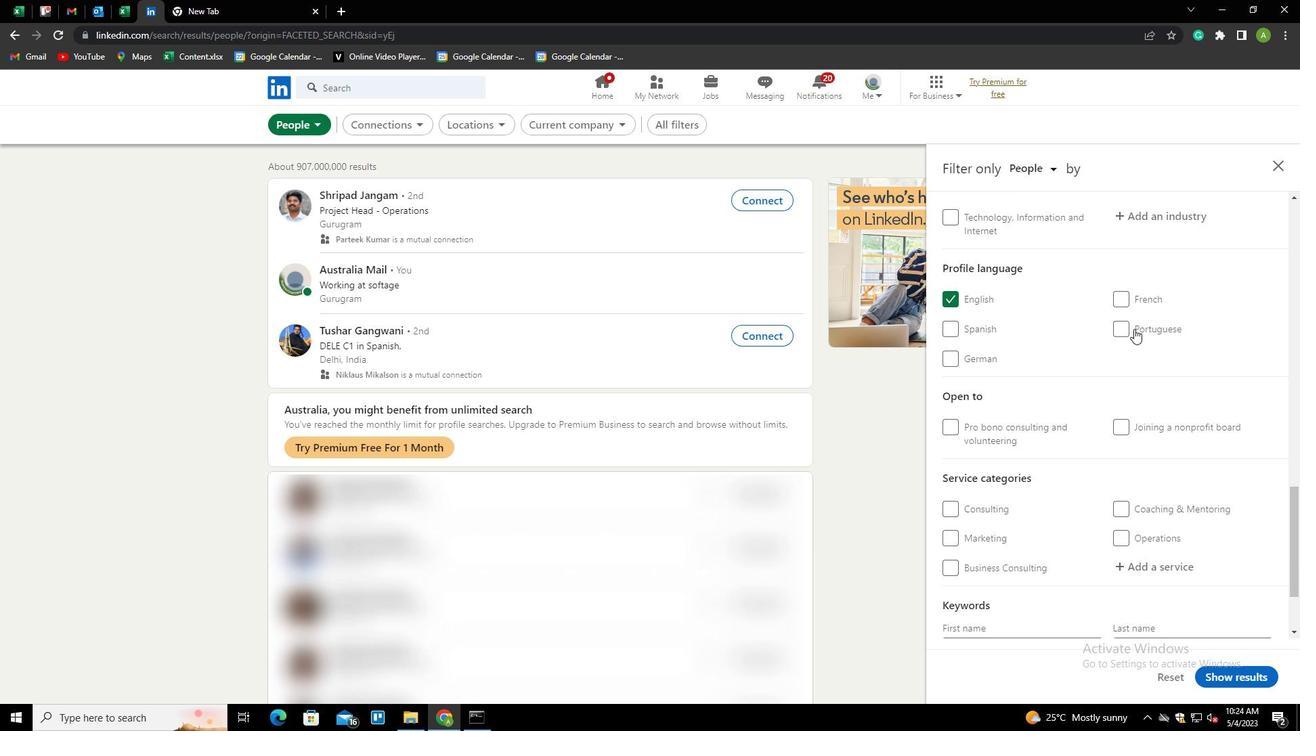 
Action: Mouse moved to (1151, 349)
Screenshot: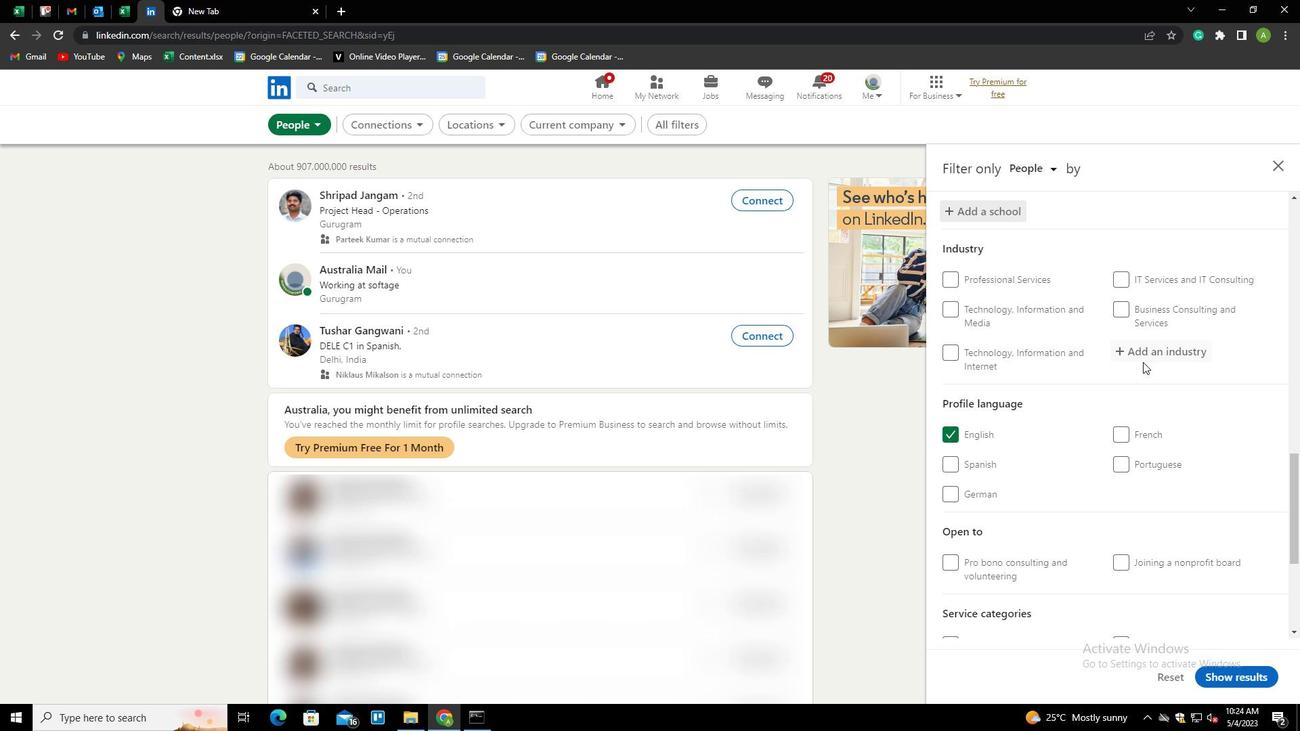 
Action: Mouse pressed left at (1151, 349)
Screenshot: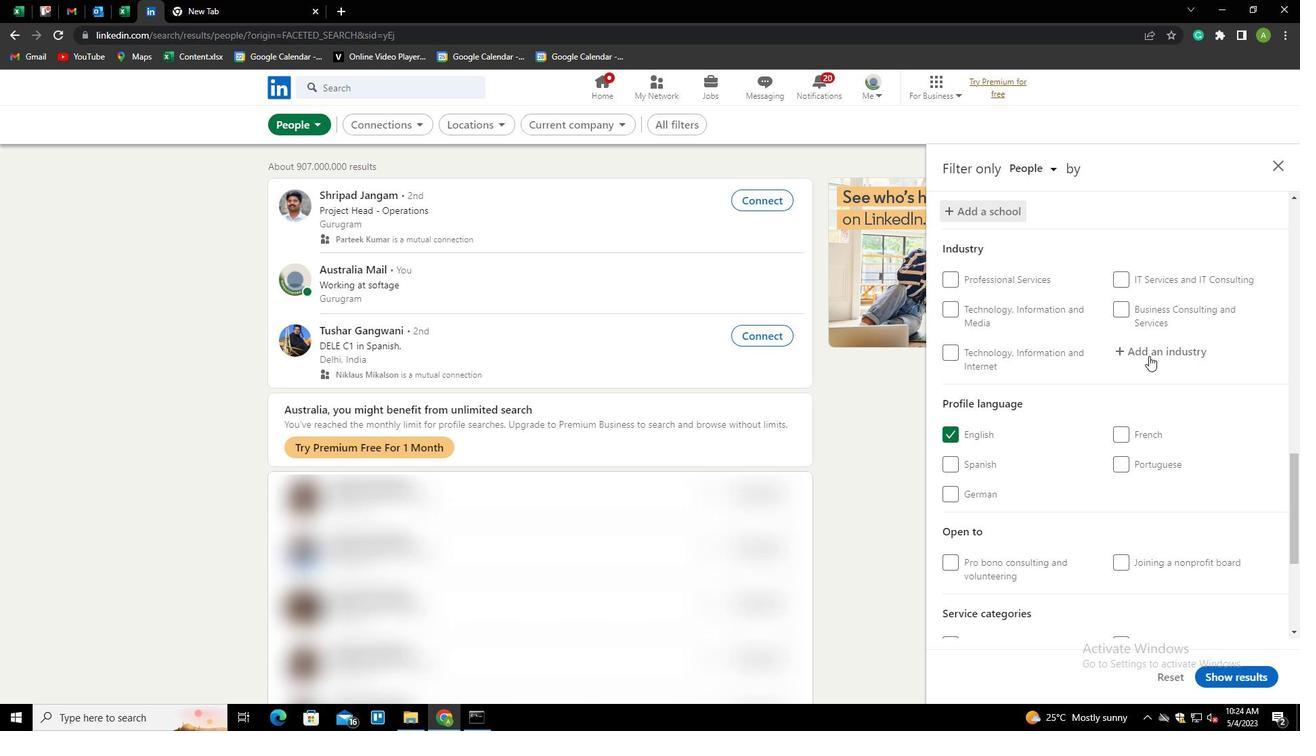 
Action: Key pressed <Key.shift><Key.shift>BUSINESS<Key.space><Key.shift>CONTENT<Key.down><Key.enter>
Screenshot: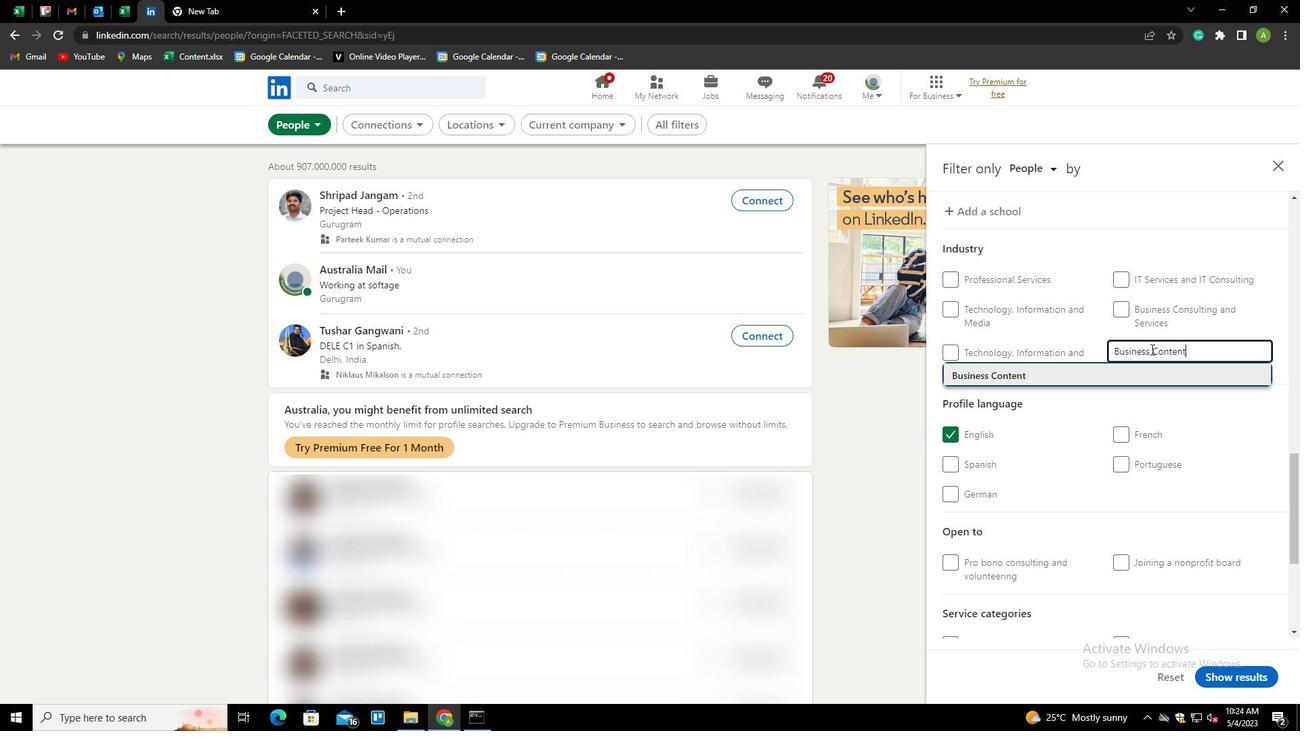 
Action: Mouse scrolled (1151, 348) with delta (0, 0)
Screenshot: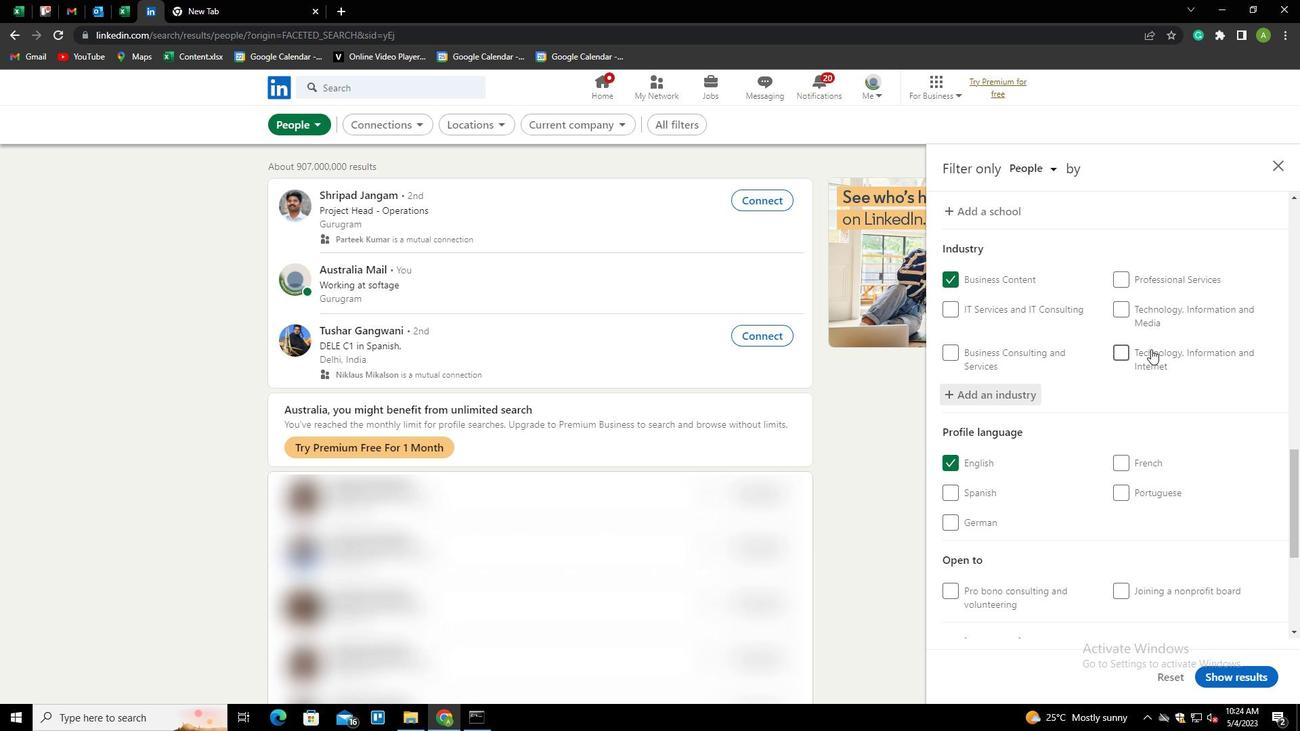 
Action: Mouse scrolled (1151, 348) with delta (0, 0)
Screenshot: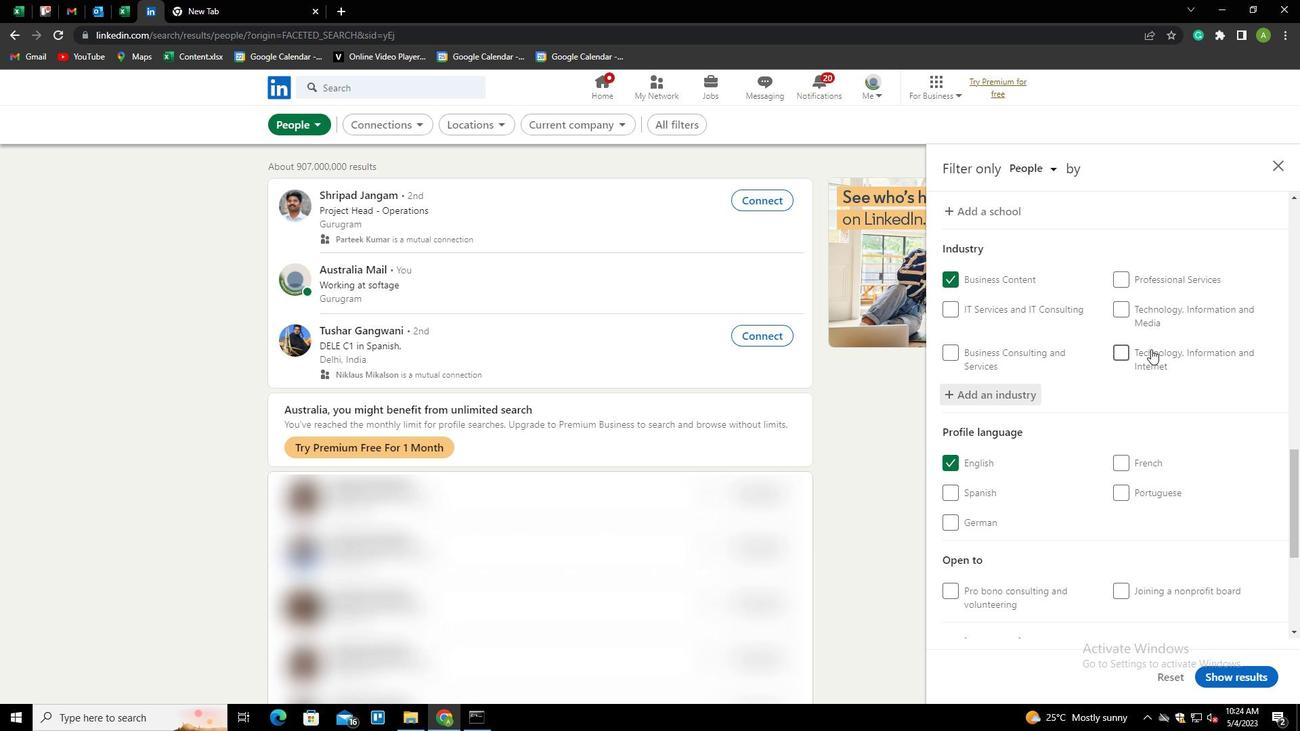 
Action: Mouse scrolled (1151, 348) with delta (0, 0)
Screenshot: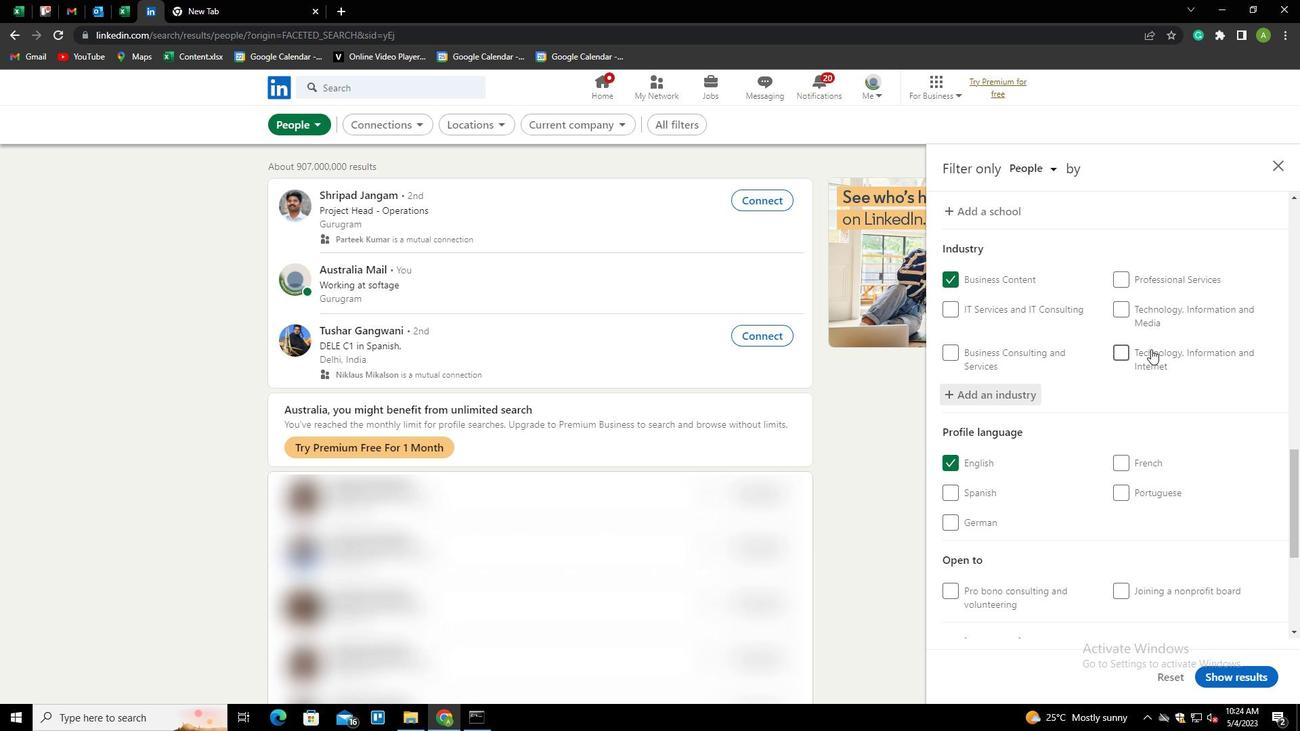 
Action: Mouse scrolled (1151, 348) with delta (0, 0)
Screenshot: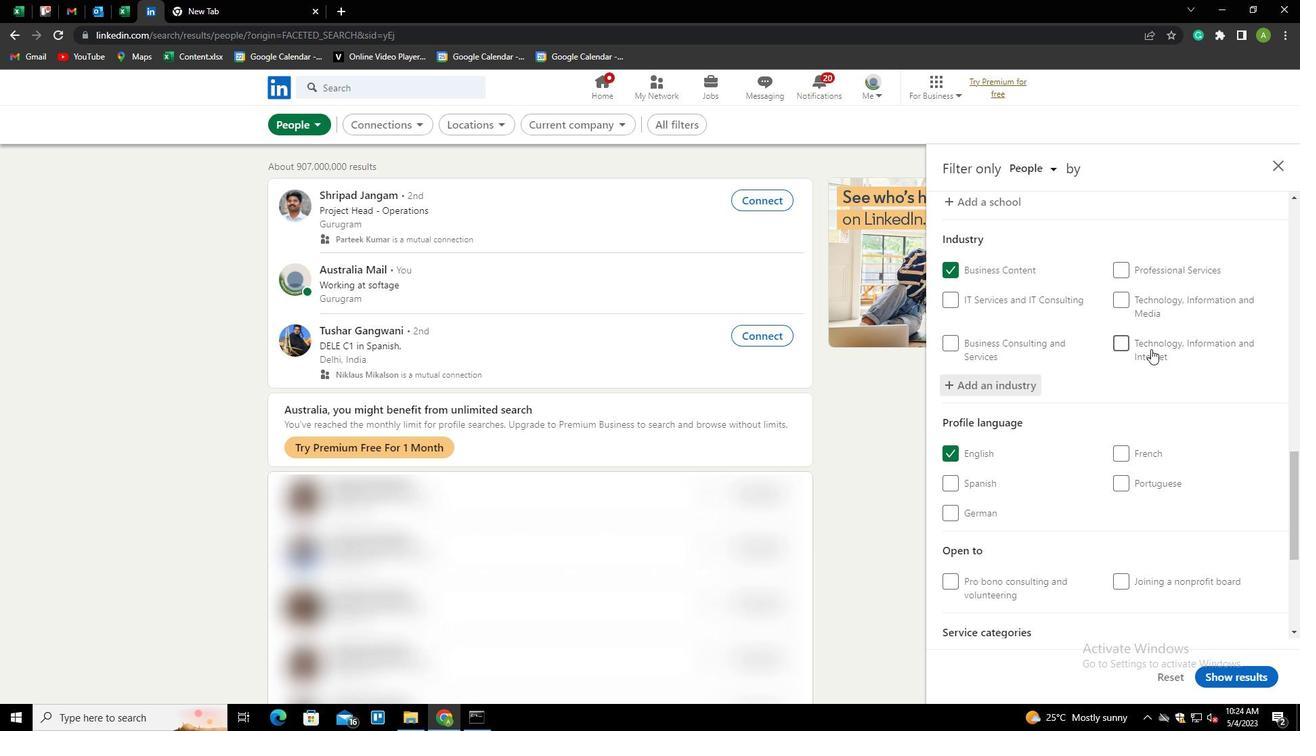 
Action: Mouse moved to (1144, 470)
Screenshot: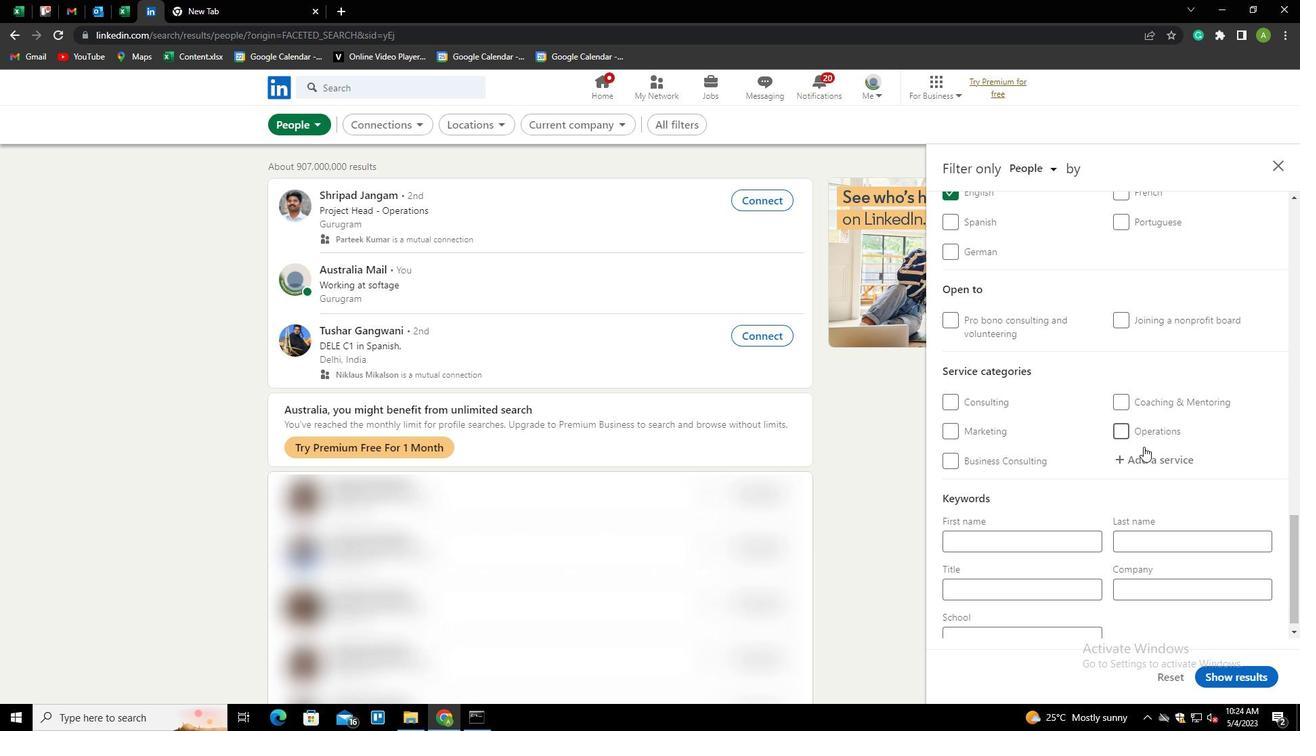 
Action: Mouse pressed left at (1144, 470)
Screenshot: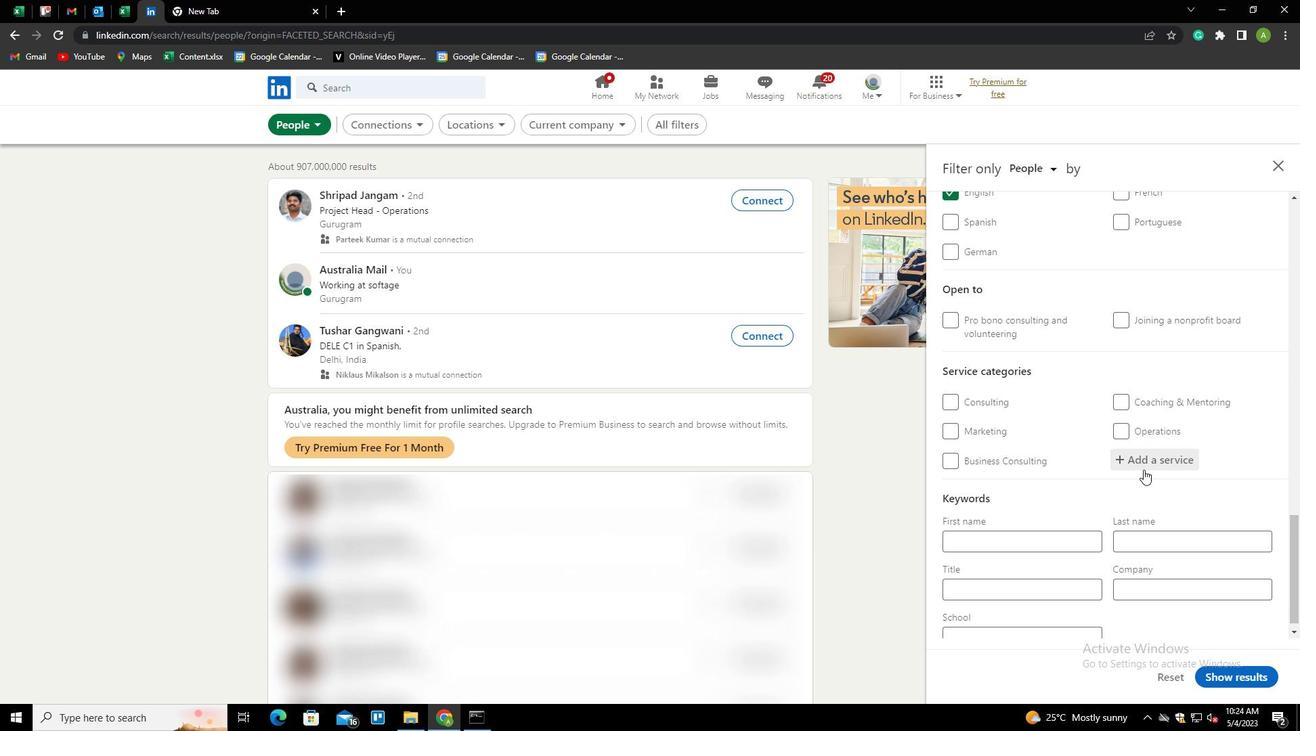 
Action: Mouse moved to (1156, 463)
Screenshot: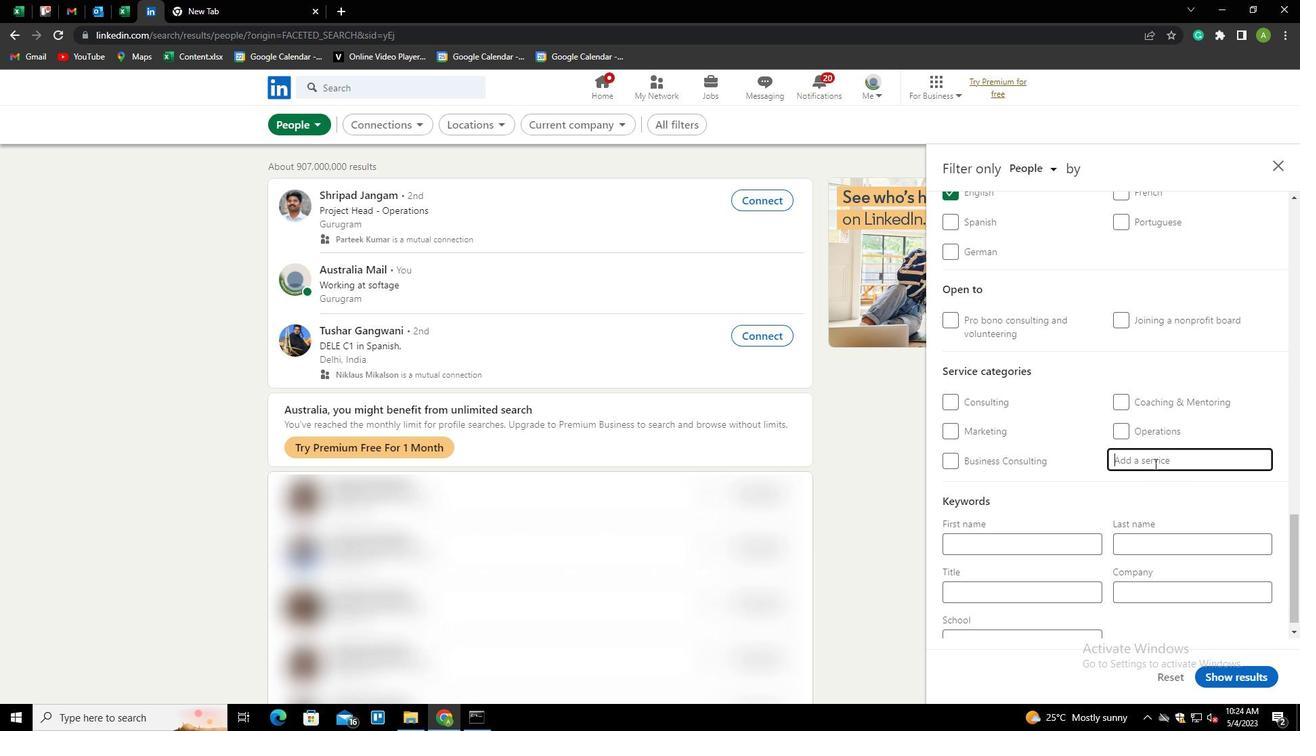 
Action: Mouse pressed left at (1156, 463)
Screenshot: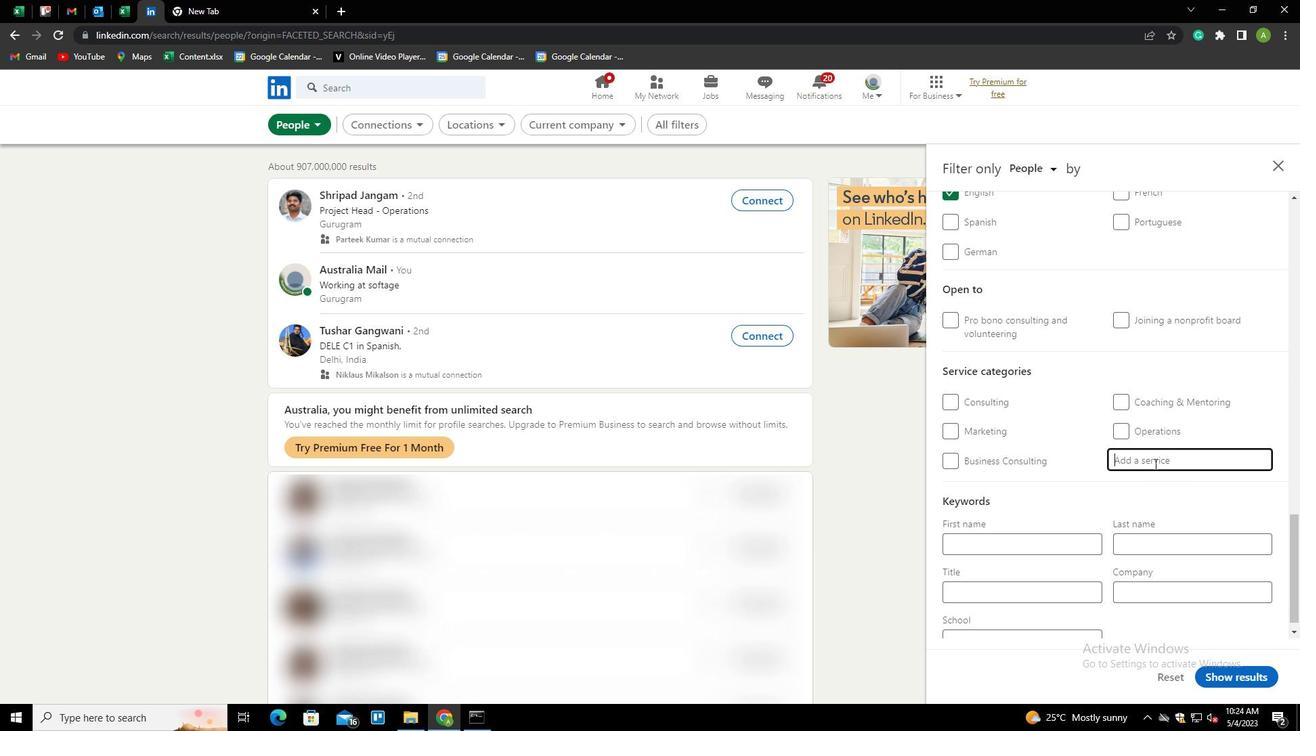 
Action: Key pressed <Key.shift><Key.shift><Key.shift><Key.shift><Key.shift><Key.shift><Key.shift><Key.shift>EVENT<Key.space><Key.shift>PHOTOGRAPHY<Key.down><Key.enter>
Screenshot: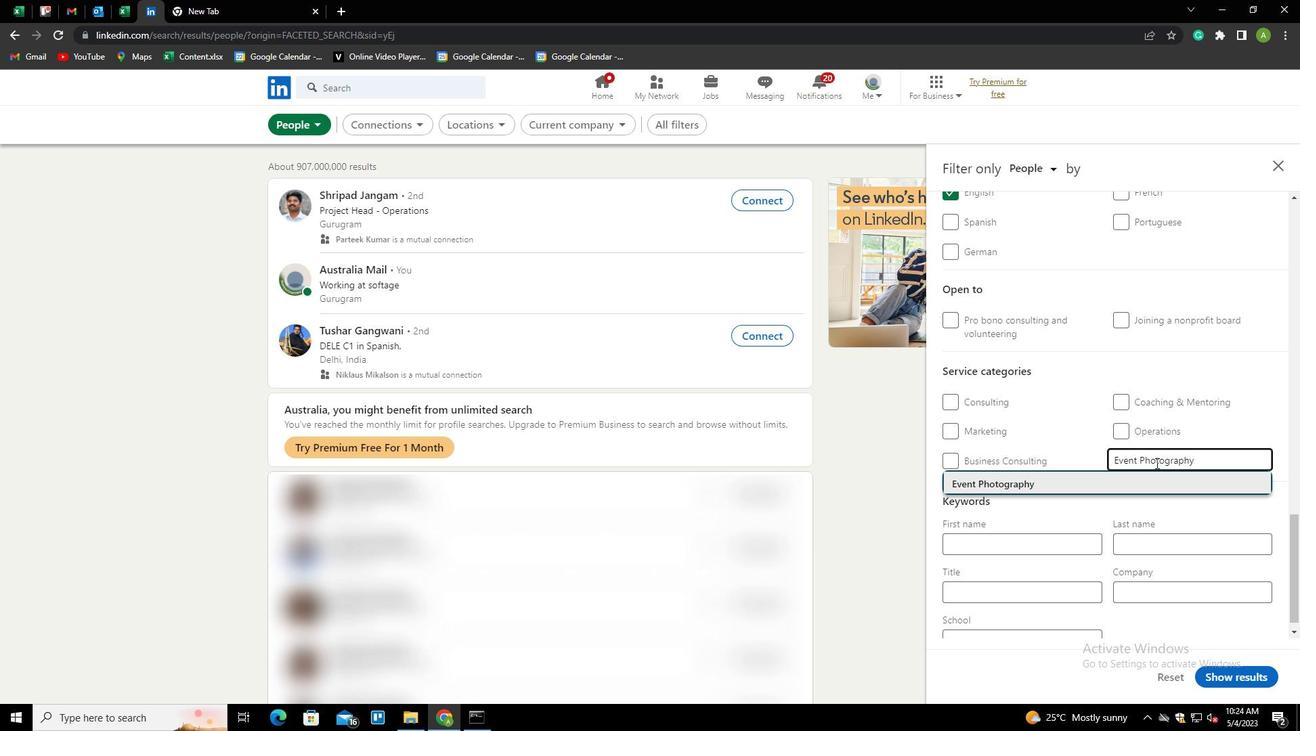 
Action: Mouse scrolled (1156, 462) with delta (0, 0)
Screenshot: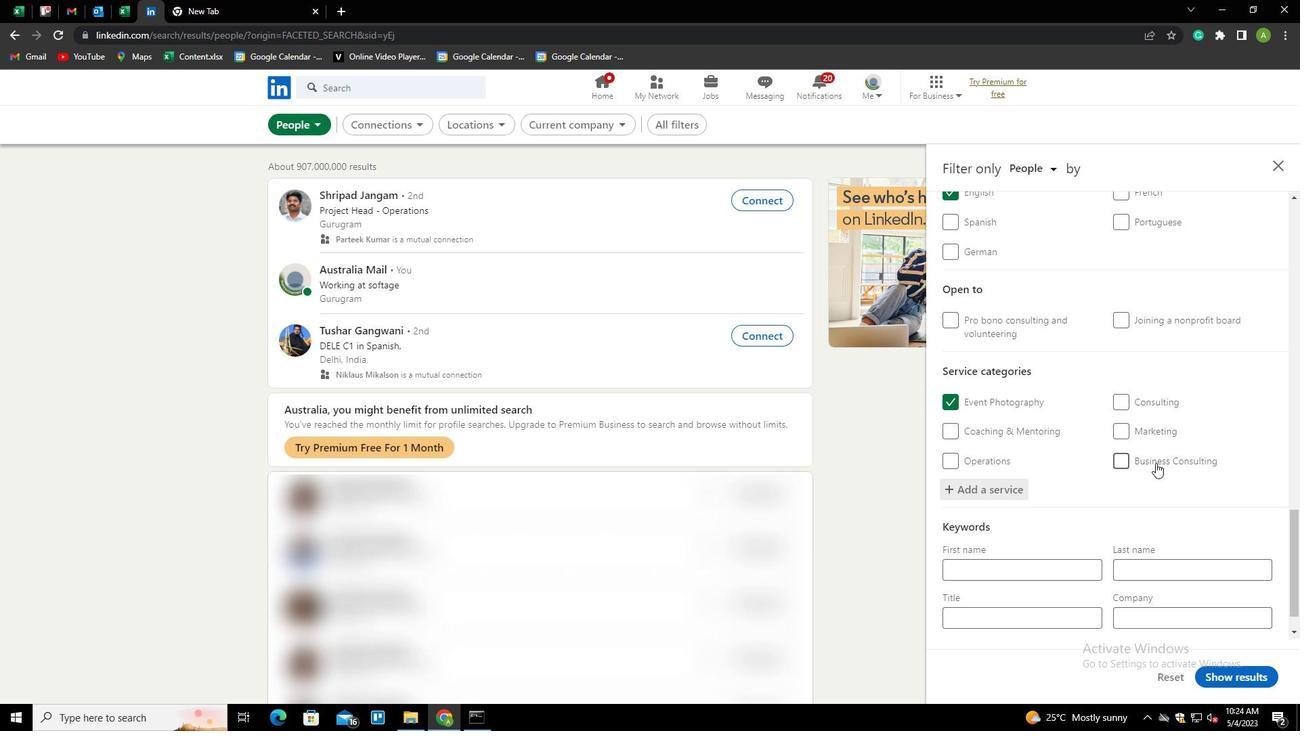 
Action: Mouse scrolled (1156, 462) with delta (0, 0)
Screenshot: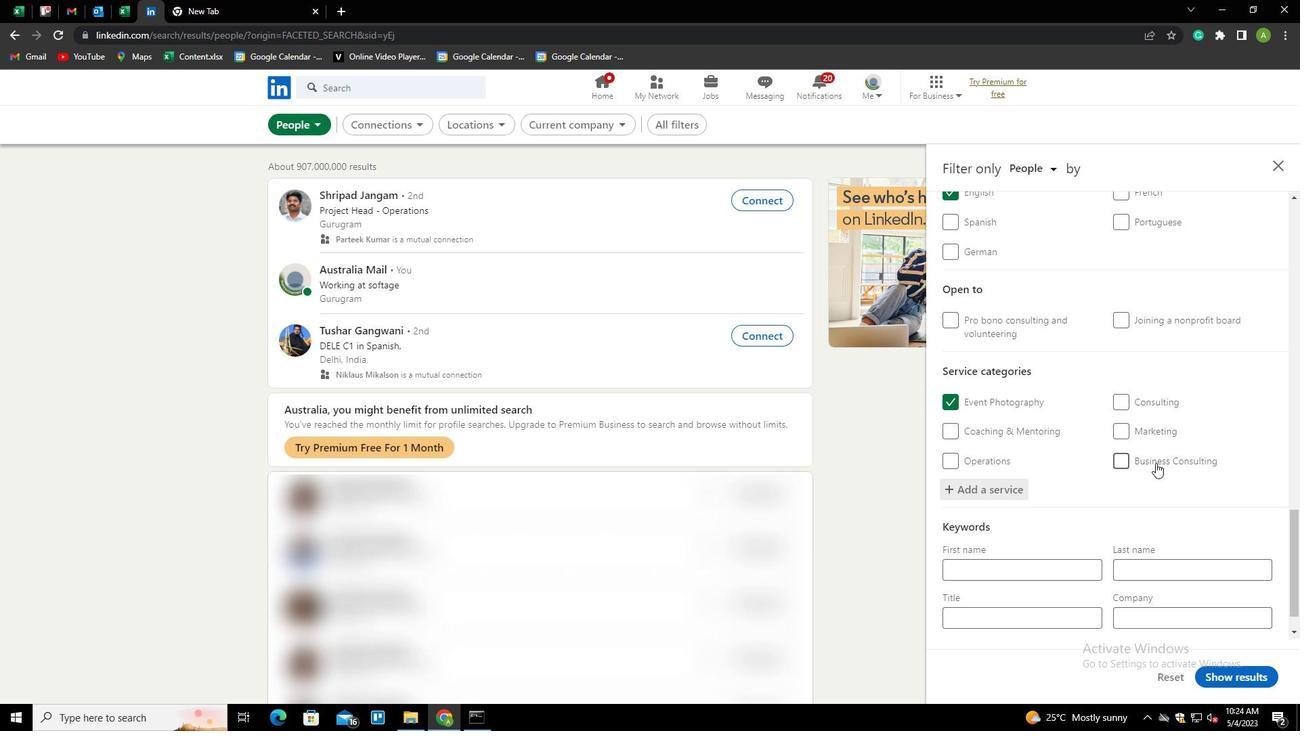 
Action: Mouse scrolled (1156, 462) with delta (0, 0)
Screenshot: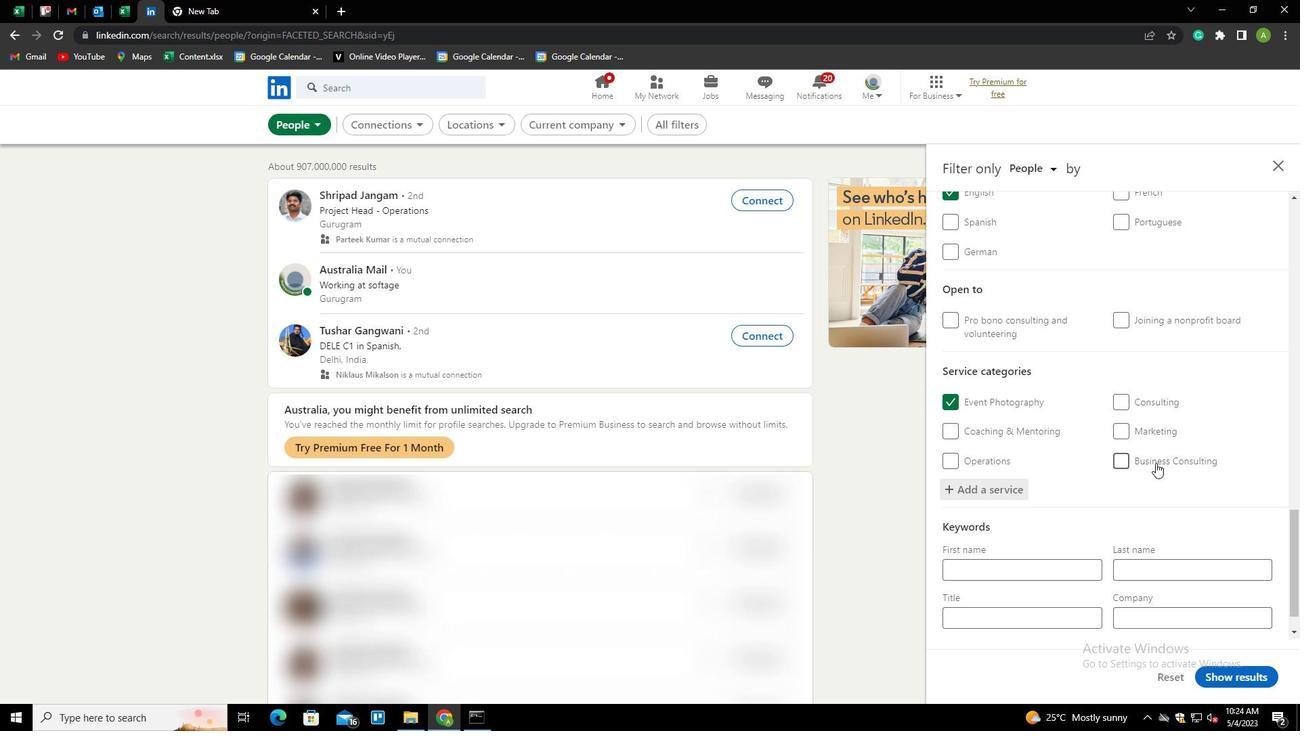 
Action: Mouse scrolled (1156, 462) with delta (0, 0)
Screenshot: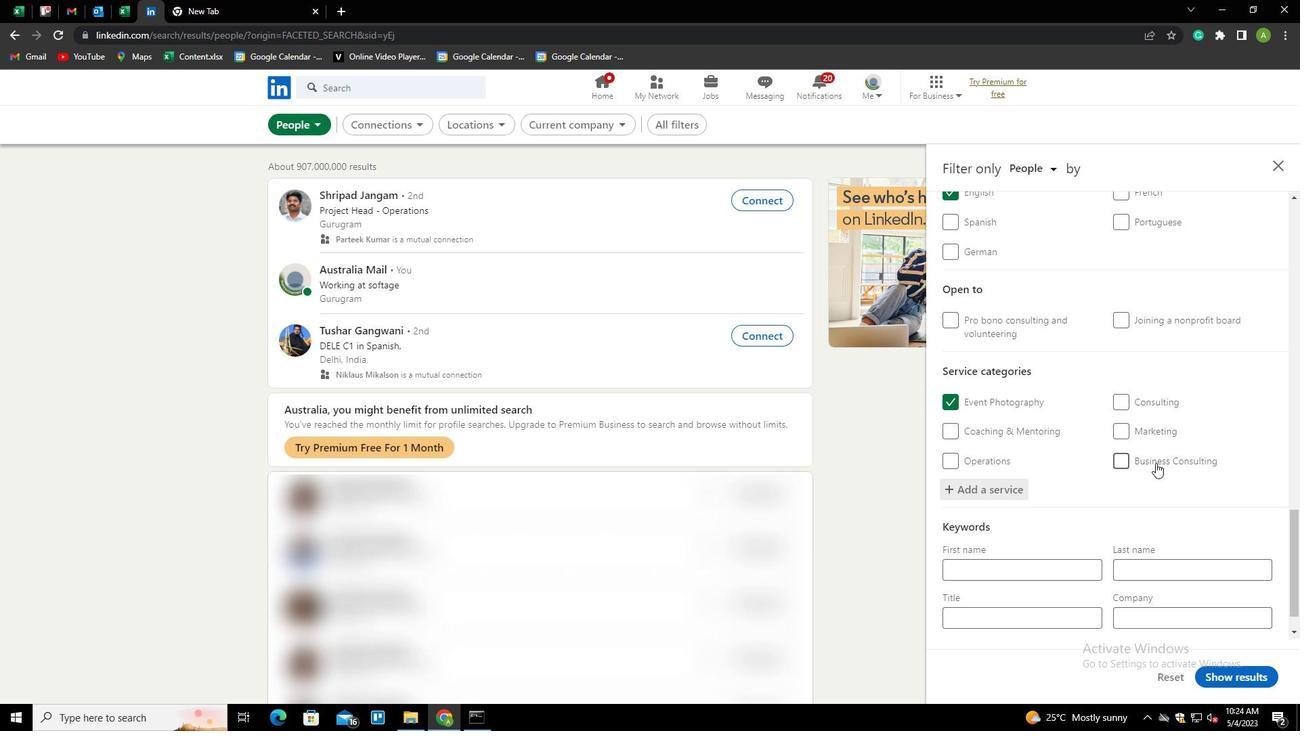 
Action: Mouse scrolled (1156, 462) with delta (0, 0)
Screenshot: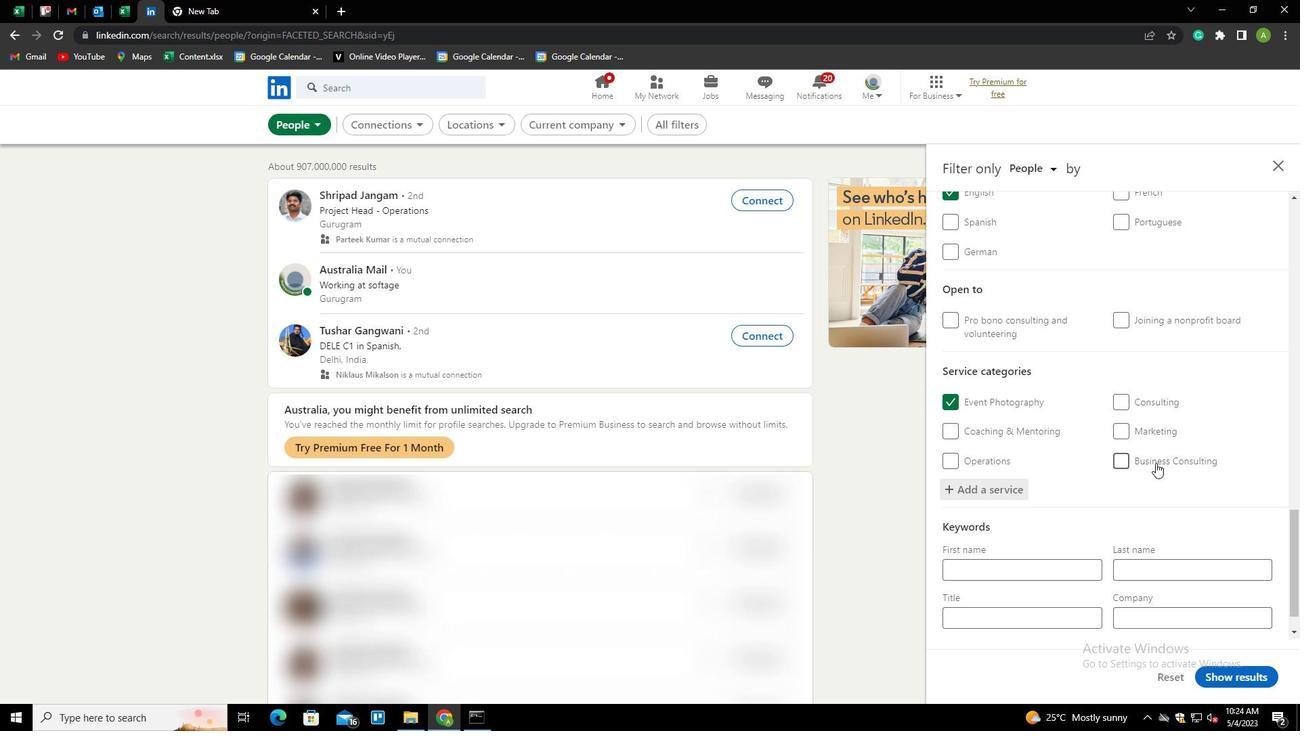 
Action: Mouse scrolled (1156, 462) with delta (0, 0)
Screenshot: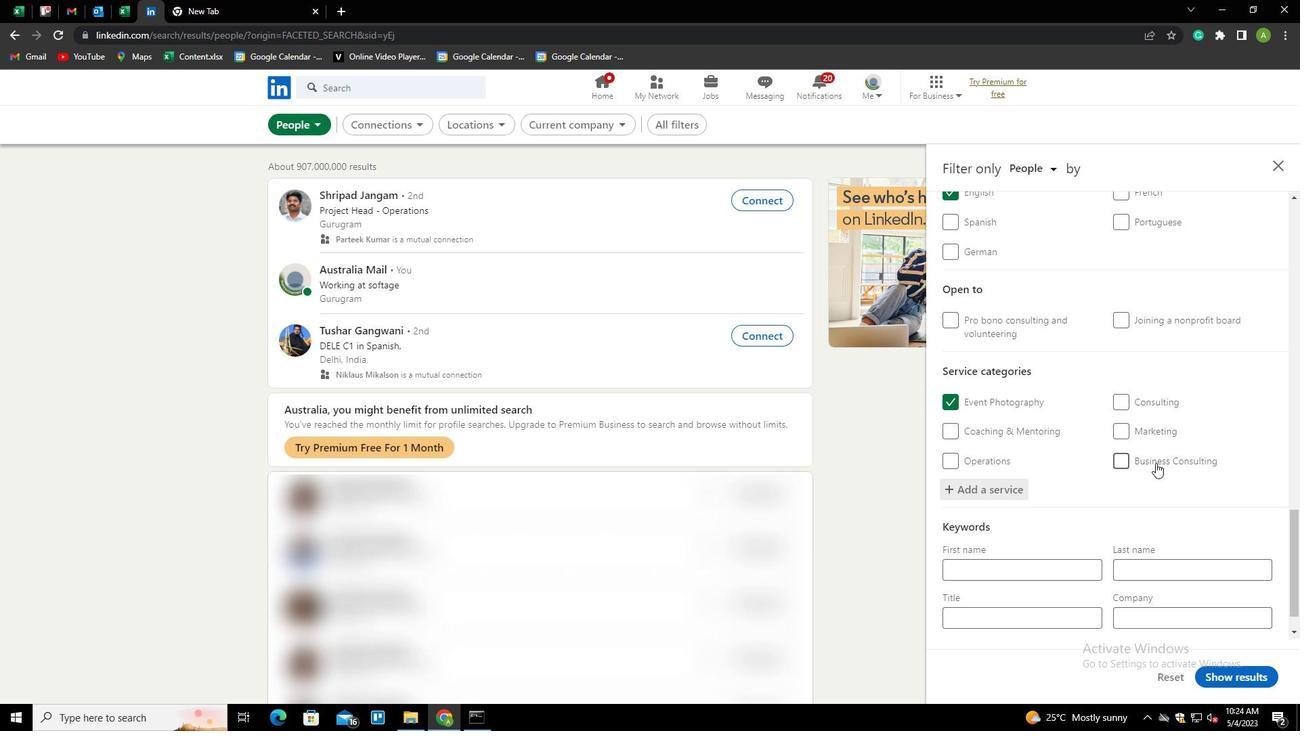 
Action: Mouse scrolled (1156, 462) with delta (0, 0)
Screenshot: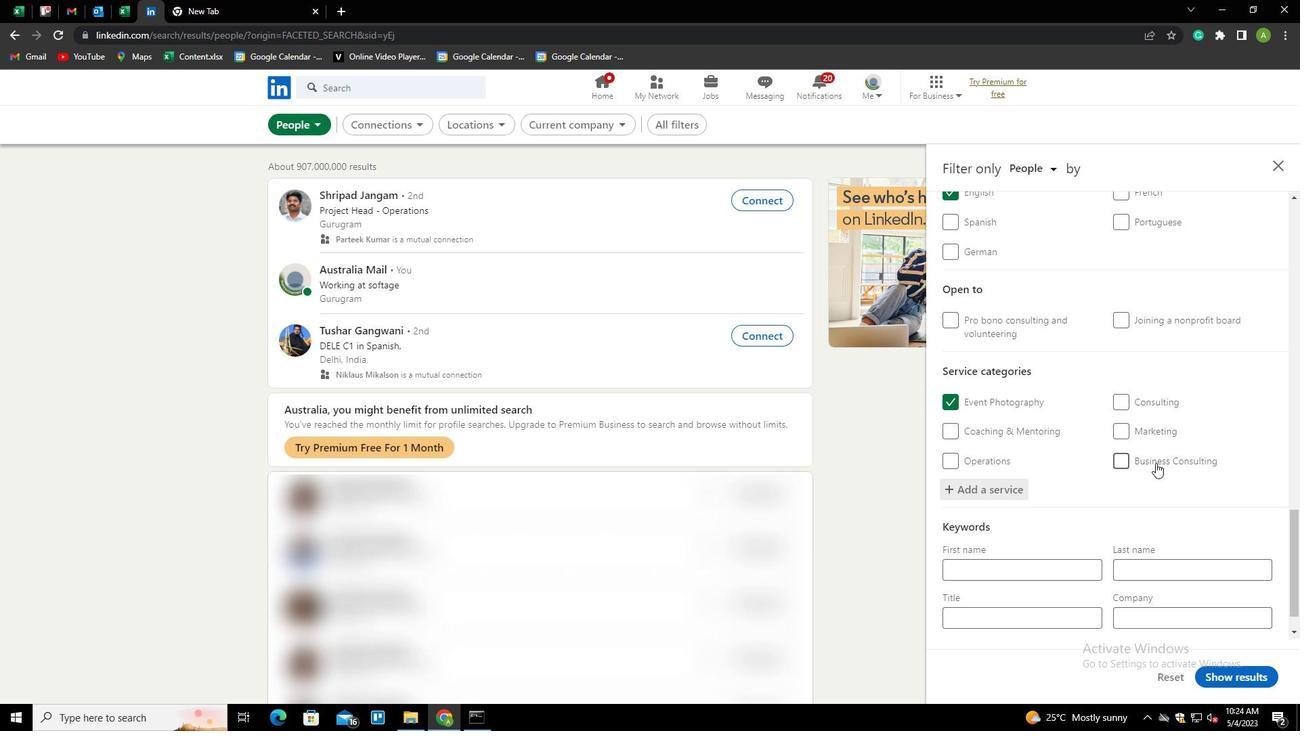 
Action: Mouse moved to (1064, 570)
Screenshot: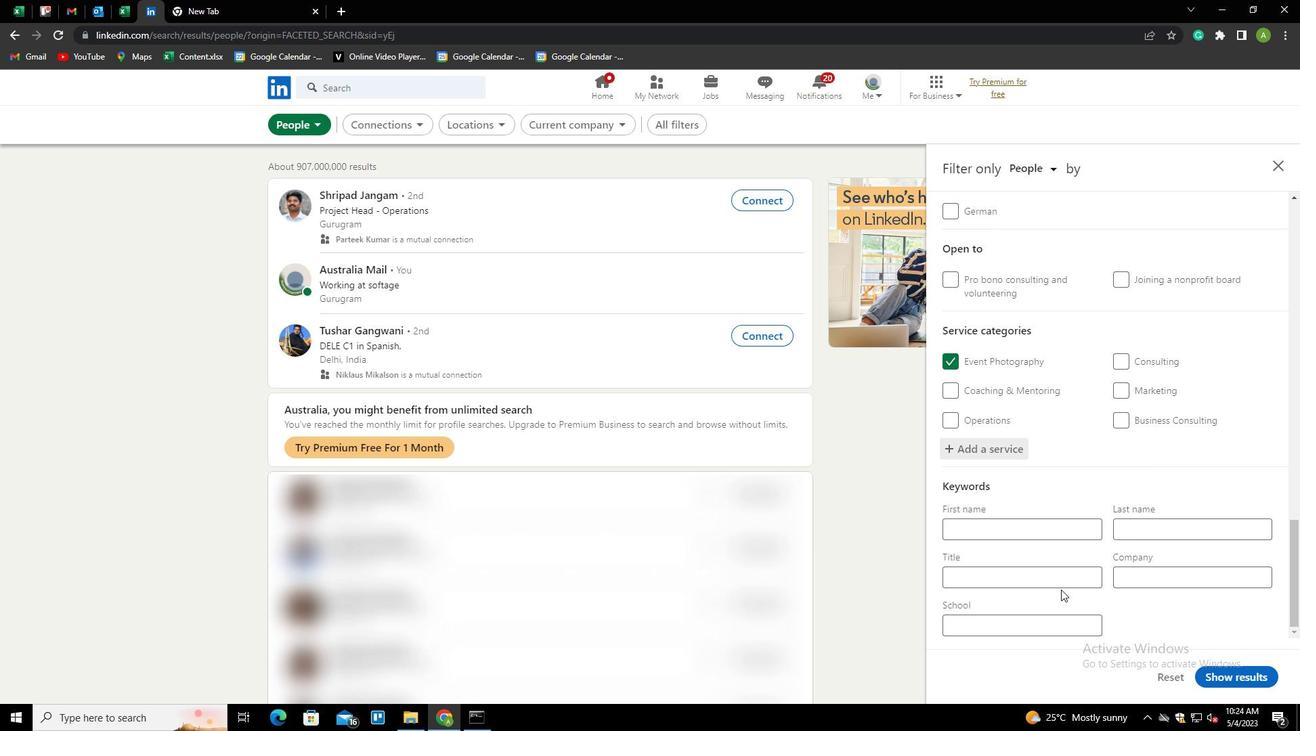 
Action: Mouse pressed left at (1064, 570)
Screenshot: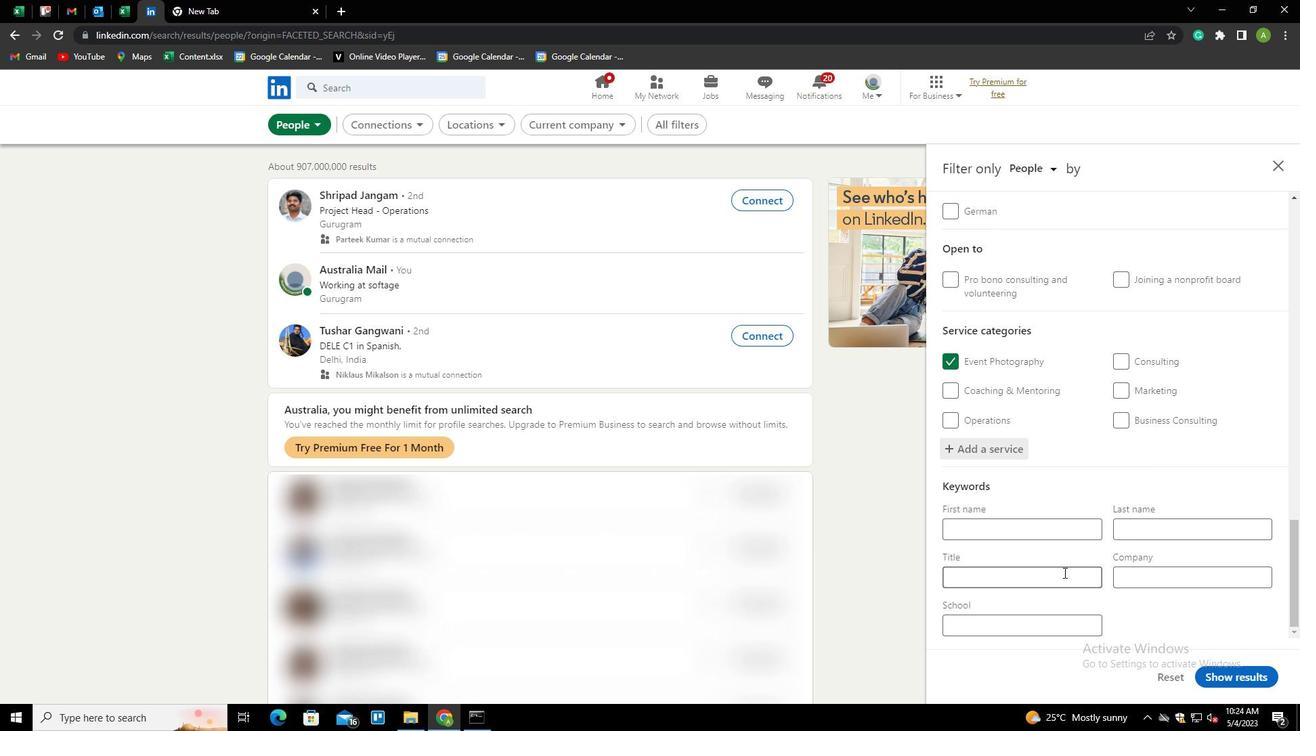 
Action: Key pressed <Key.shift>PRINCIPLE
Screenshot: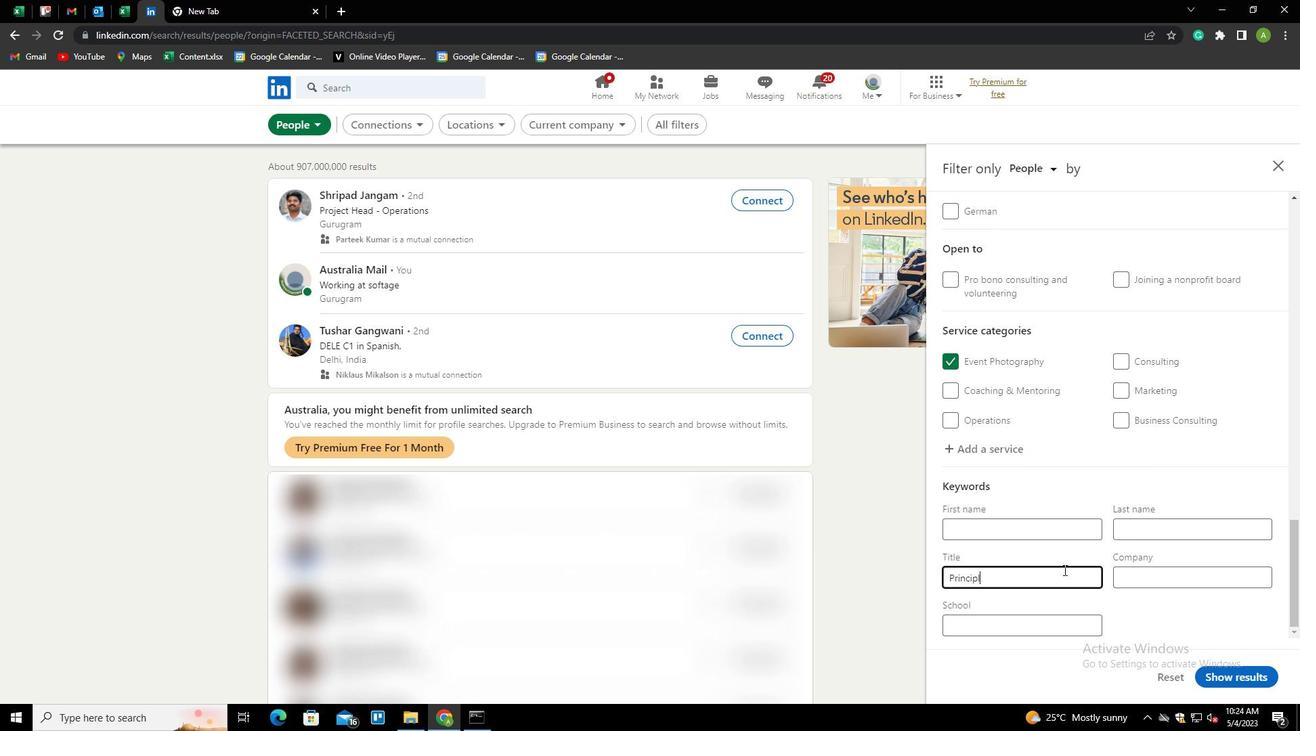 
Action: Mouse moved to (1207, 623)
Screenshot: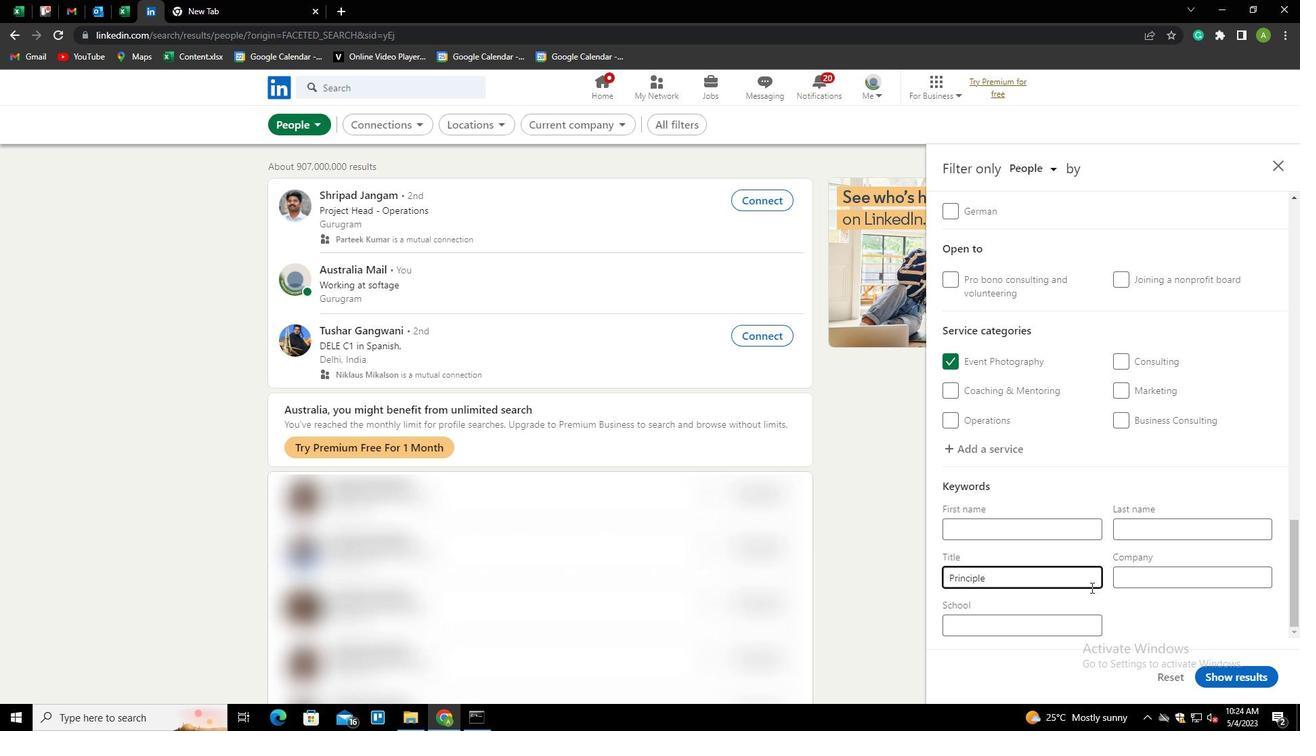 
Action: Mouse pressed left at (1207, 623)
Screenshot: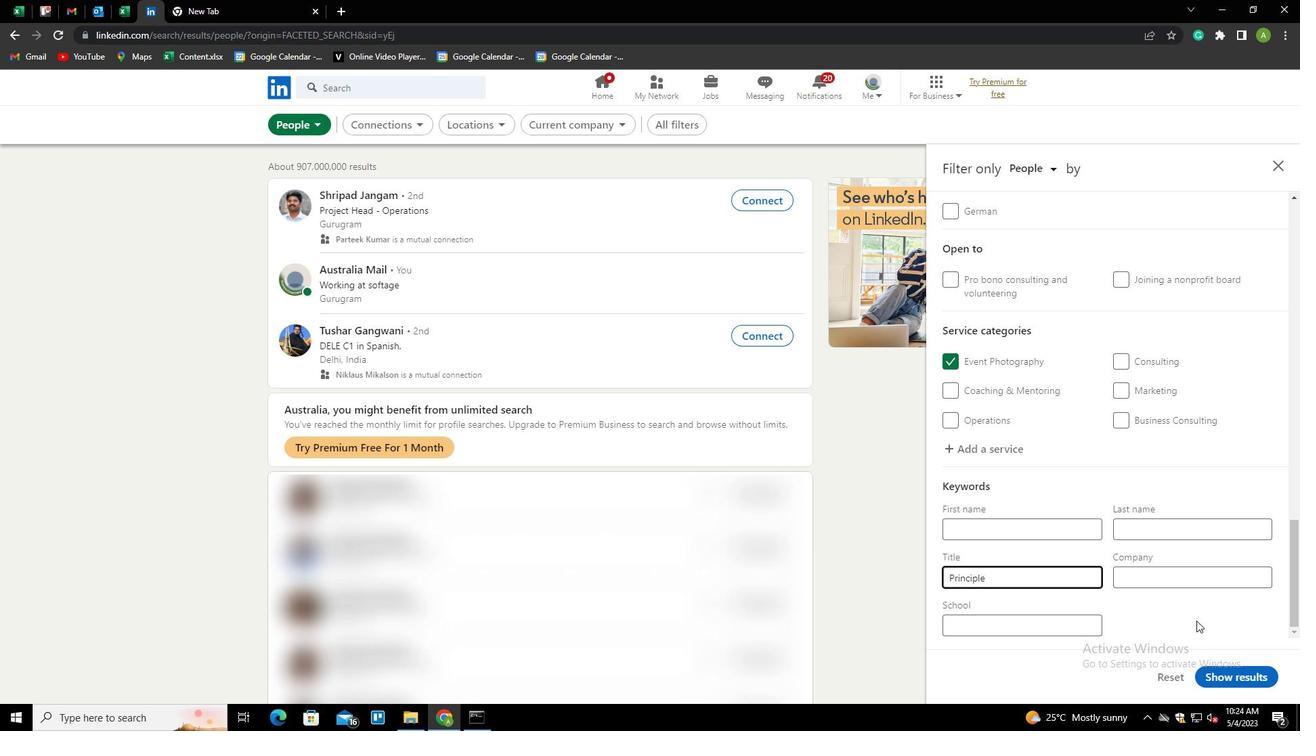
Action: Mouse moved to (1237, 670)
Screenshot: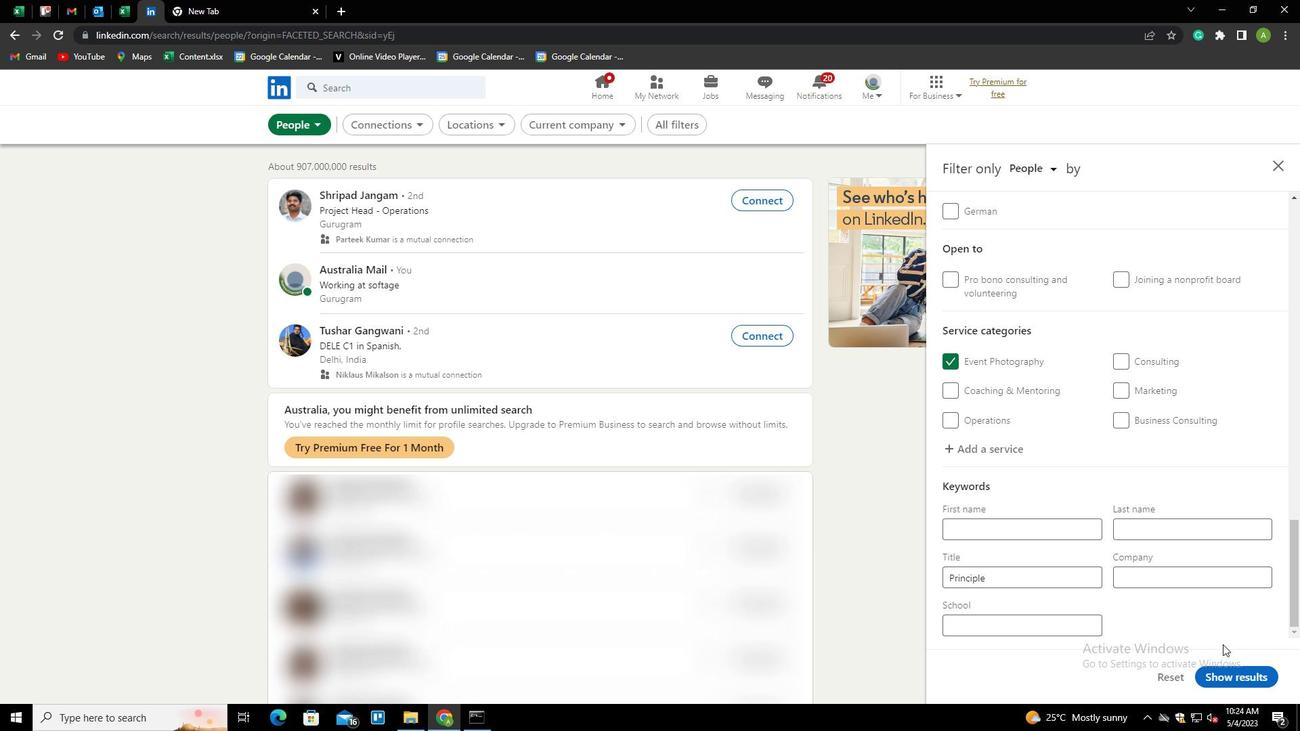 
Action: Mouse pressed left at (1237, 670)
Screenshot: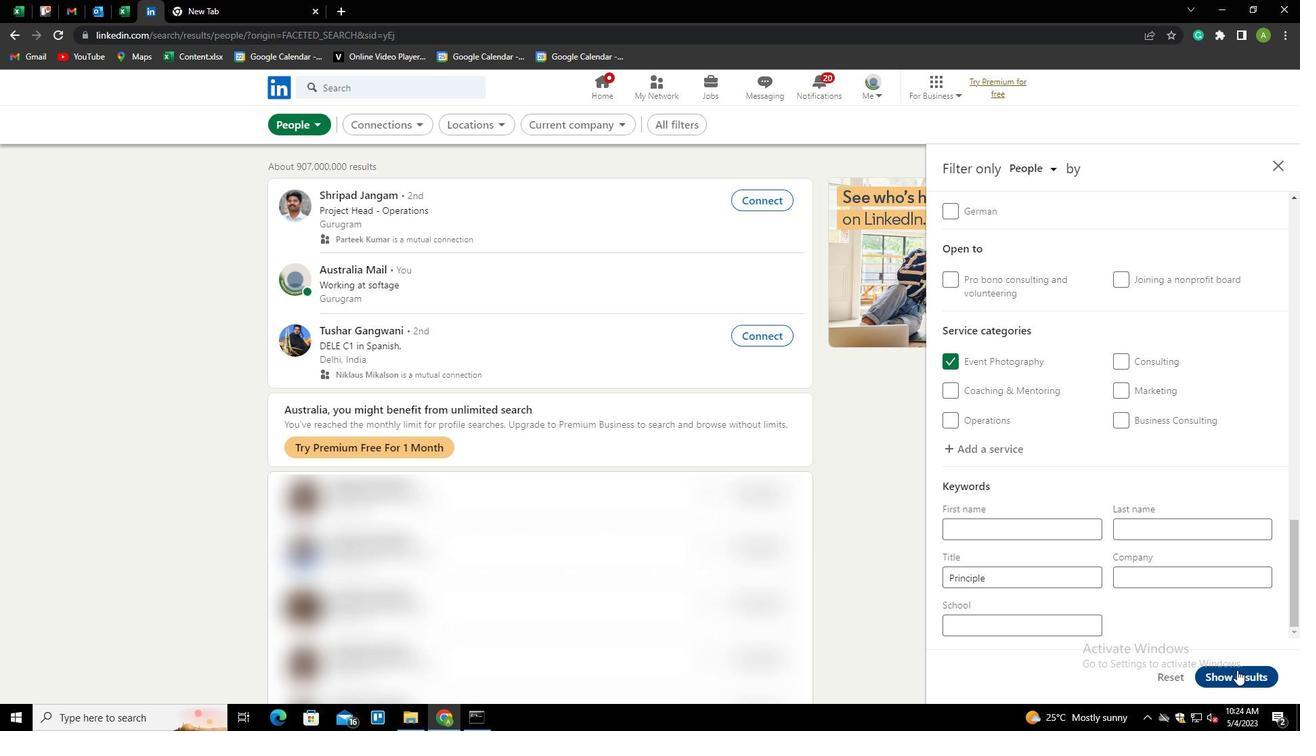 
